Task: Search round trip flight ticket for 5 adults, 2 children, 1 infant in seat and 2 infants on lap in economy from Peoria: General Downing-peoria International Airport to Rockford: Chicago Rockford International Airport(was Northwest Chicagoland Regional Airport At Rockford) on 5-1-2023 and return on 5-2-2023. Choice of flights is JetBlue. Number of bags: 1 carry on bag and 1 checked bag. Price is upto 55000. Outbound departure time preference is 20:30. Return departure time preference is 21:15.
Action: Mouse moved to (288, 294)
Screenshot: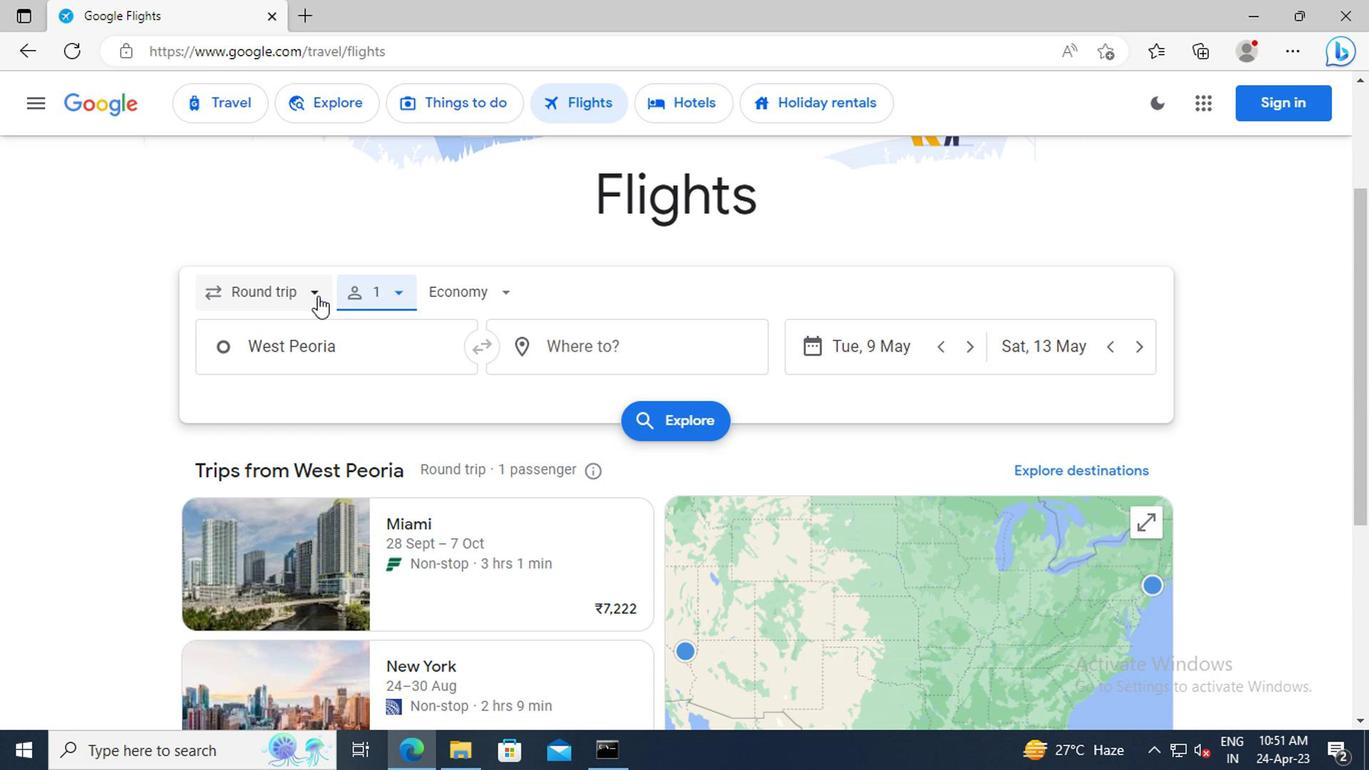 
Action: Mouse pressed left at (288, 294)
Screenshot: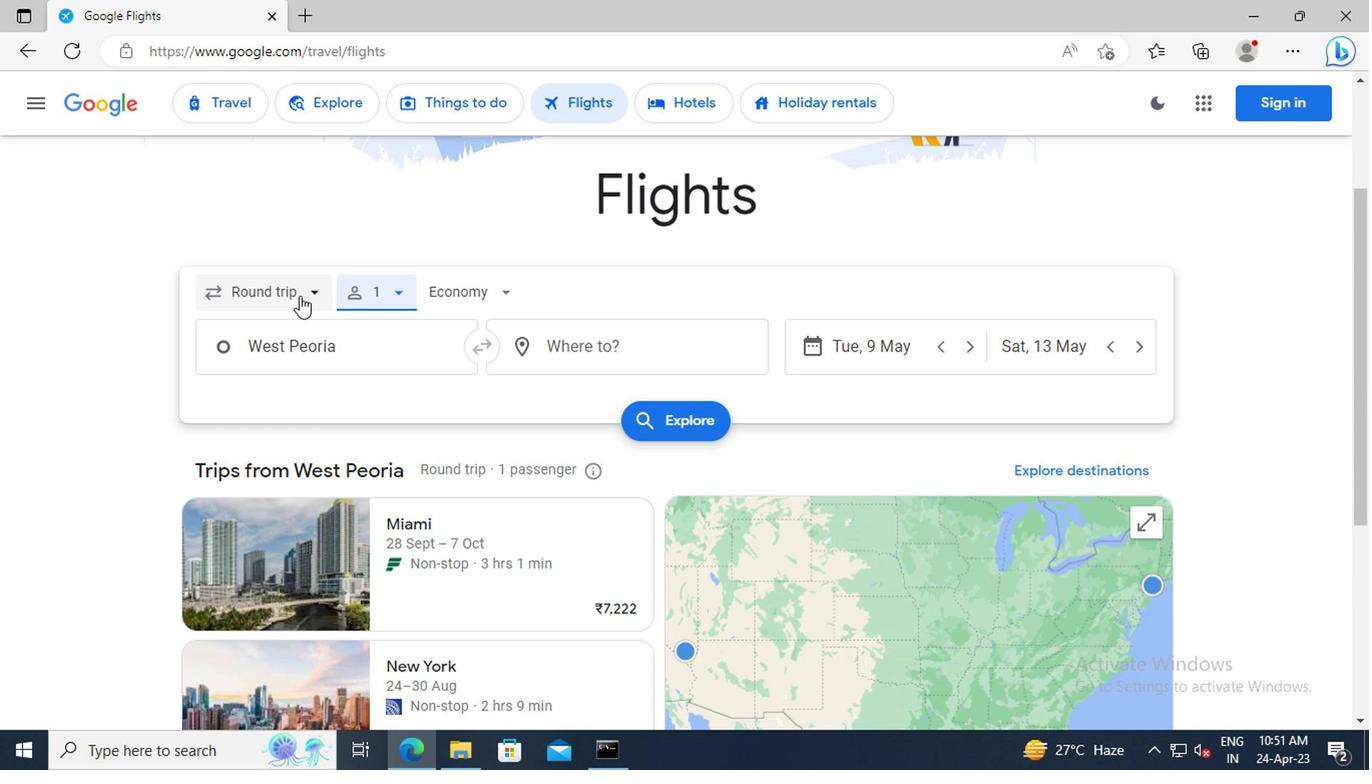 
Action: Mouse moved to (286, 348)
Screenshot: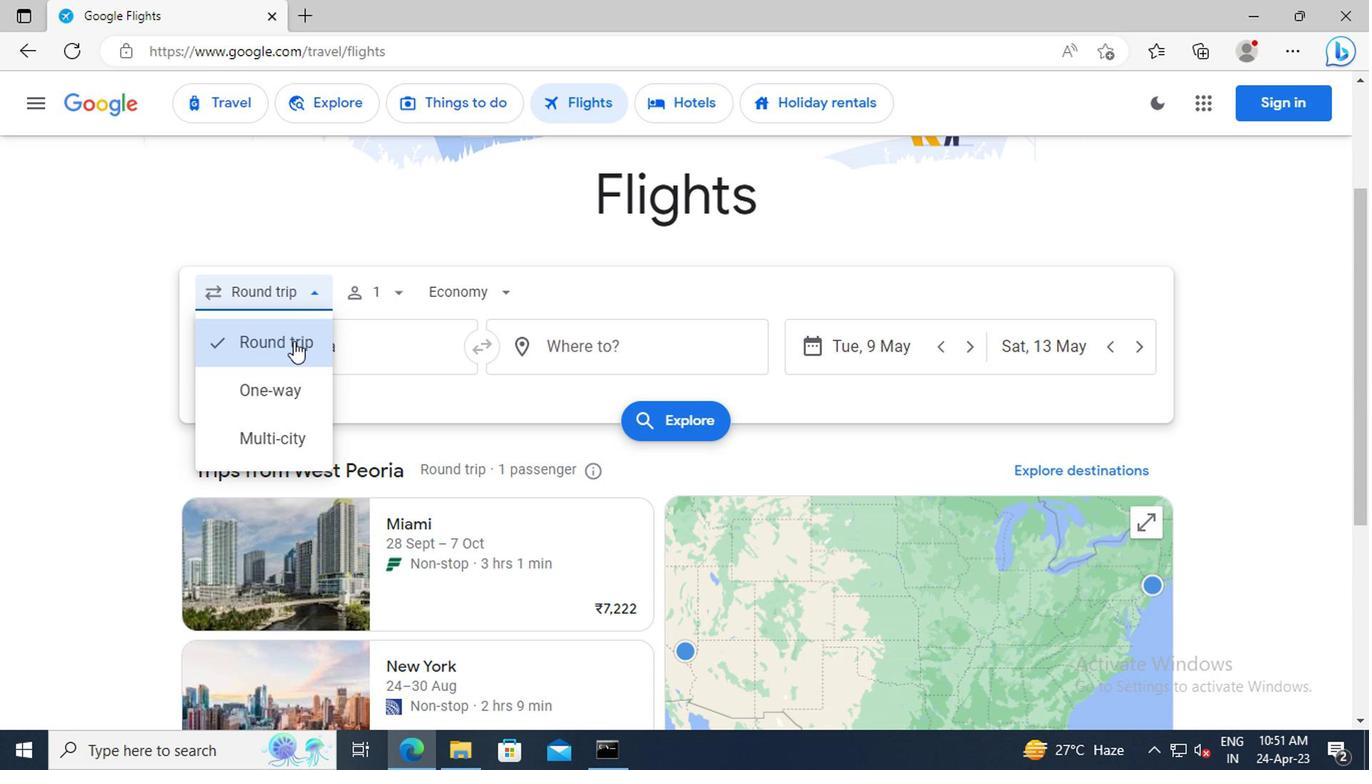 
Action: Mouse pressed left at (286, 348)
Screenshot: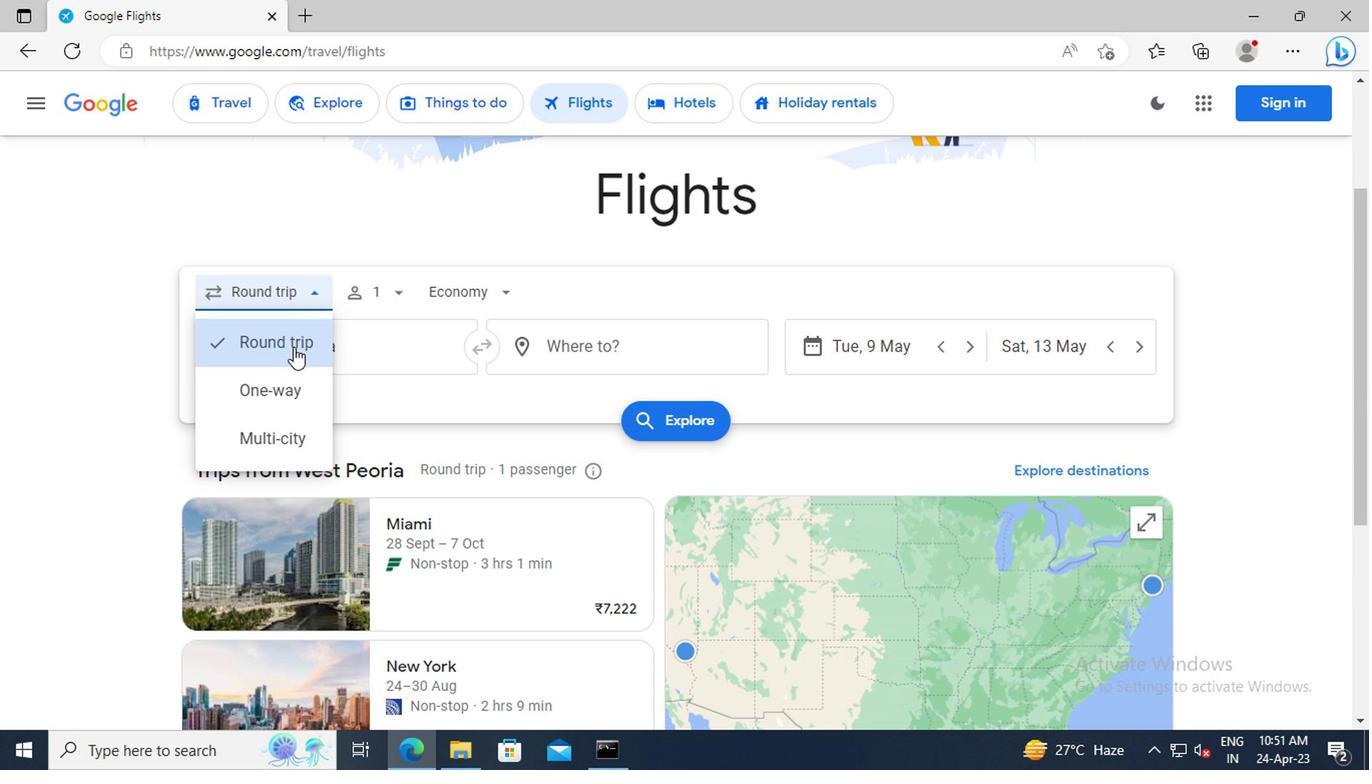 
Action: Mouse moved to (391, 297)
Screenshot: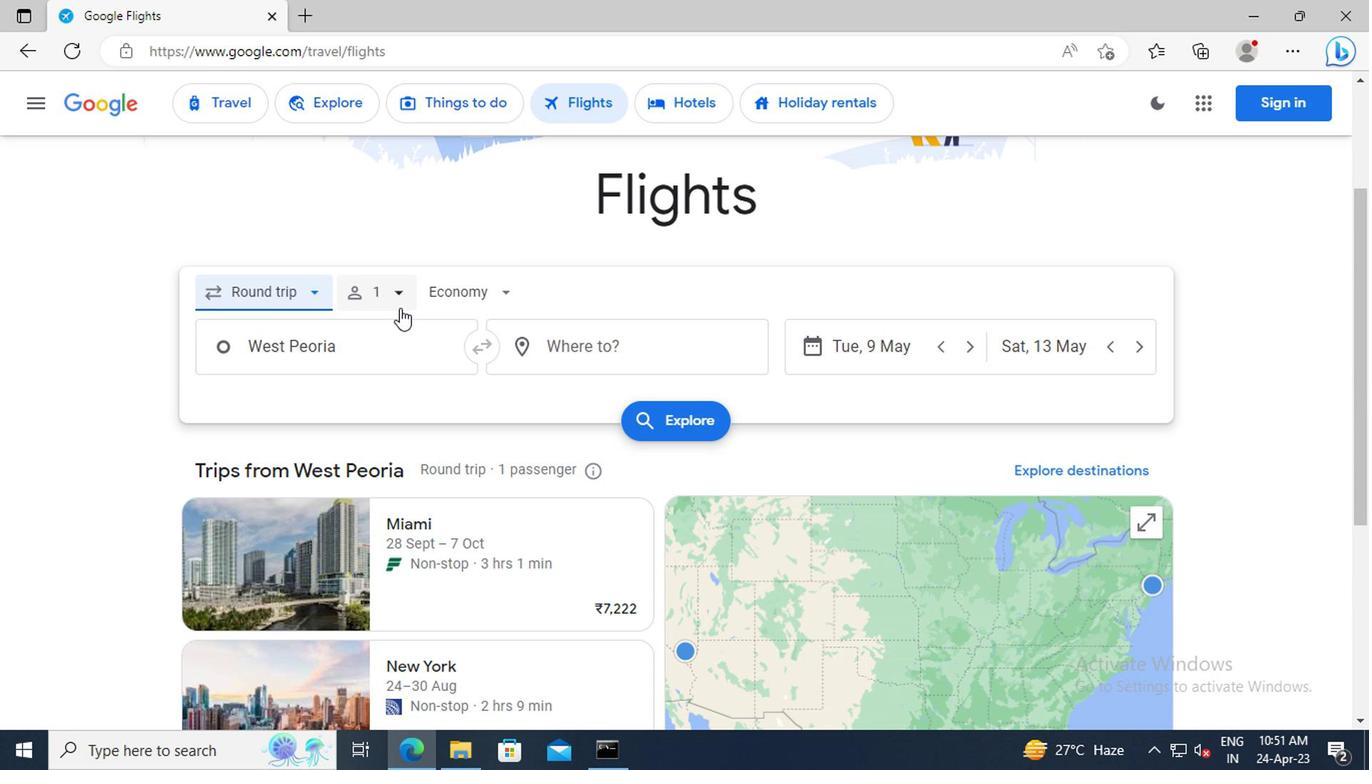 
Action: Mouse pressed left at (391, 297)
Screenshot: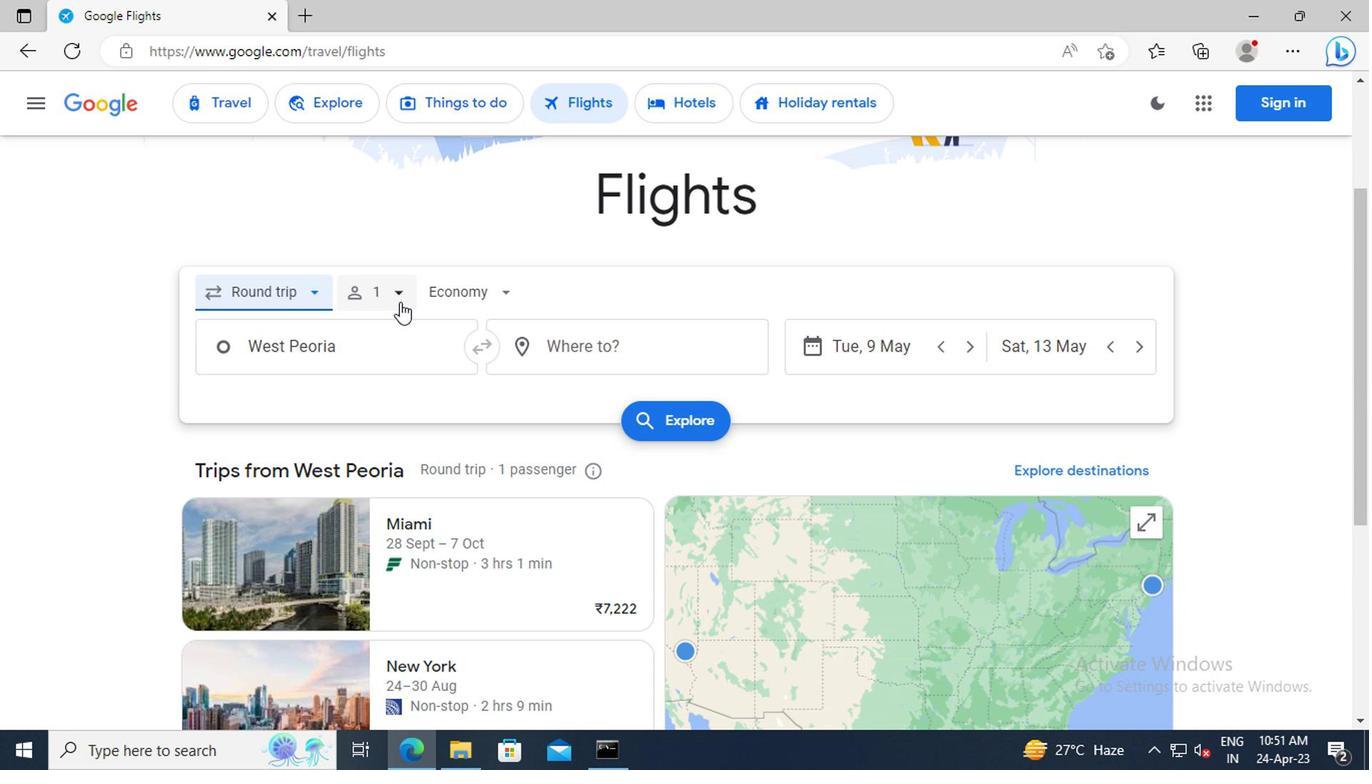
Action: Mouse moved to (544, 345)
Screenshot: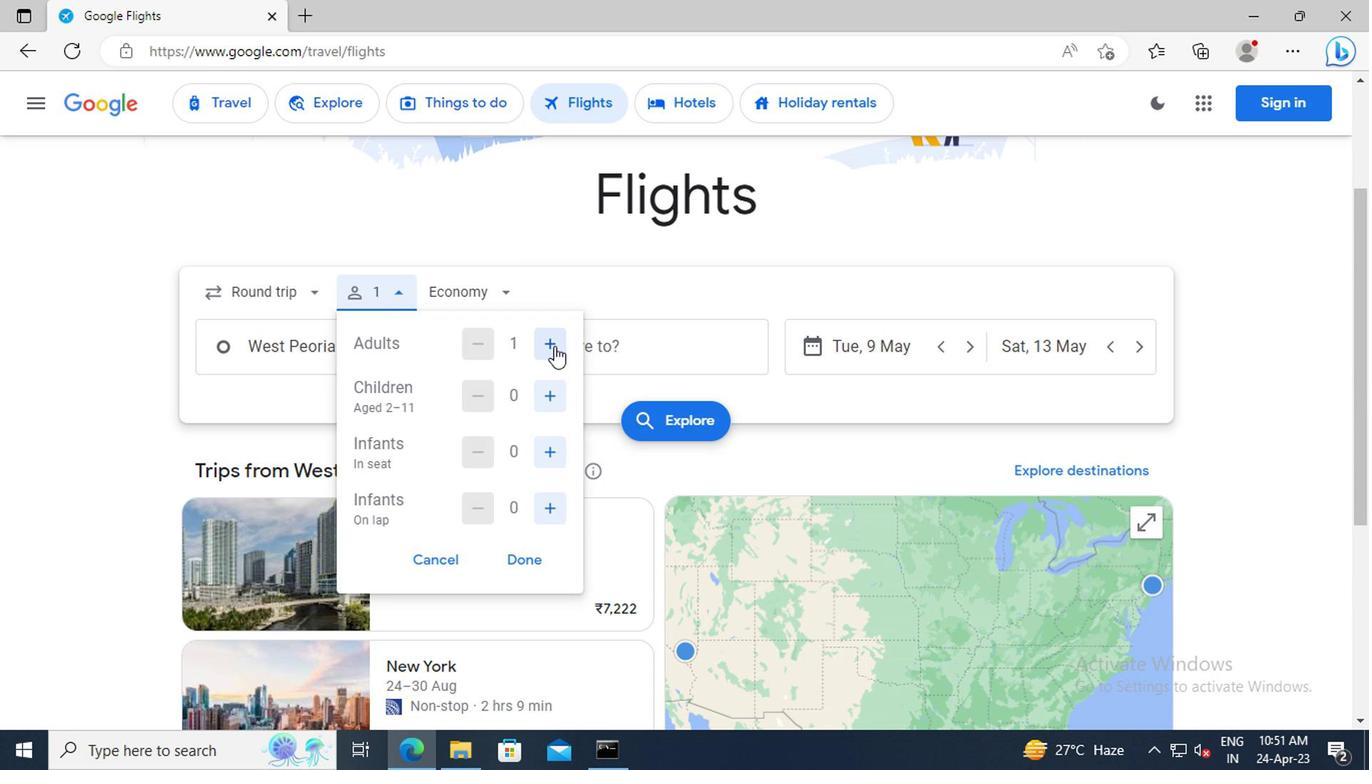 
Action: Mouse pressed left at (544, 345)
Screenshot: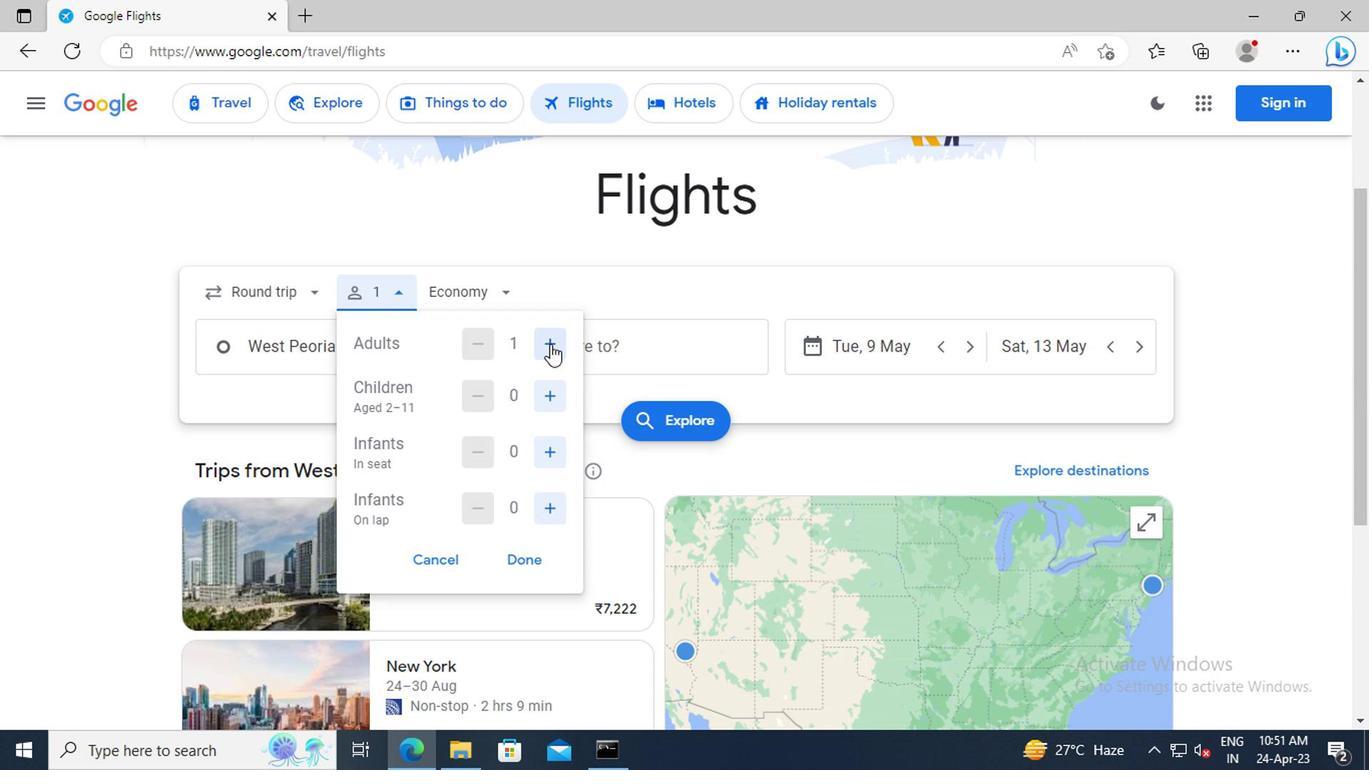 
Action: Mouse pressed left at (544, 345)
Screenshot: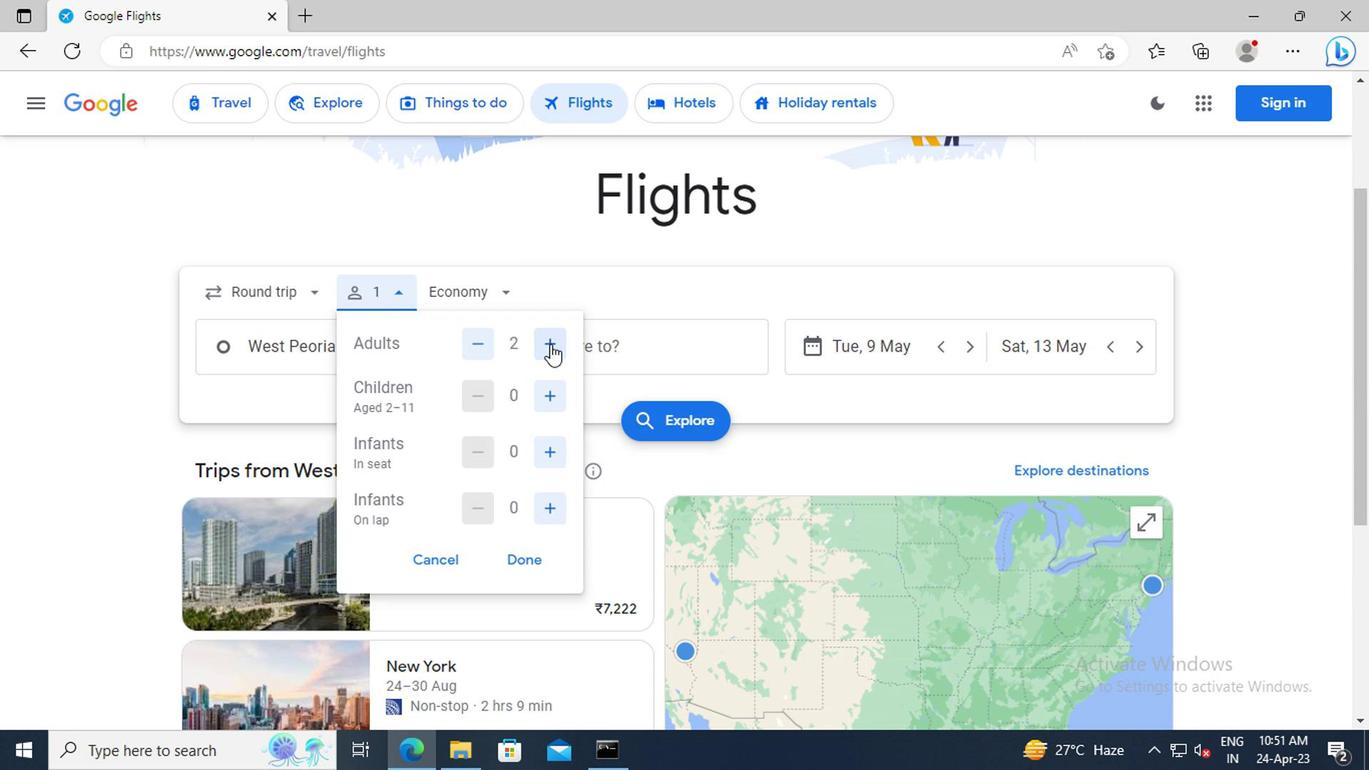 
Action: Mouse pressed left at (544, 345)
Screenshot: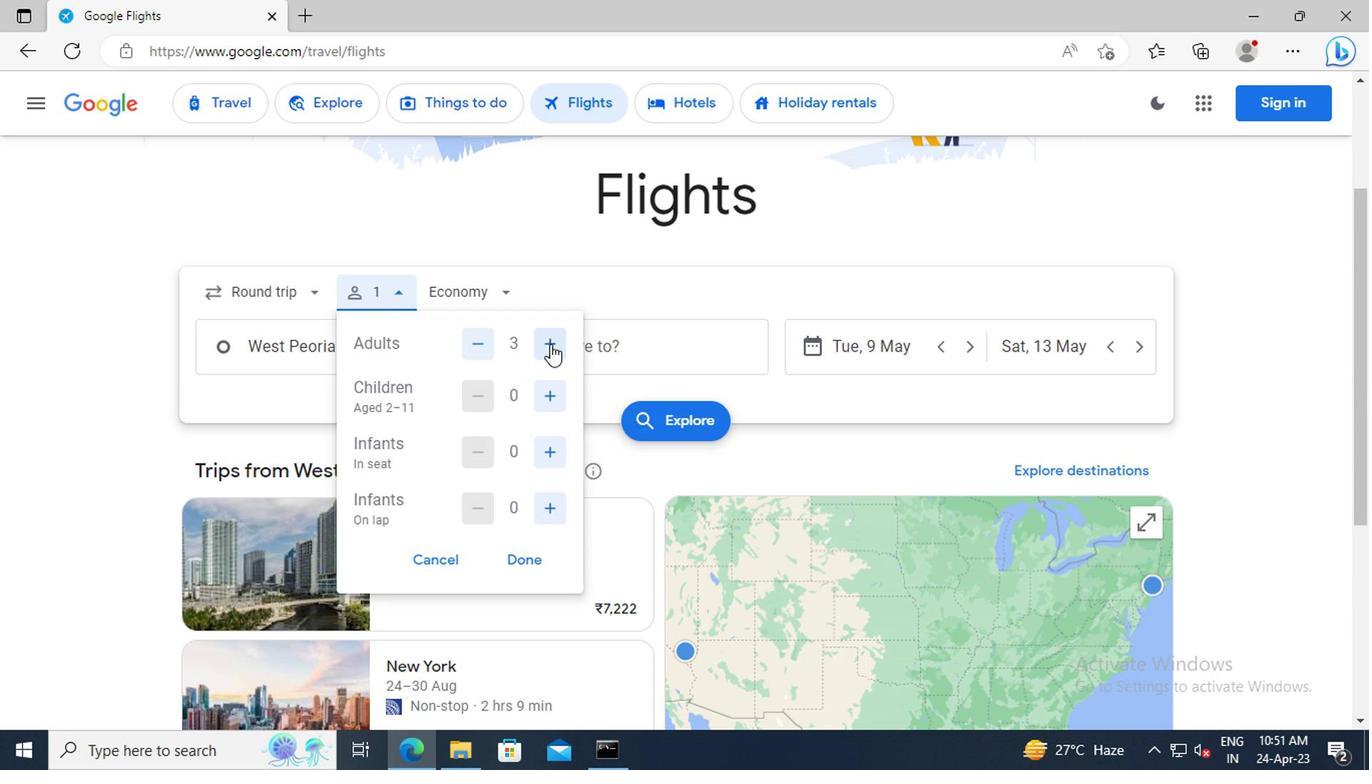 
Action: Mouse pressed left at (544, 345)
Screenshot: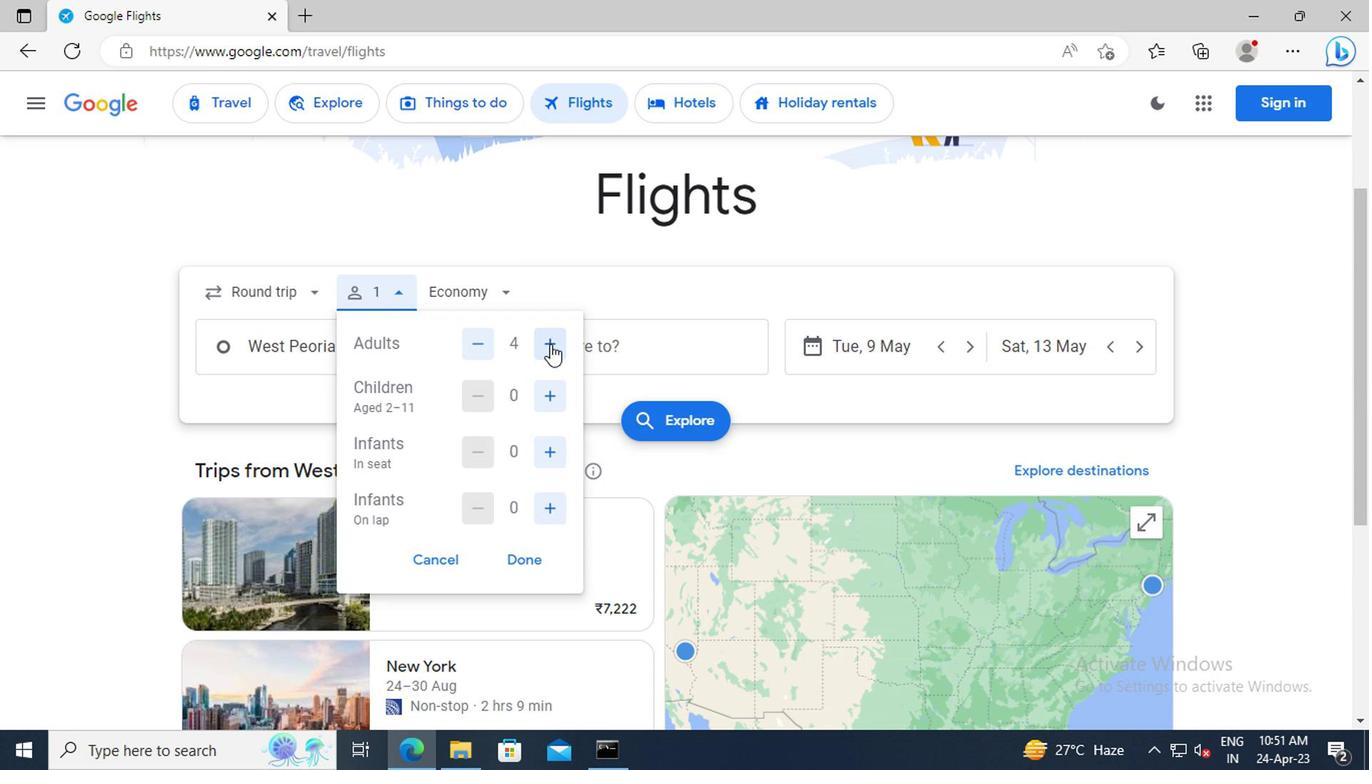 
Action: Mouse moved to (540, 398)
Screenshot: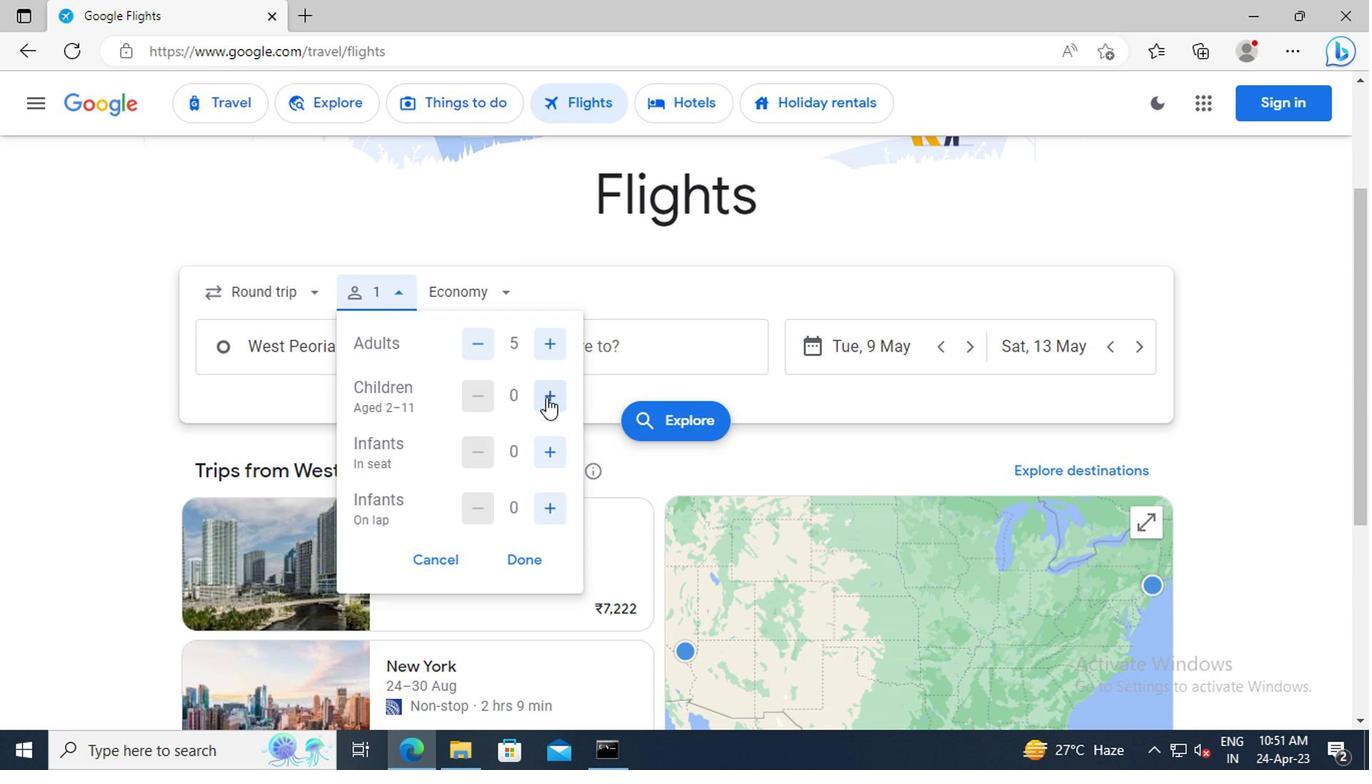 
Action: Mouse pressed left at (540, 398)
Screenshot: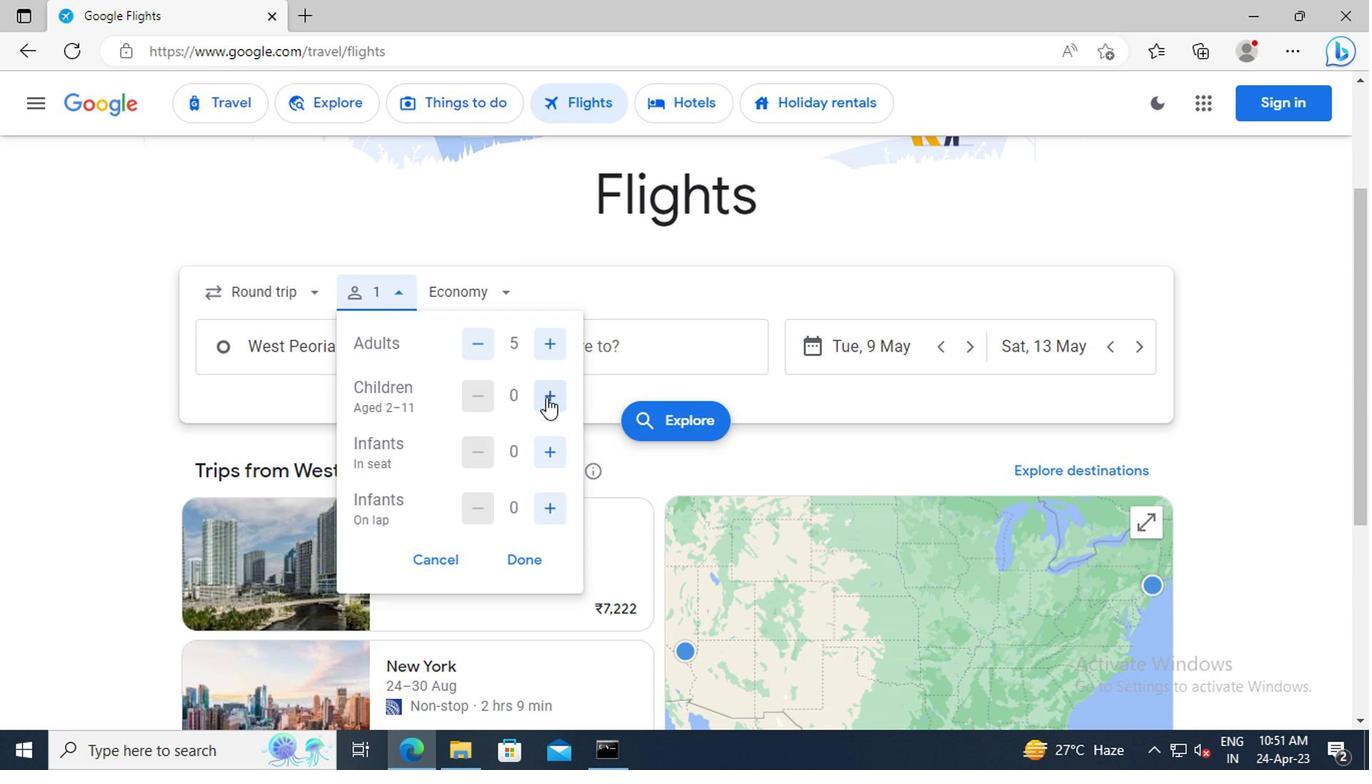 
Action: Mouse pressed left at (540, 398)
Screenshot: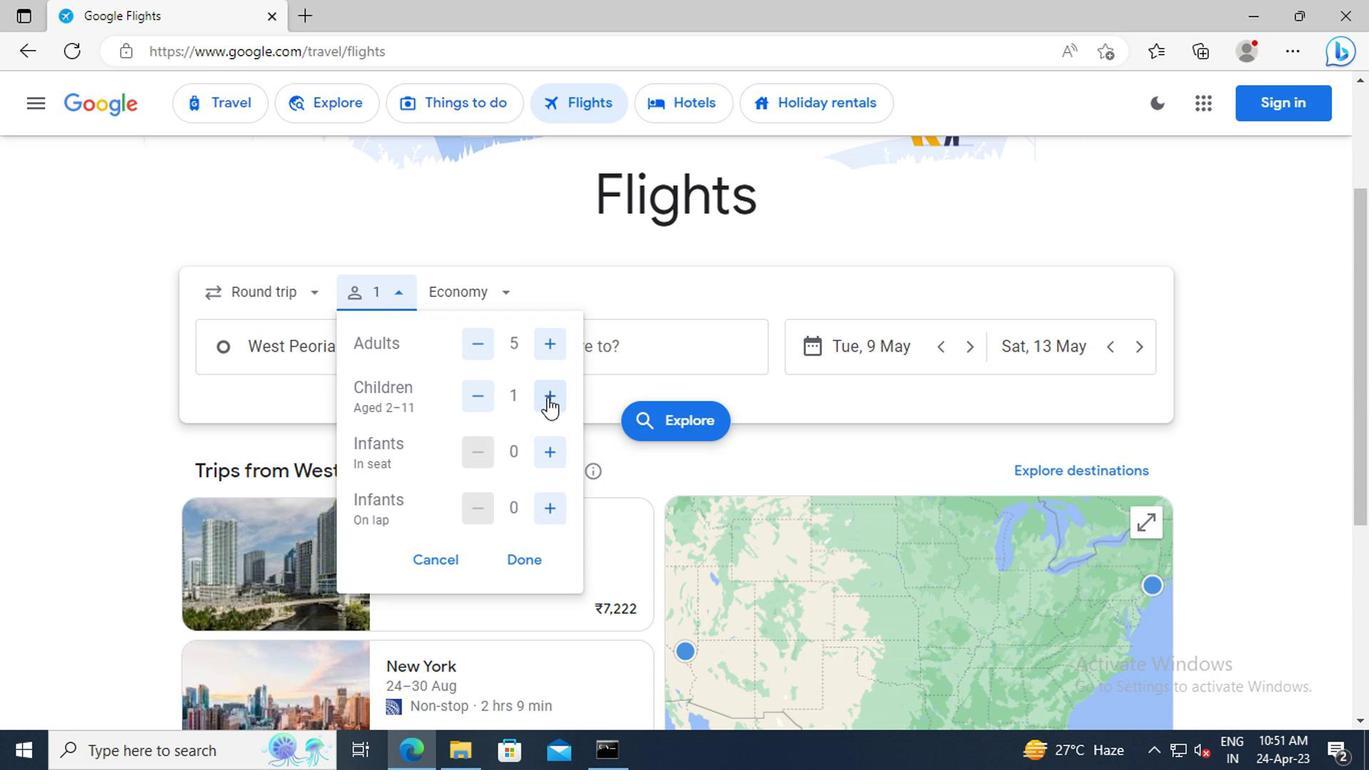 
Action: Mouse moved to (547, 453)
Screenshot: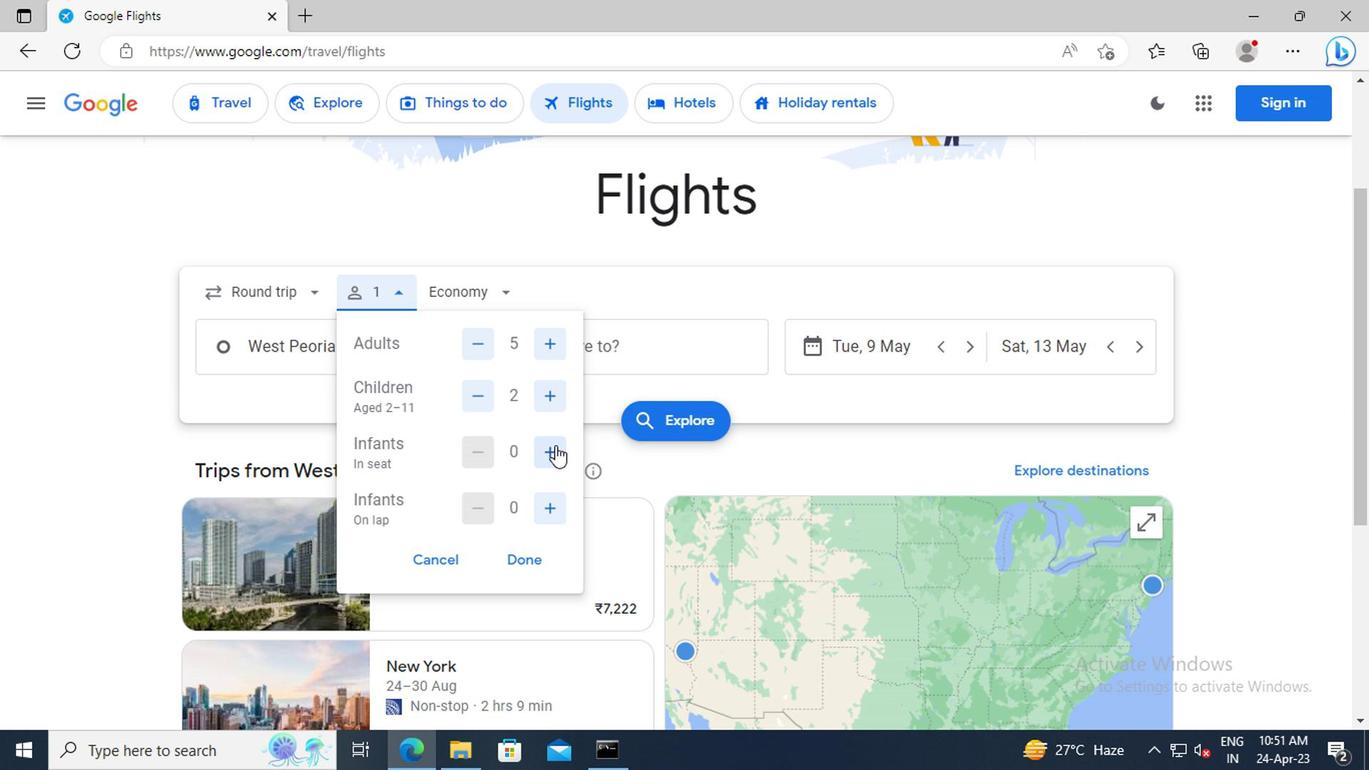 
Action: Mouse pressed left at (547, 453)
Screenshot: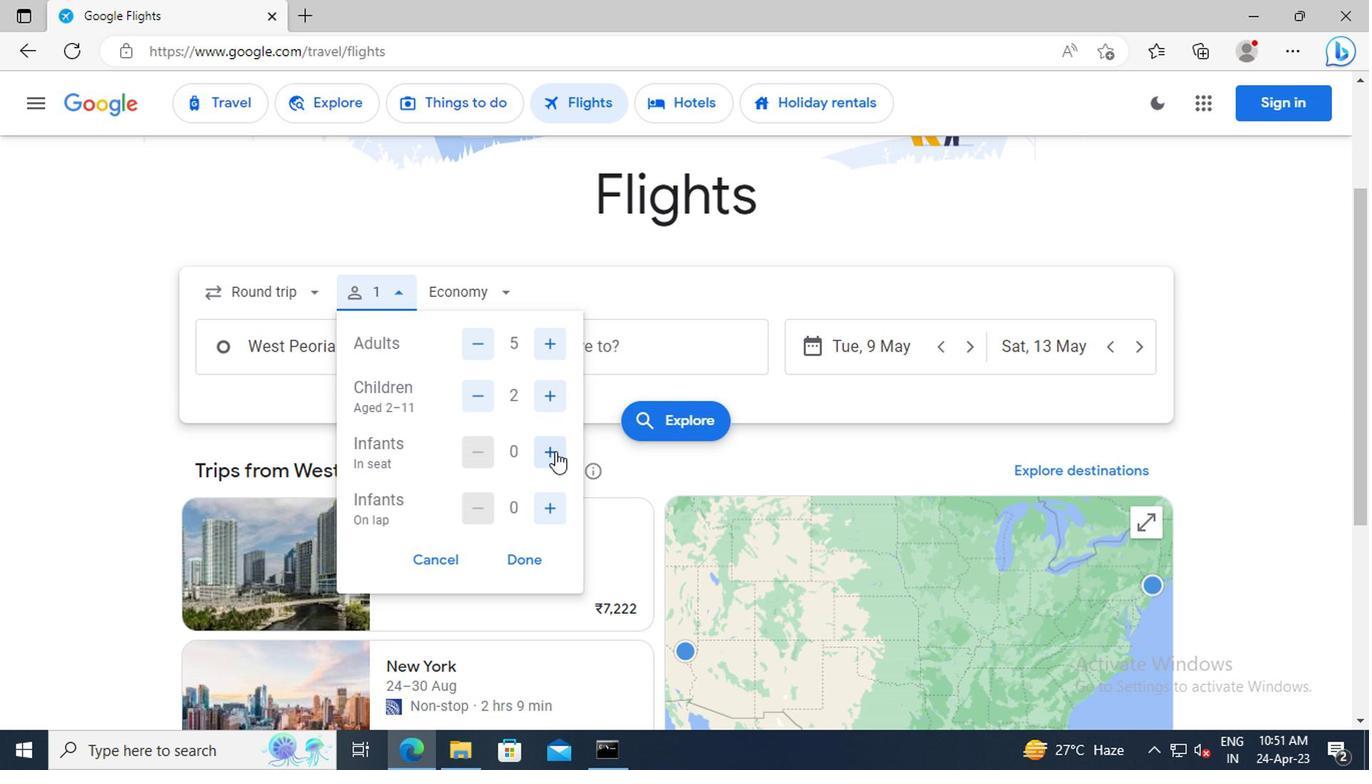 
Action: Mouse moved to (554, 511)
Screenshot: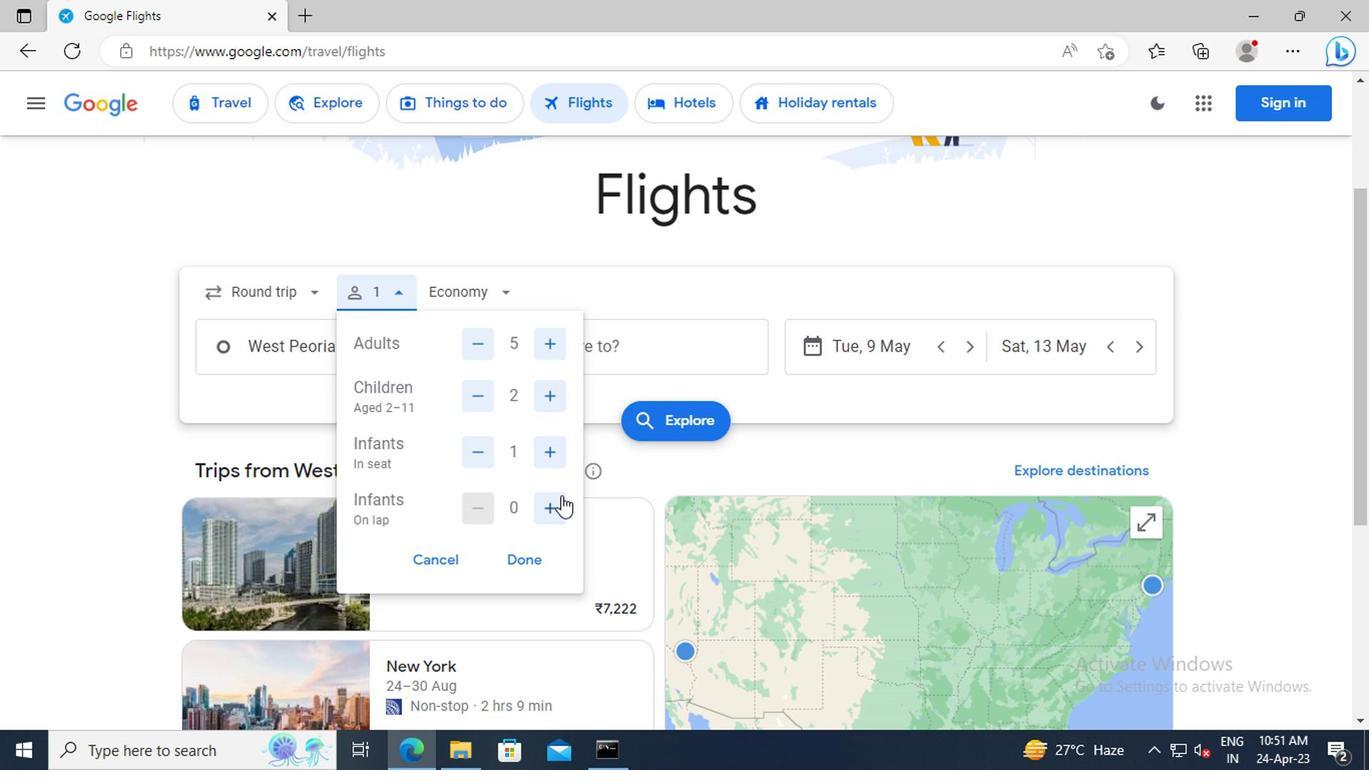 
Action: Mouse pressed left at (554, 511)
Screenshot: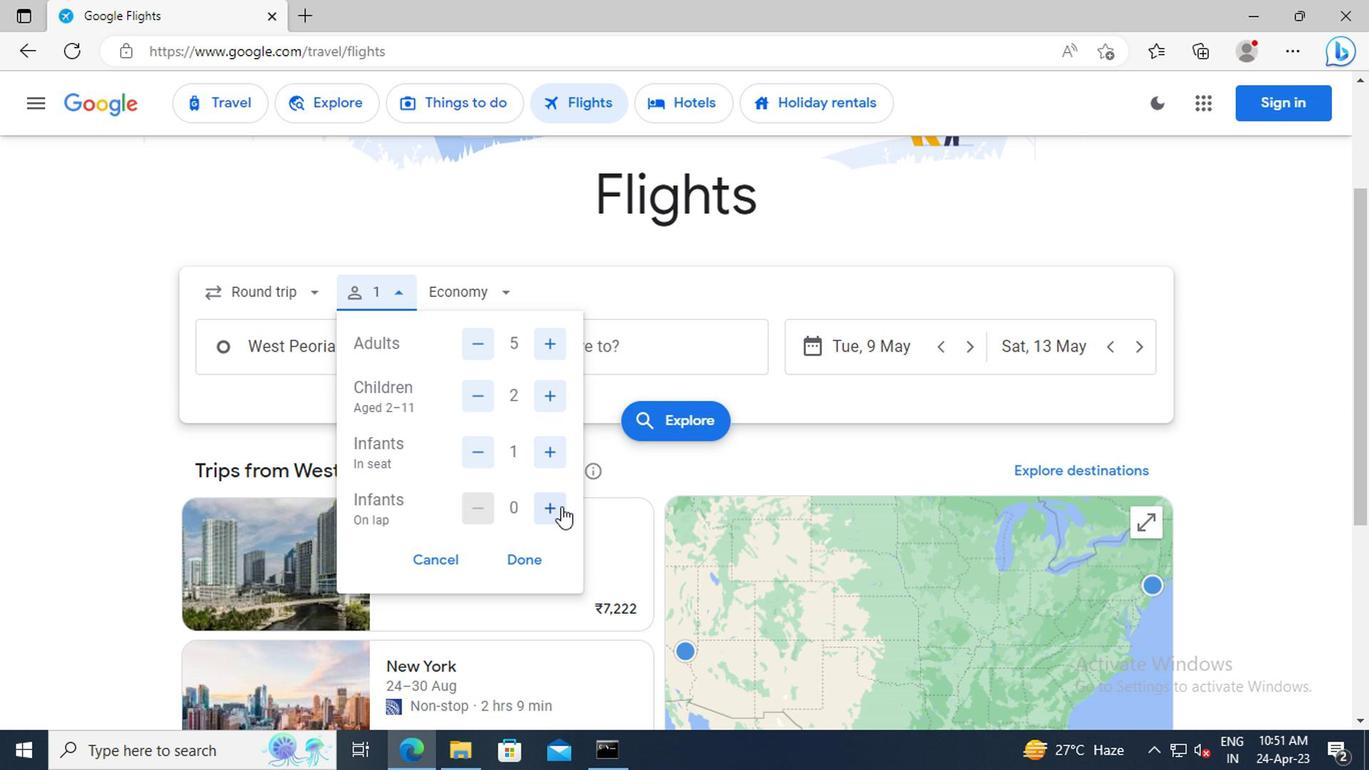 
Action: Mouse moved to (527, 559)
Screenshot: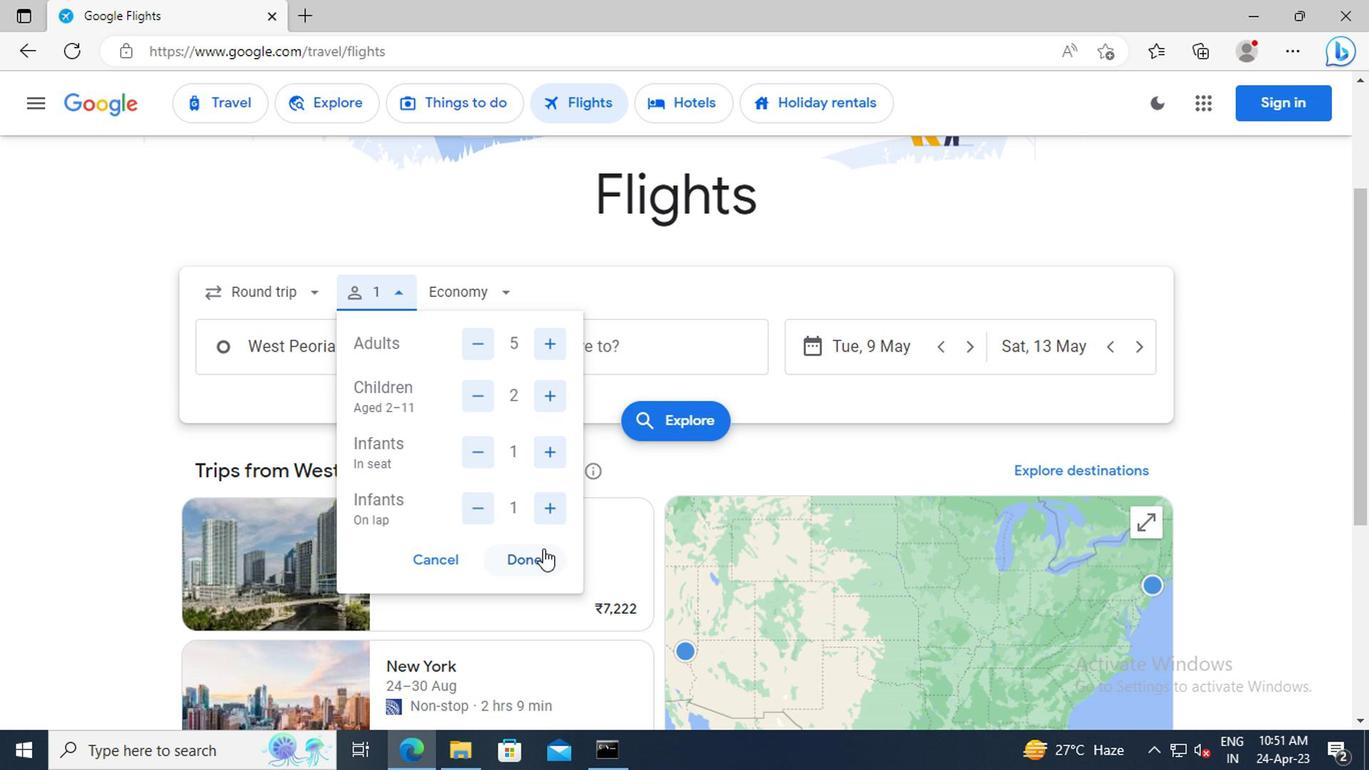 
Action: Mouse pressed left at (527, 559)
Screenshot: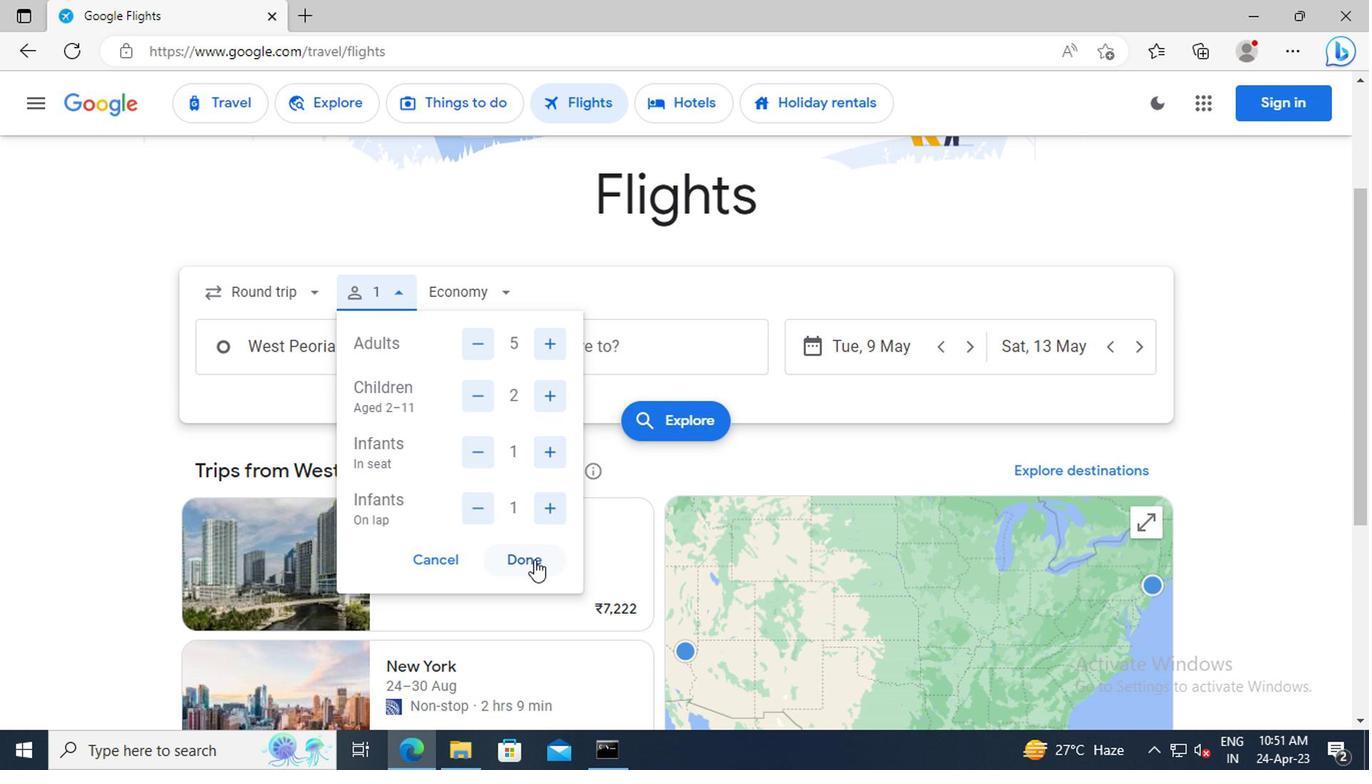 
Action: Mouse moved to (462, 293)
Screenshot: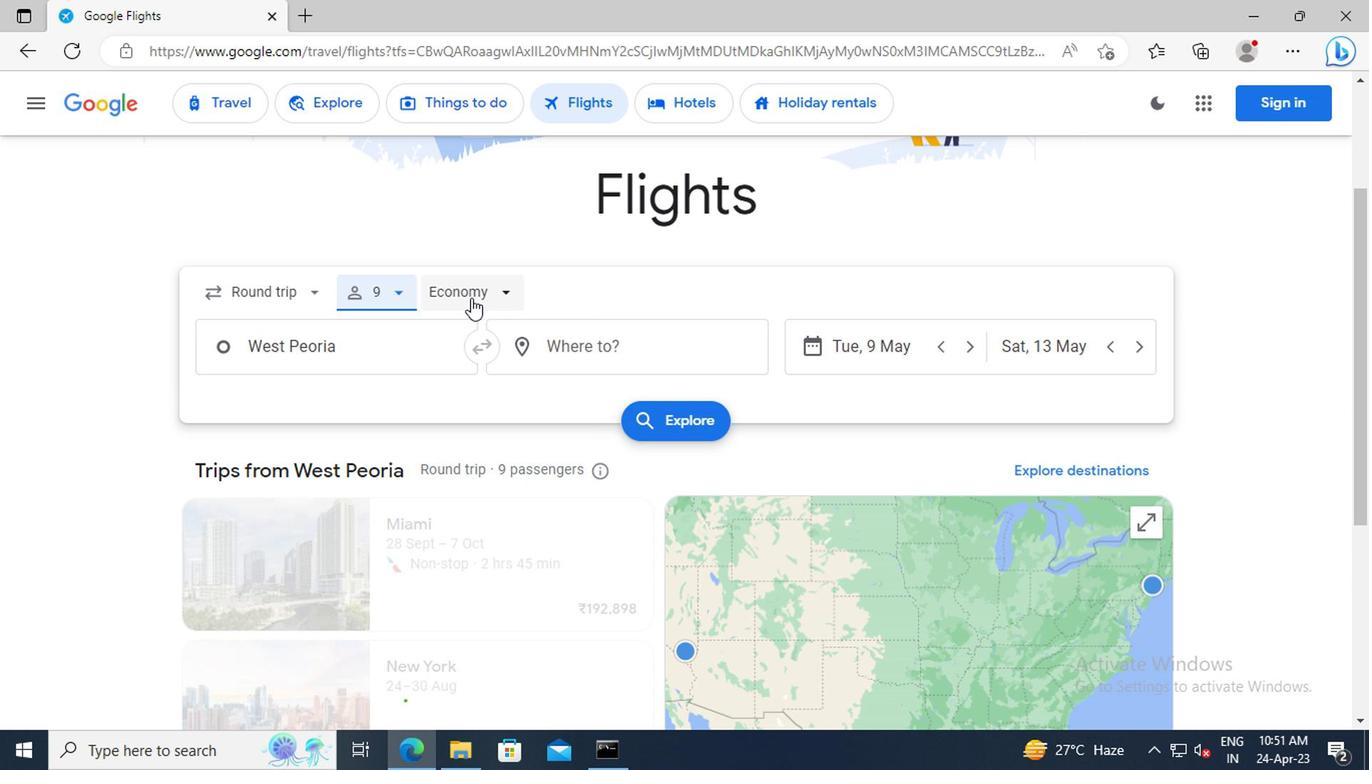
Action: Mouse pressed left at (462, 293)
Screenshot: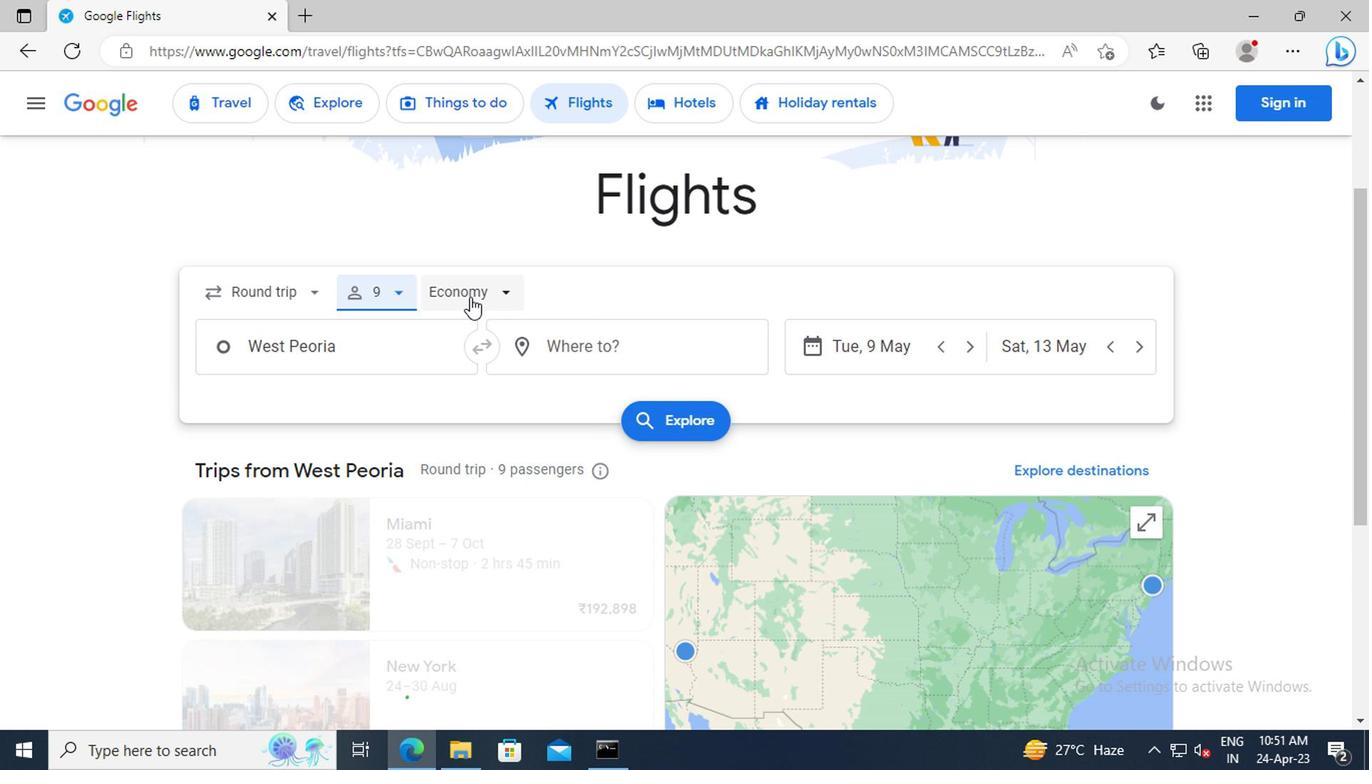 
Action: Mouse moved to (490, 352)
Screenshot: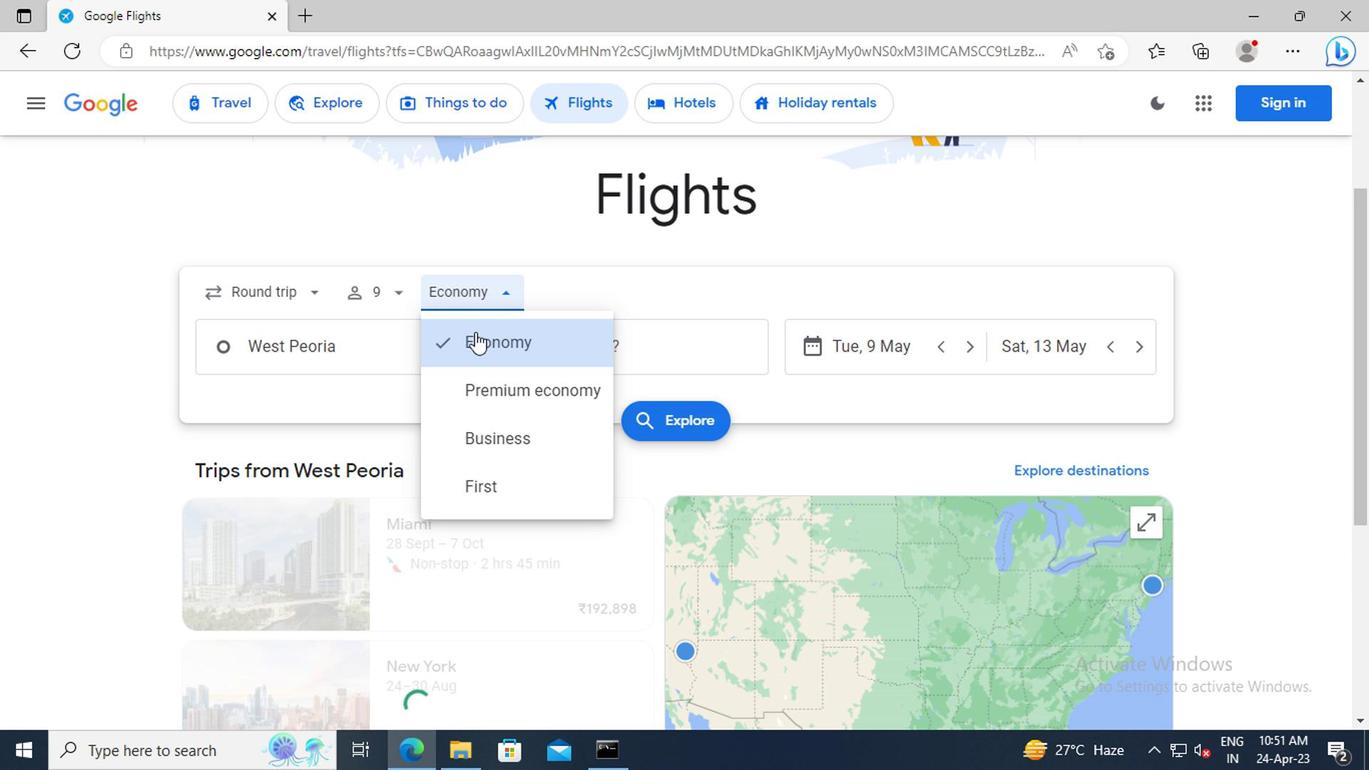 
Action: Mouse pressed left at (490, 352)
Screenshot: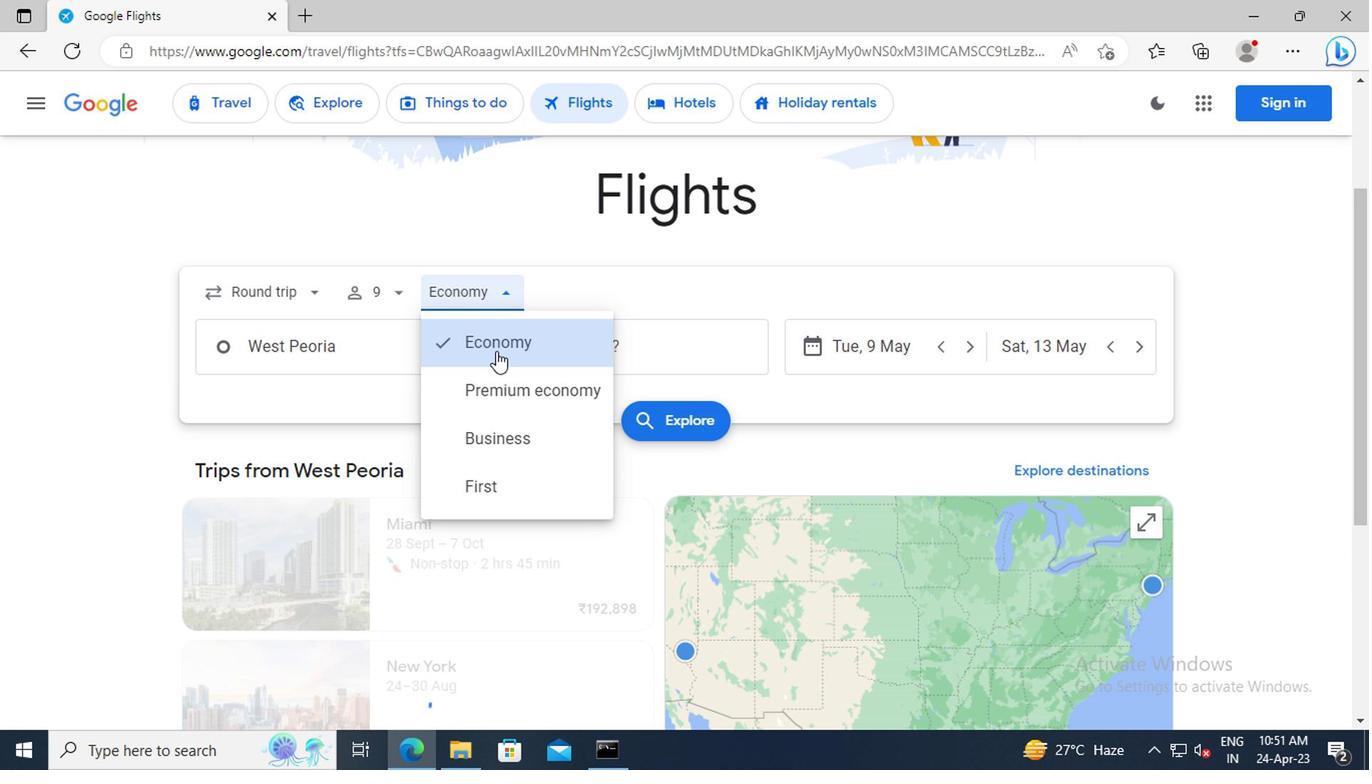 
Action: Mouse moved to (348, 351)
Screenshot: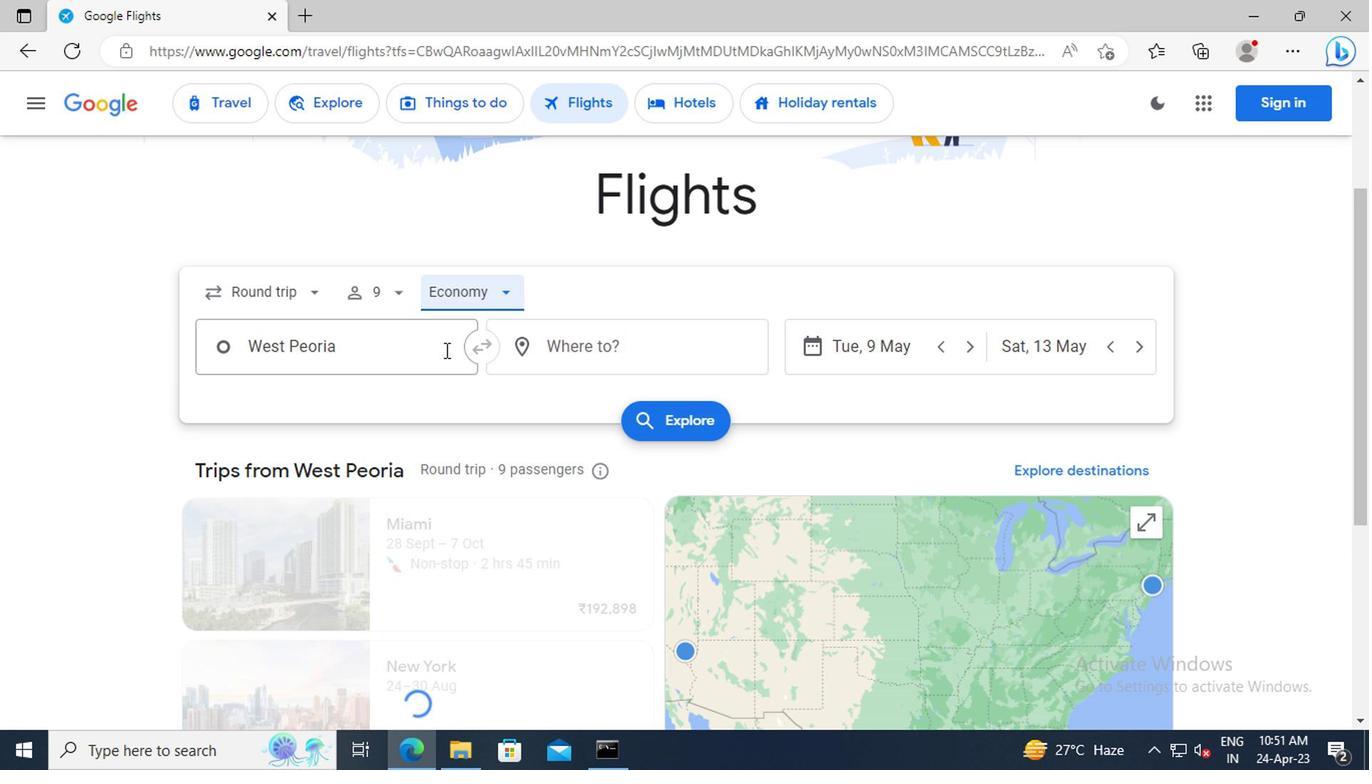 
Action: Mouse pressed left at (348, 351)
Screenshot: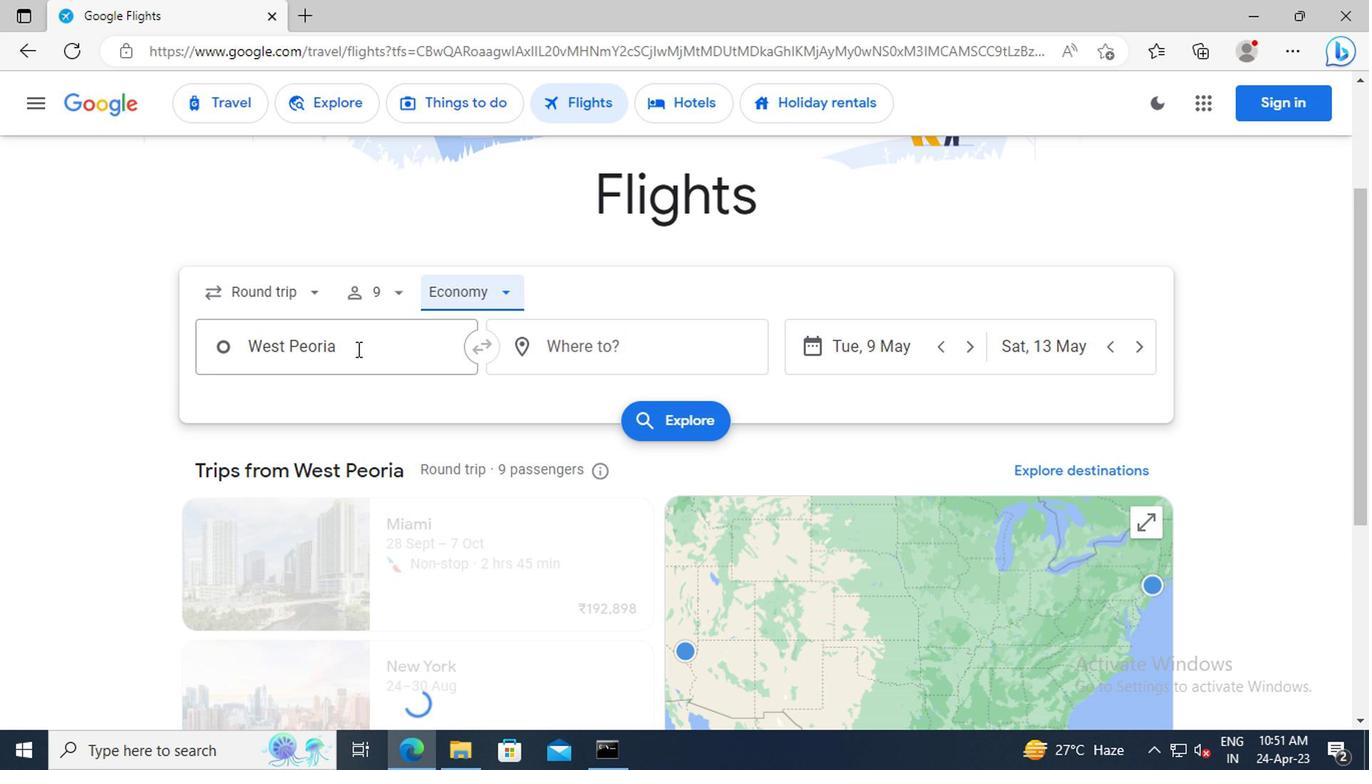 
Action: Key pressed <Key.shift>PEORIA<Key.shift>:<Key.space><Key.shift>GE
Screenshot: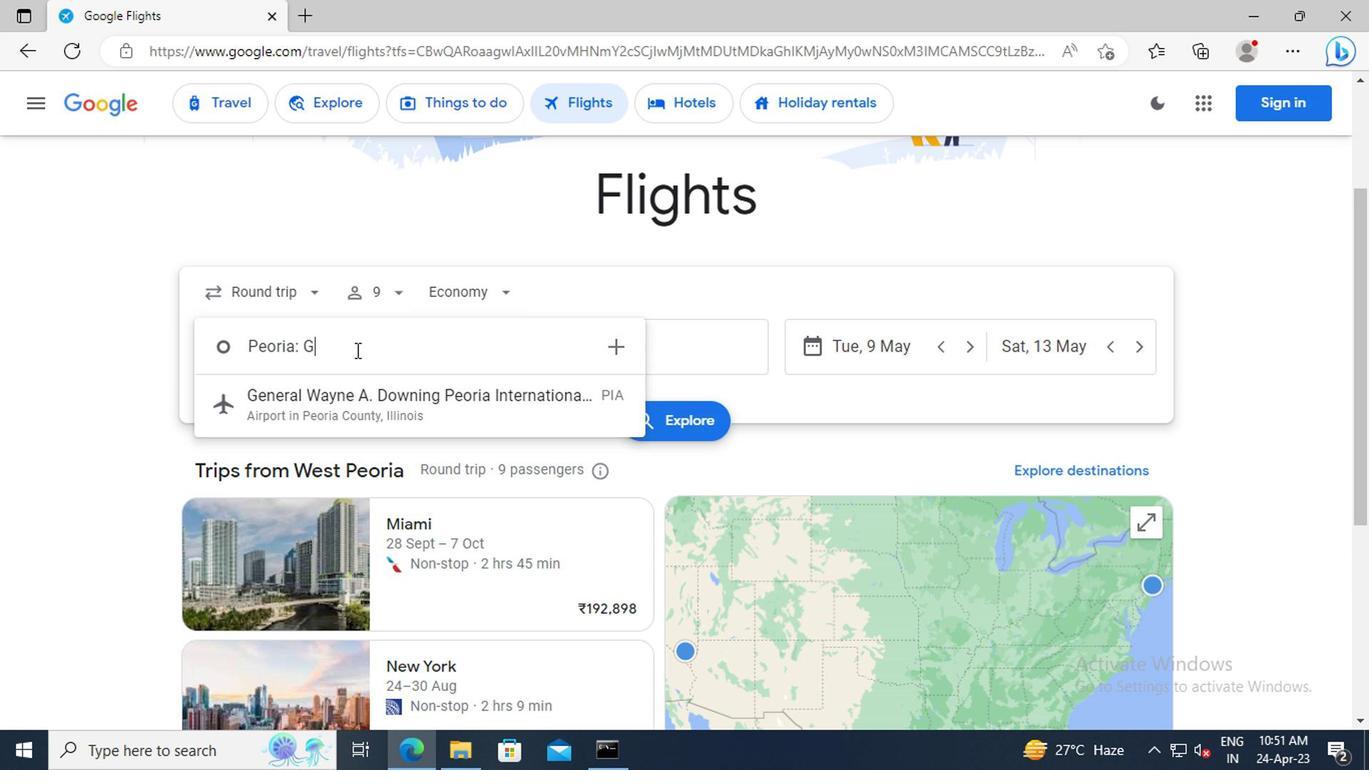 
Action: Mouse moved to (368, 403)
Screenshot: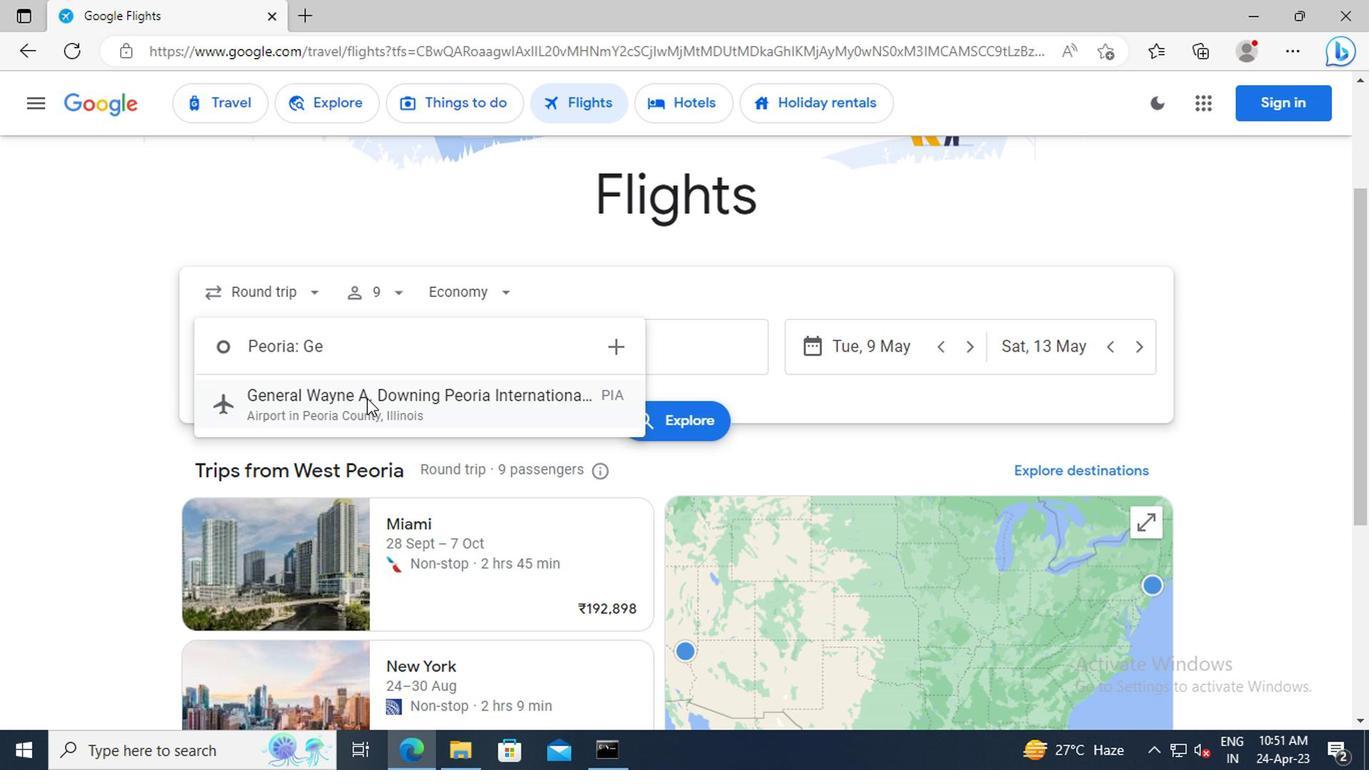 
Action: Mouse pressed left at (368, 403)
Screenshot: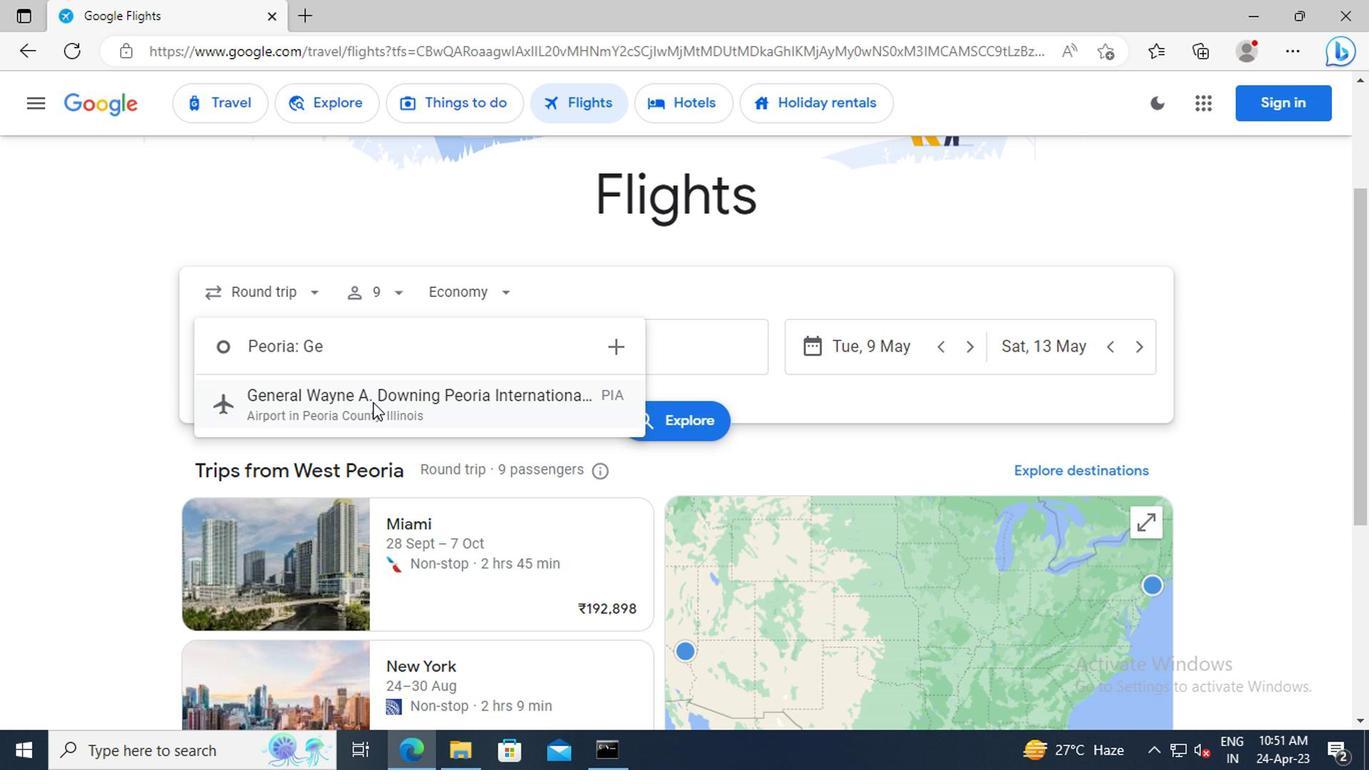 
Action: Mouse moved to (561, 351)
Screenshot: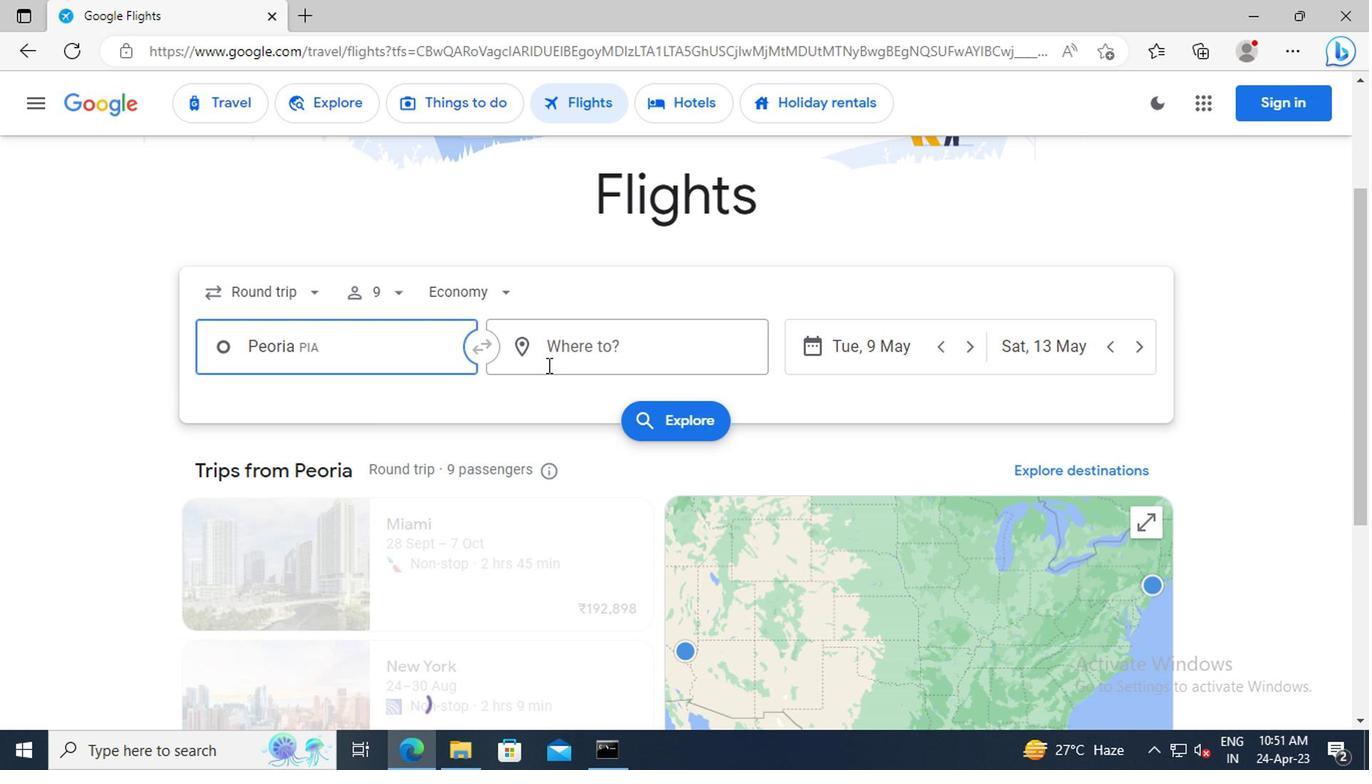 
Action: Mouse pressed left at (561, 351)
Screenshot: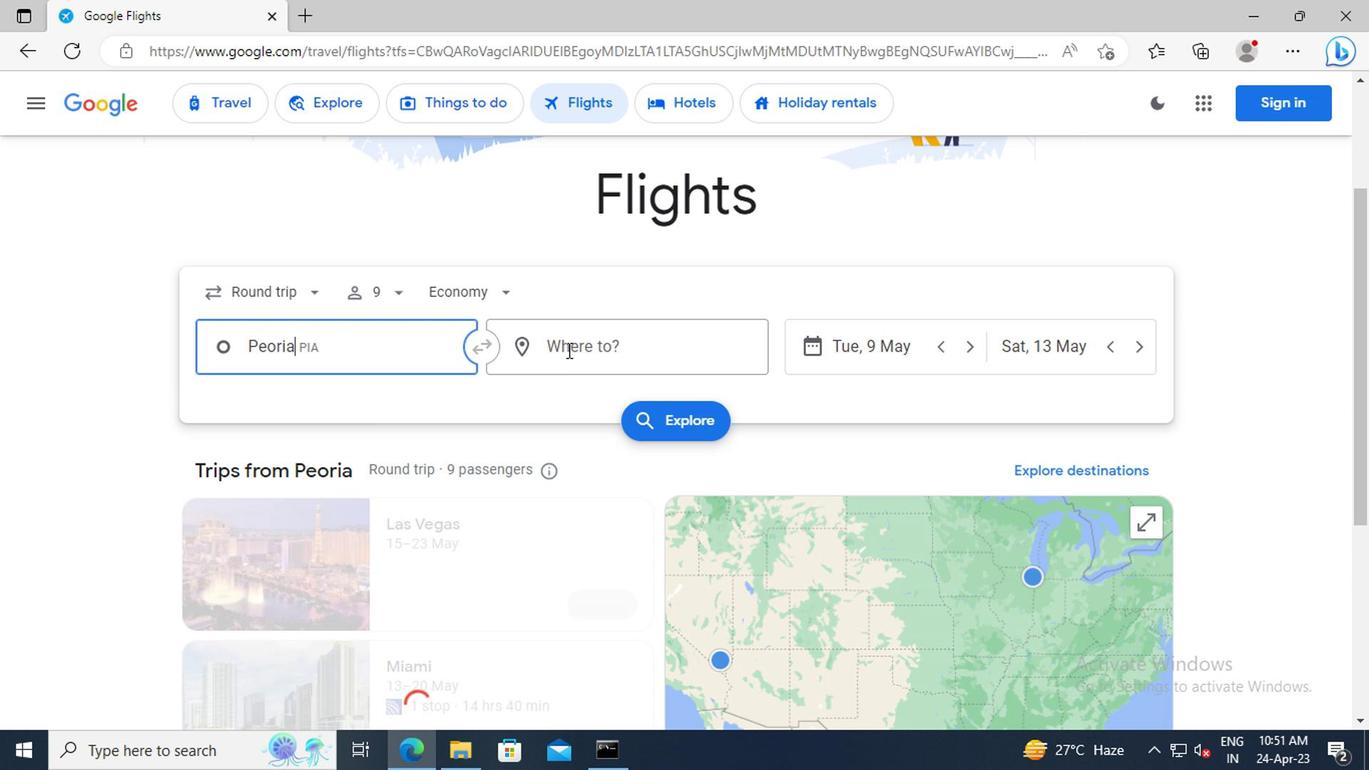 
Action: Mouse moved to (552, 342)
Screenshot: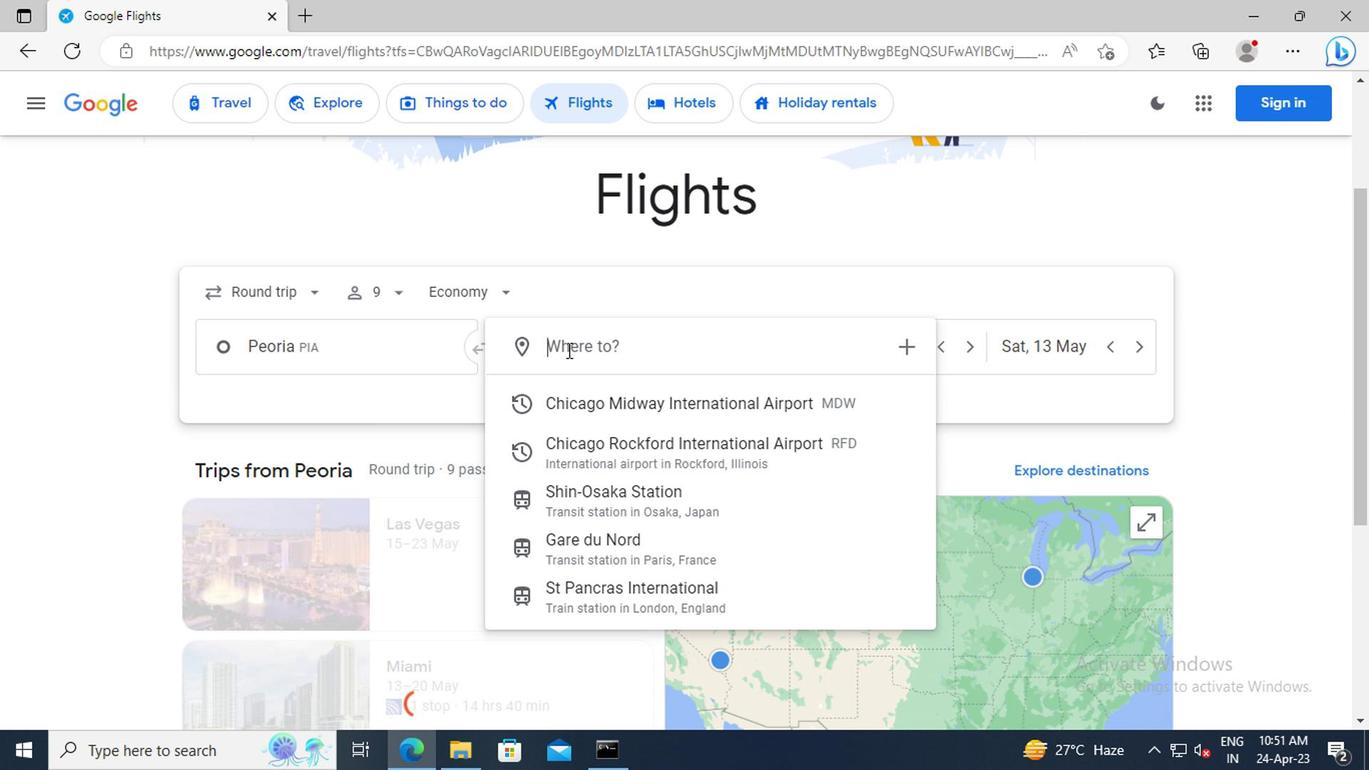 
Action: Key pressed <Key.shift>ROCKFORD<Key.shift>:<Key.space><Key.shift>CH
Screenshot: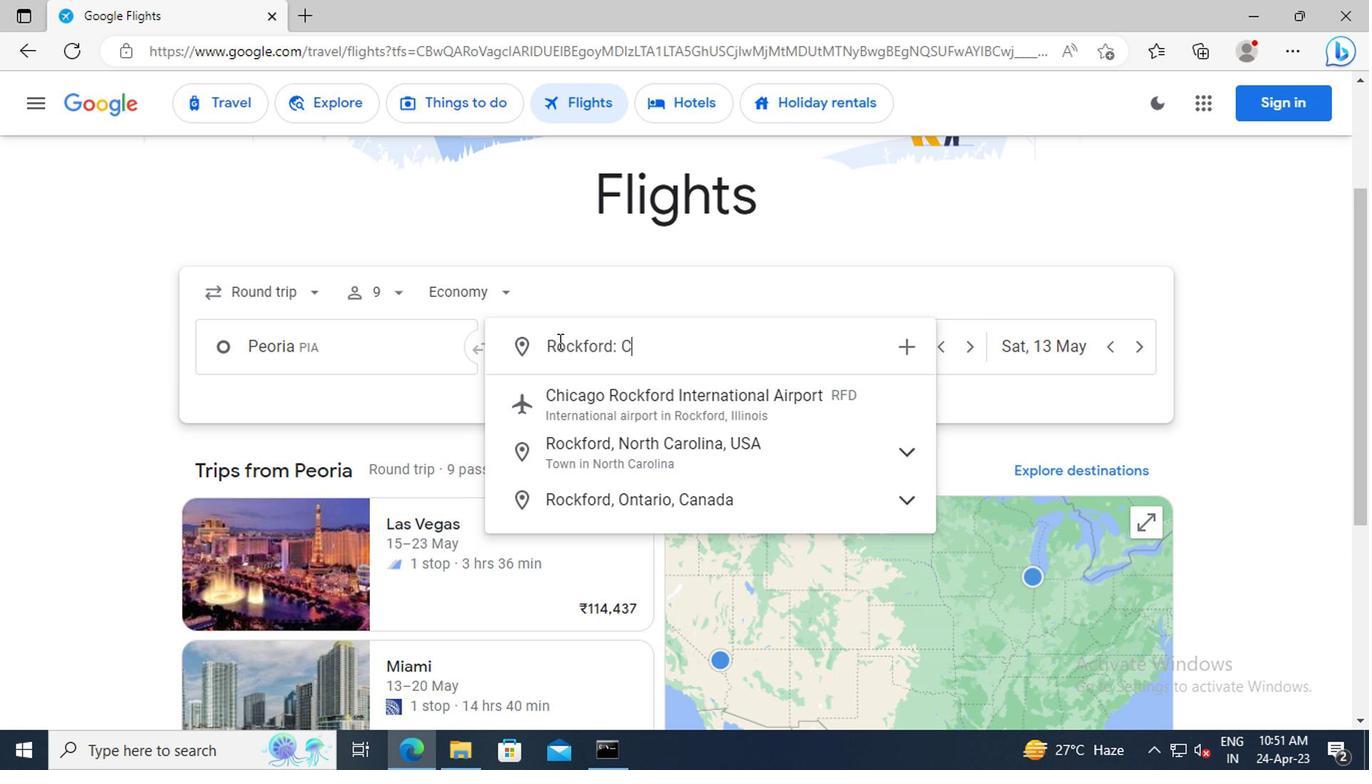 
Action: Mouse moved to (620, 403)
Screenshot: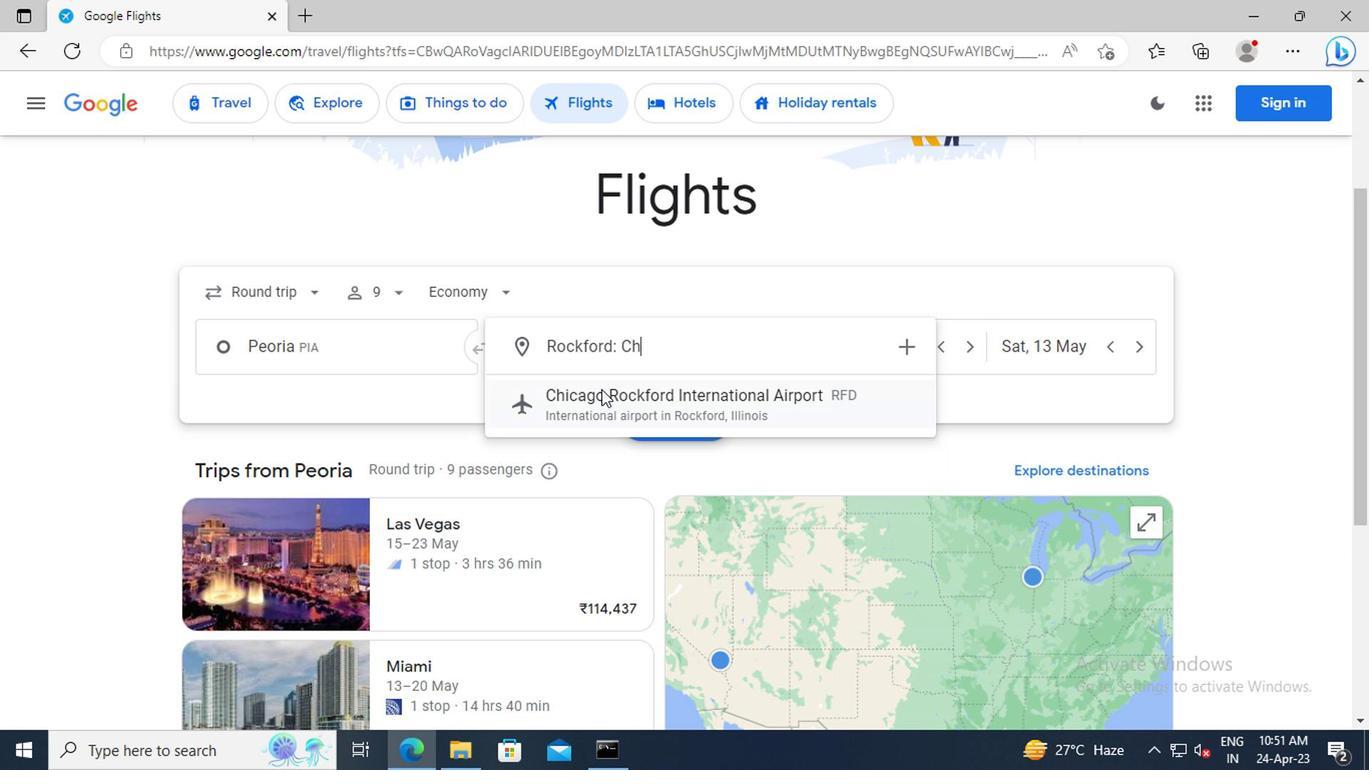 
Action: Mouse pressed left at (620, 403)
Screenshot: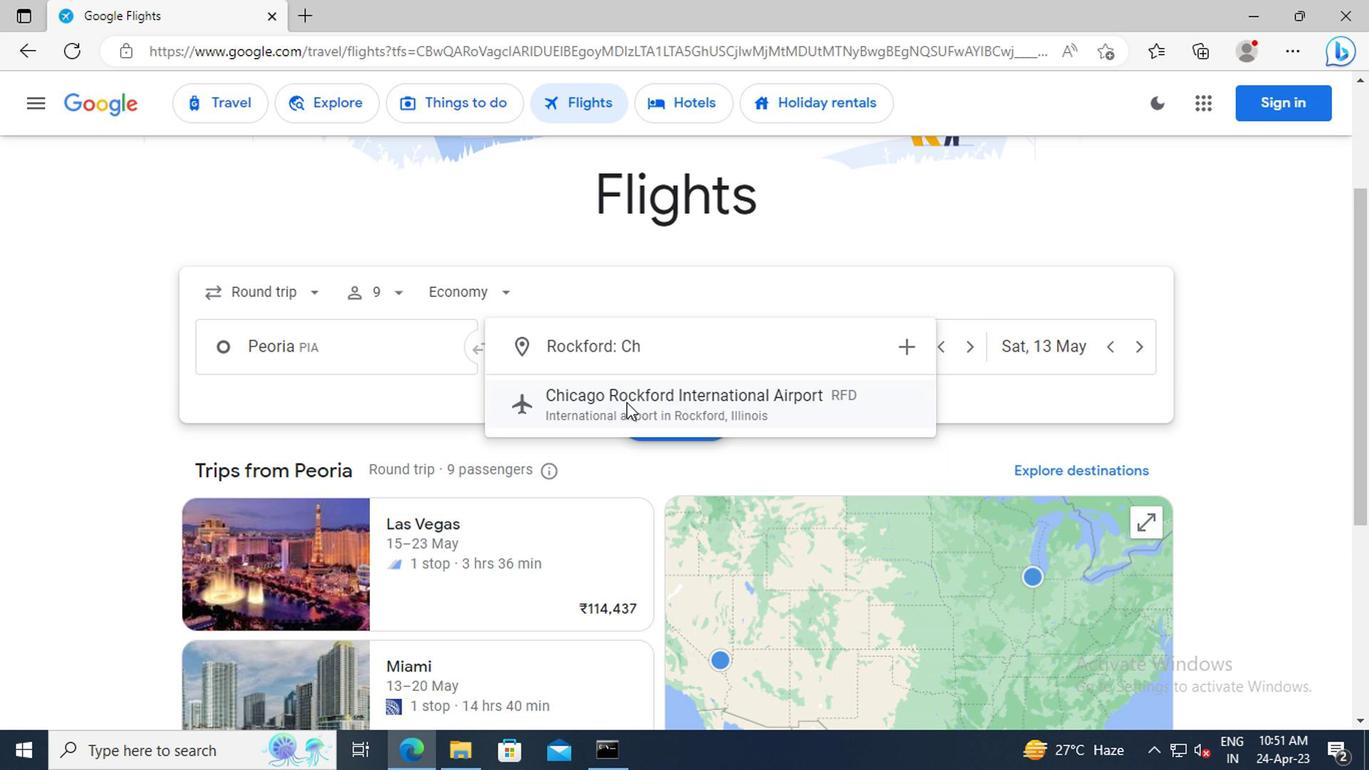 
Action: Mouse moved to (868, 347)
Screenshot: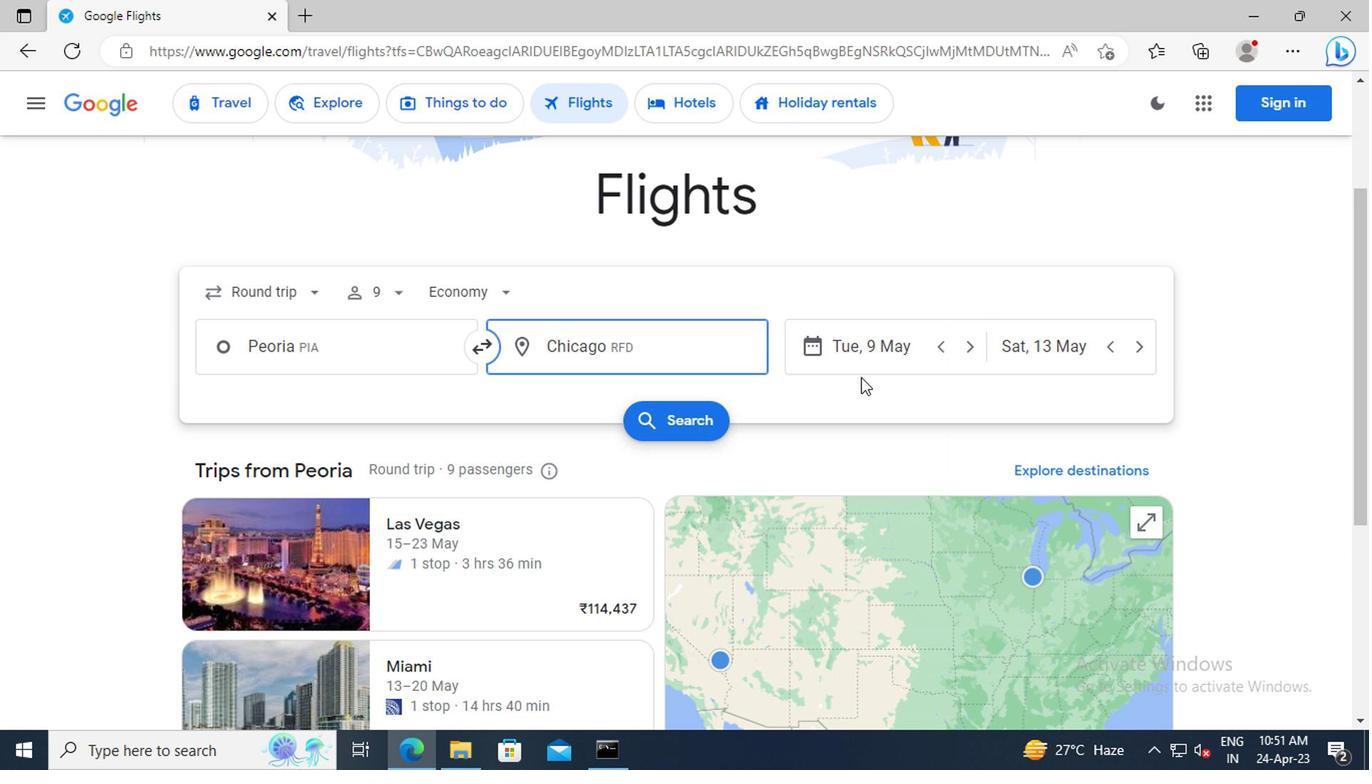 
Action: Mouse pressed left at (868, 347)
Screenshot: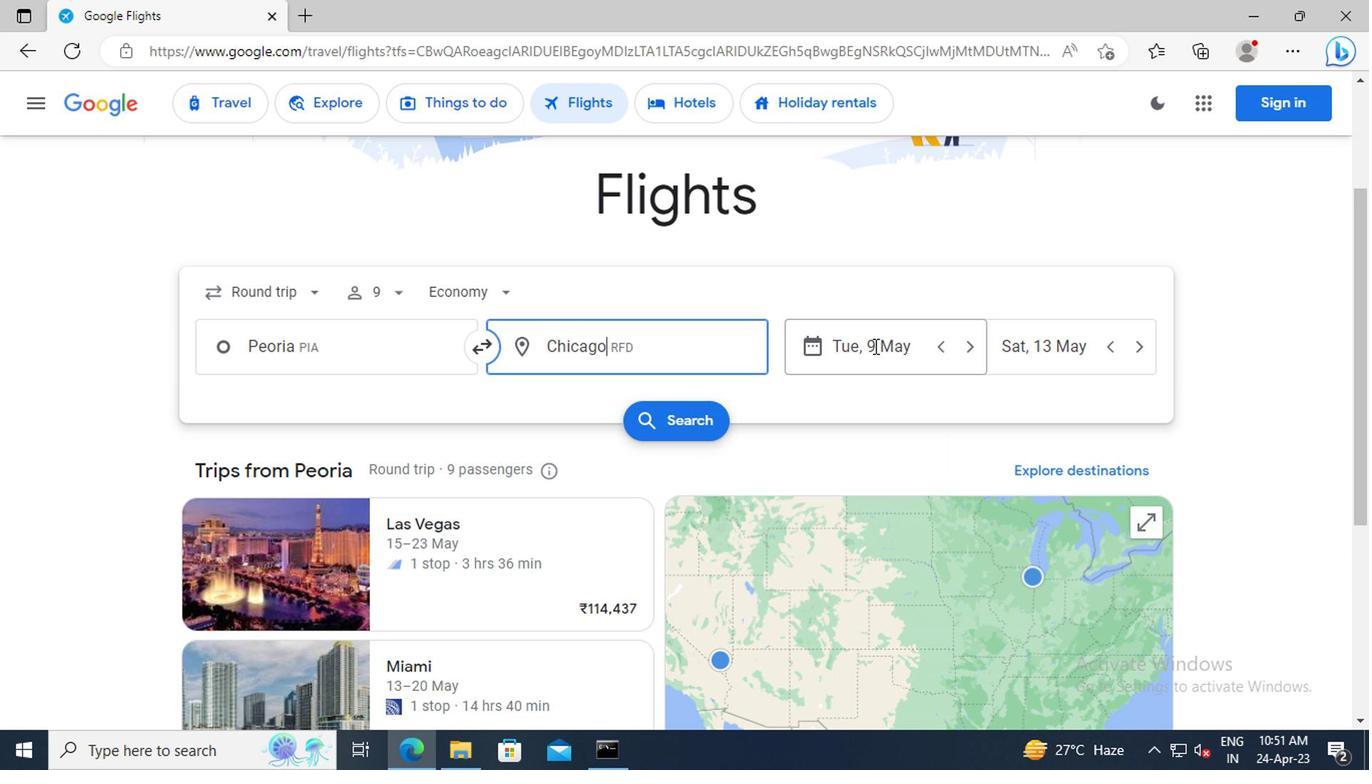 
Action: Mouse moved to (832, 341)
Screenshot: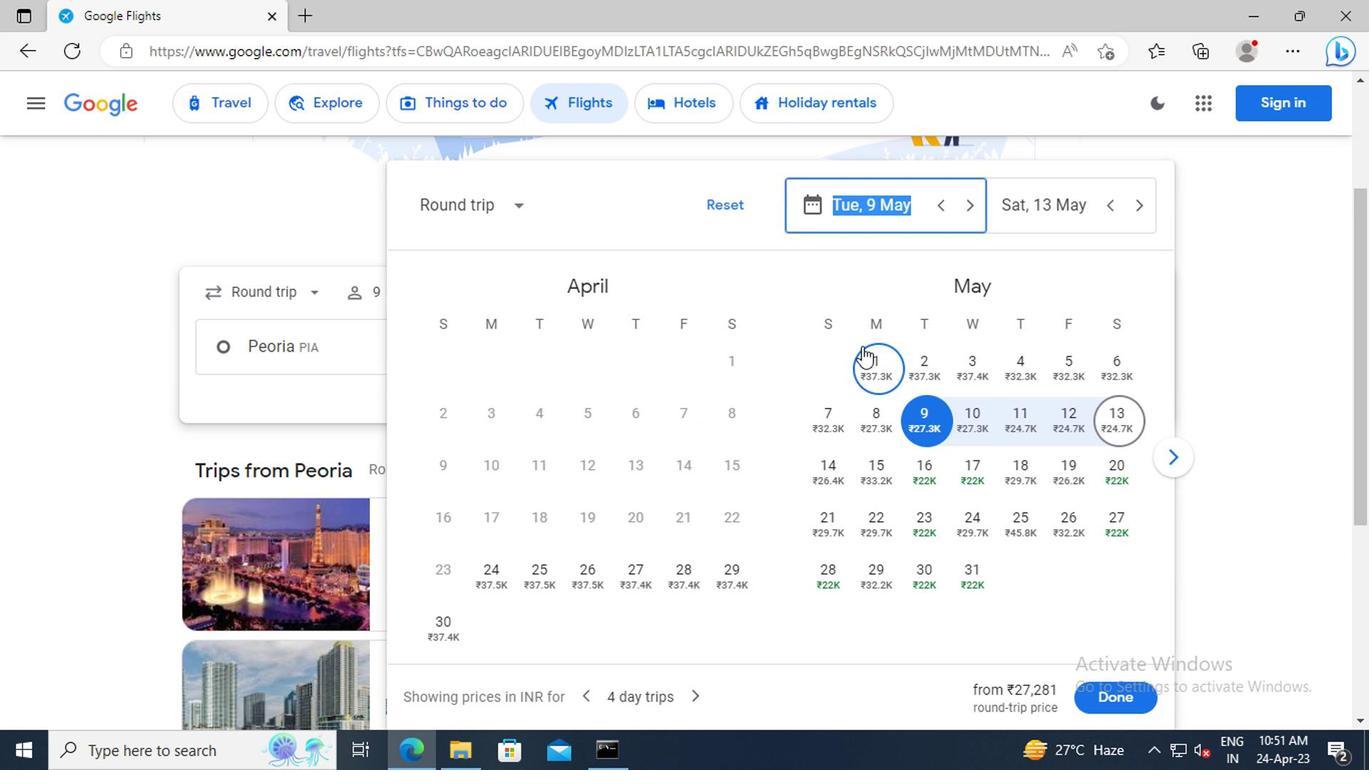 
Action: Key pressed 1<Key.space>MAY<Key.enter><Key.tab>2<Key.space>MAY<Key.enter>
Screenshot: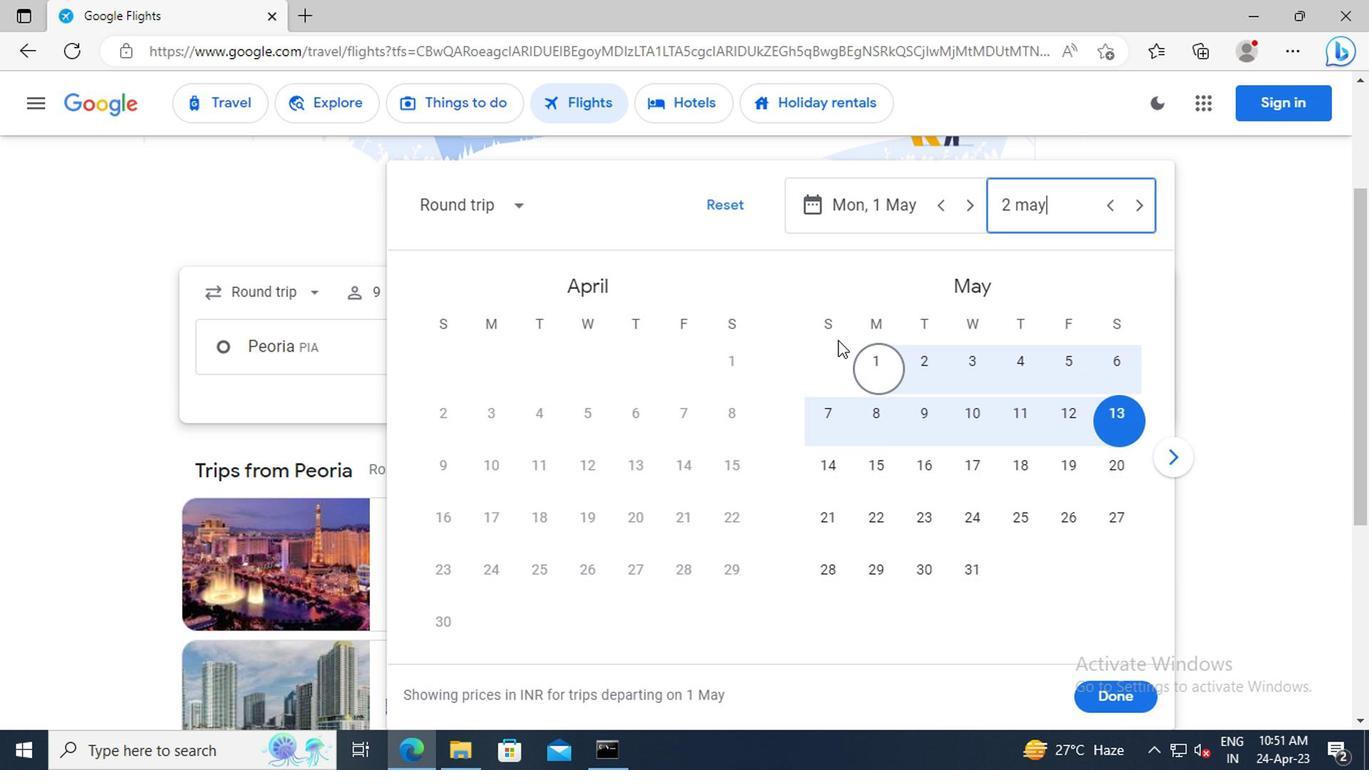 
Action: Mouse moved to (1100, 696)
Screenshot: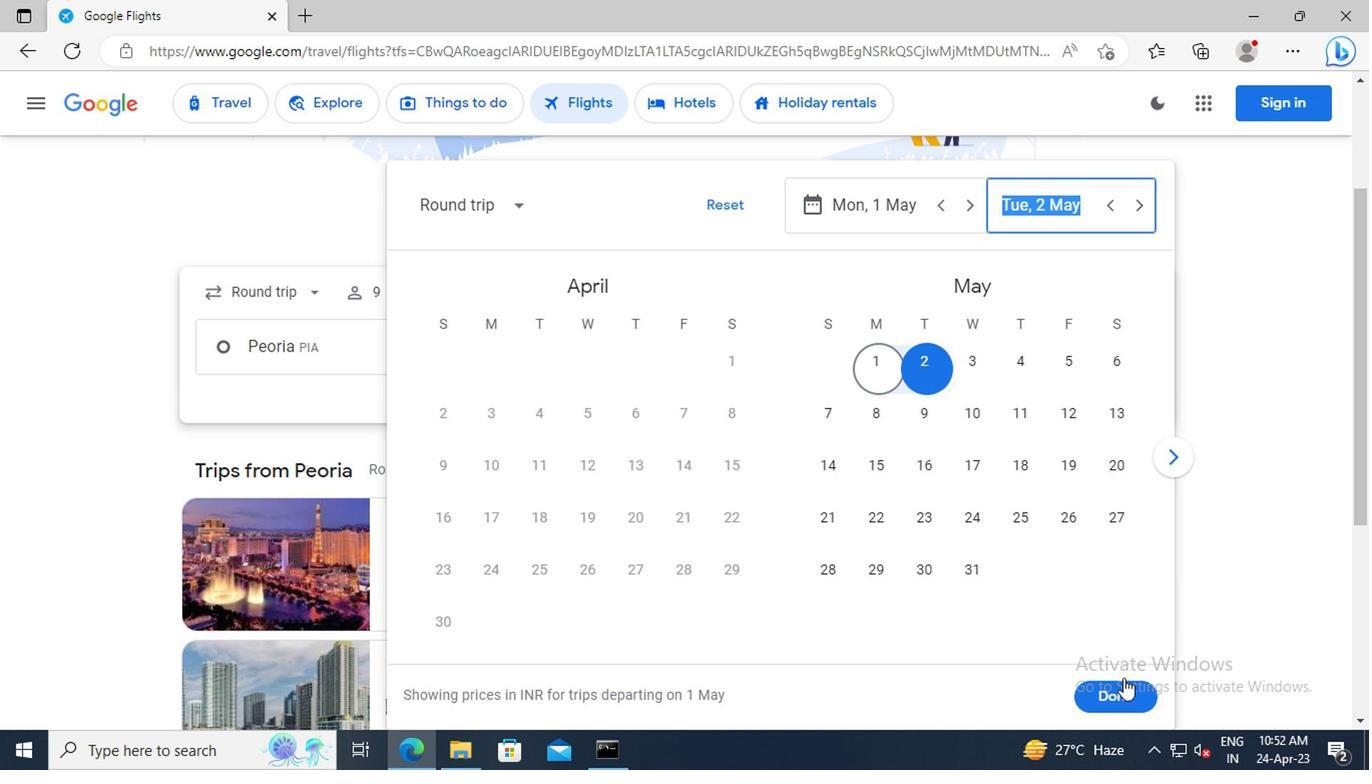 
Action: Mouse pressed left at (1100, 696)
Screenshot: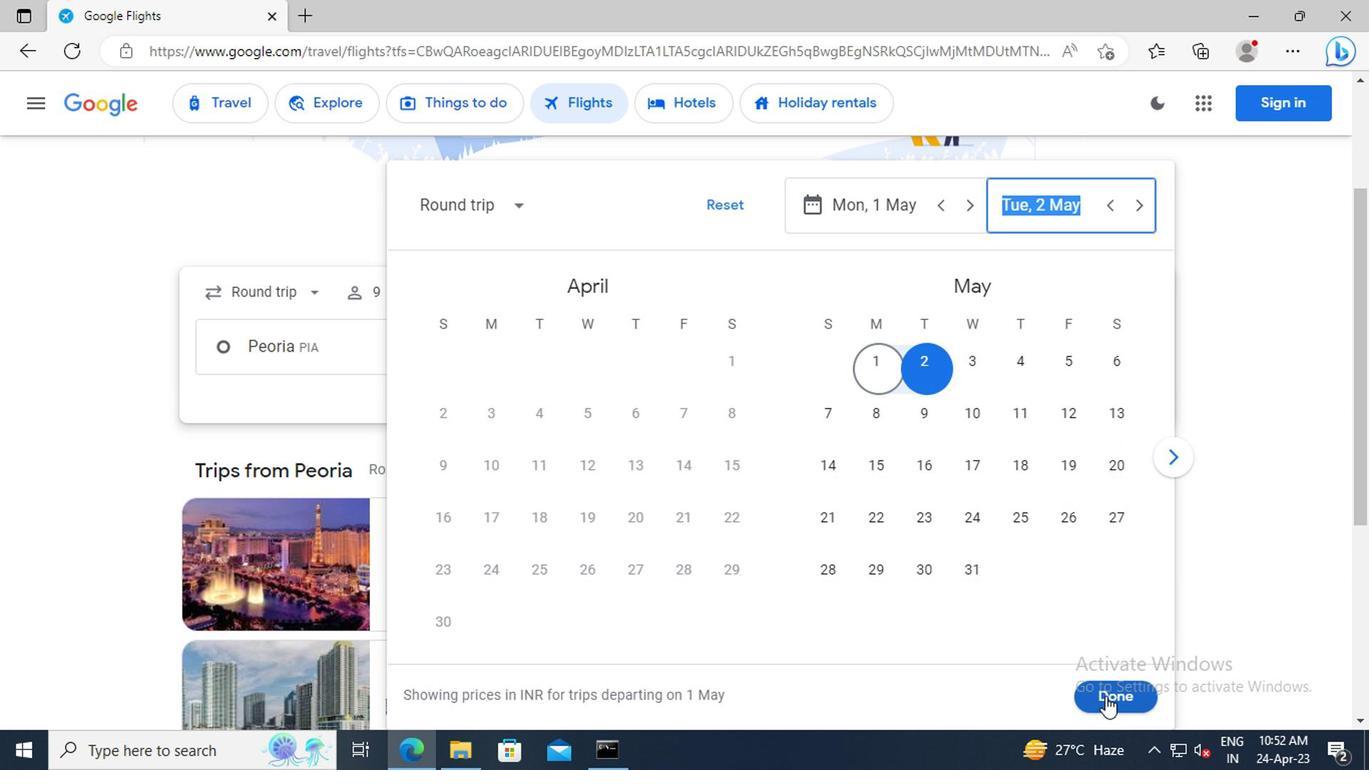 
Action: Mouse moved to (666, 423)
Screenshot: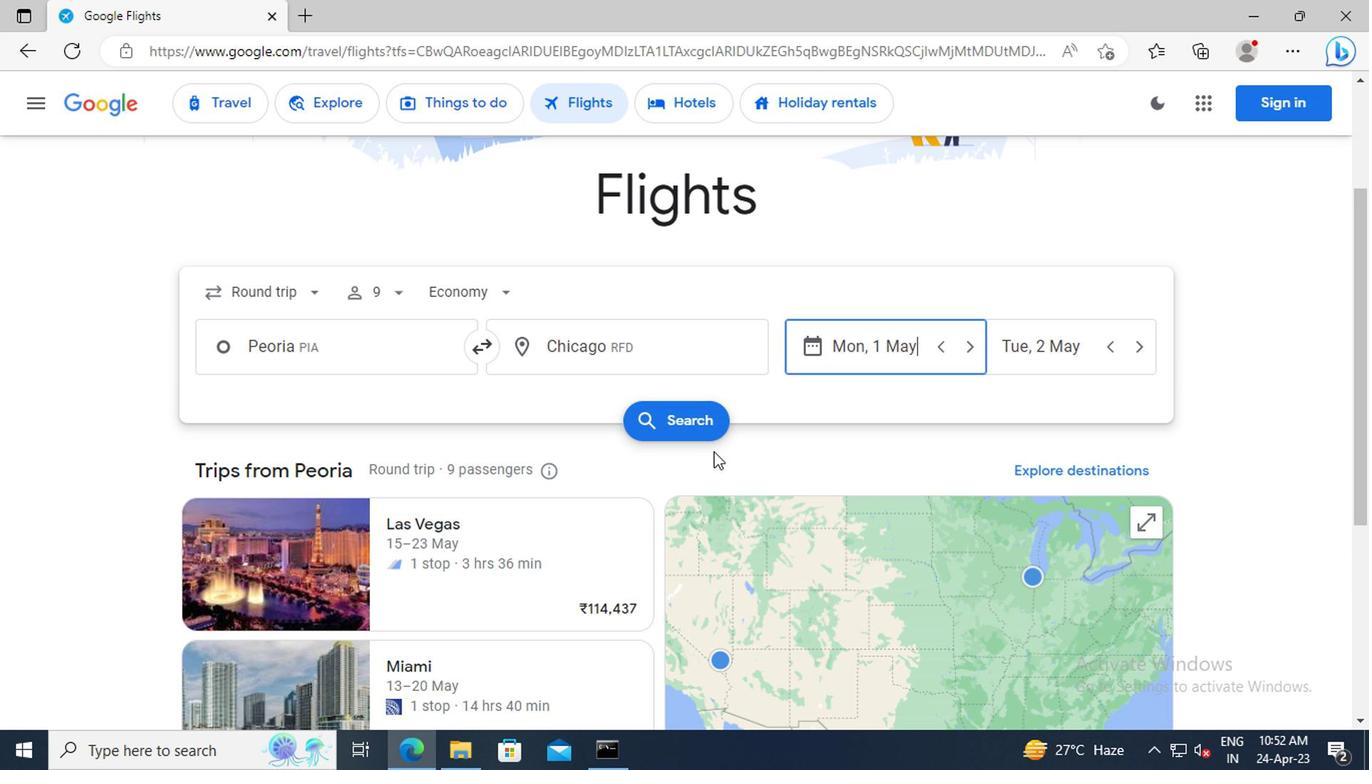 
Action: Mouse pressed left at (666, 423)
Screenshot: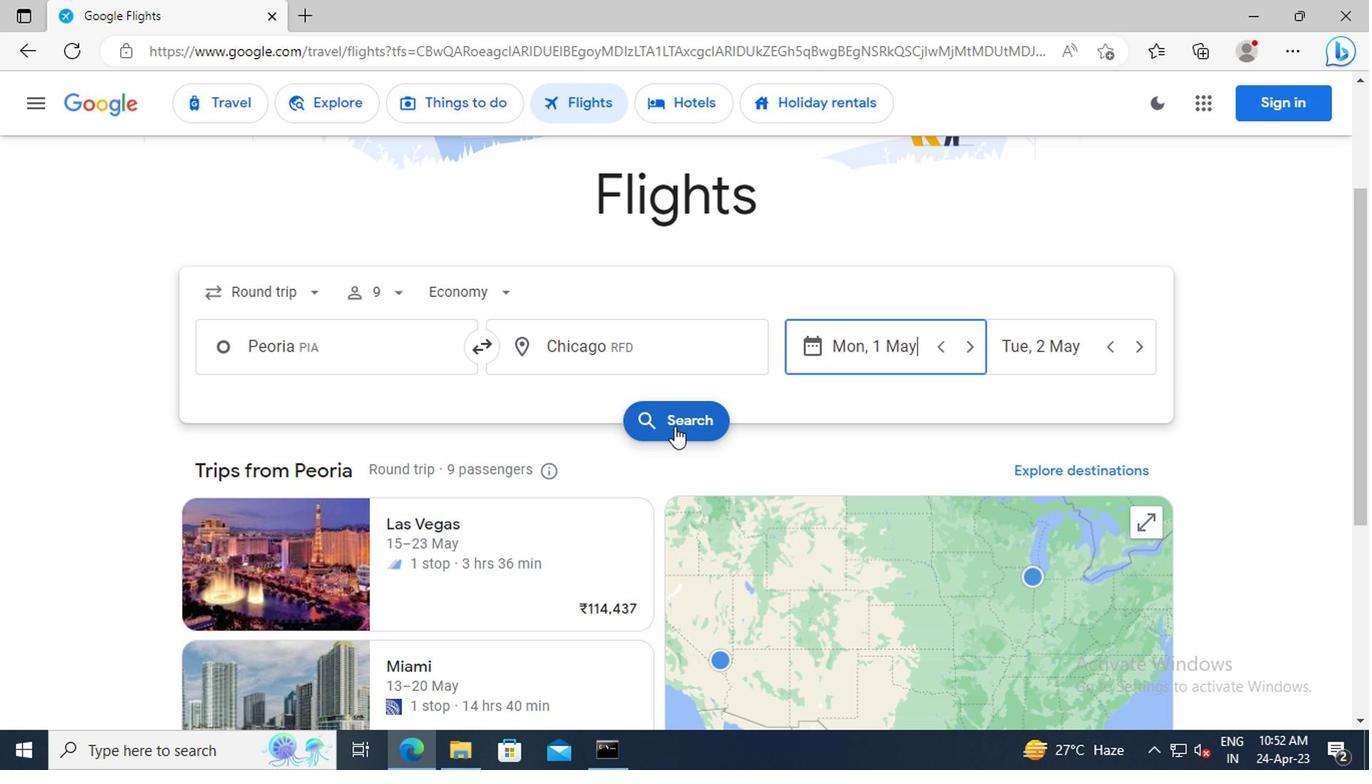 
Action: Mouse moved to (218, 290)
Screenshot: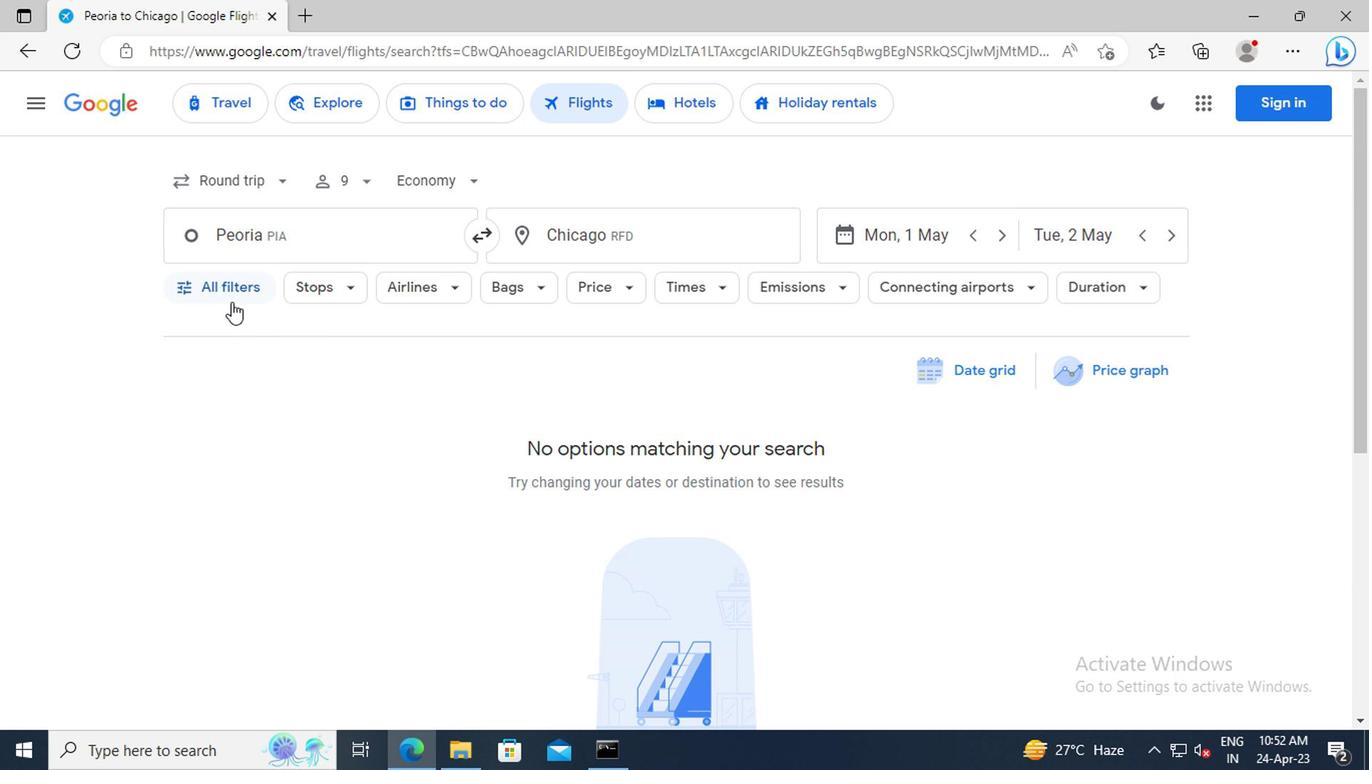 
Action: Mouse pressed left at (218, 290)
Screenshot: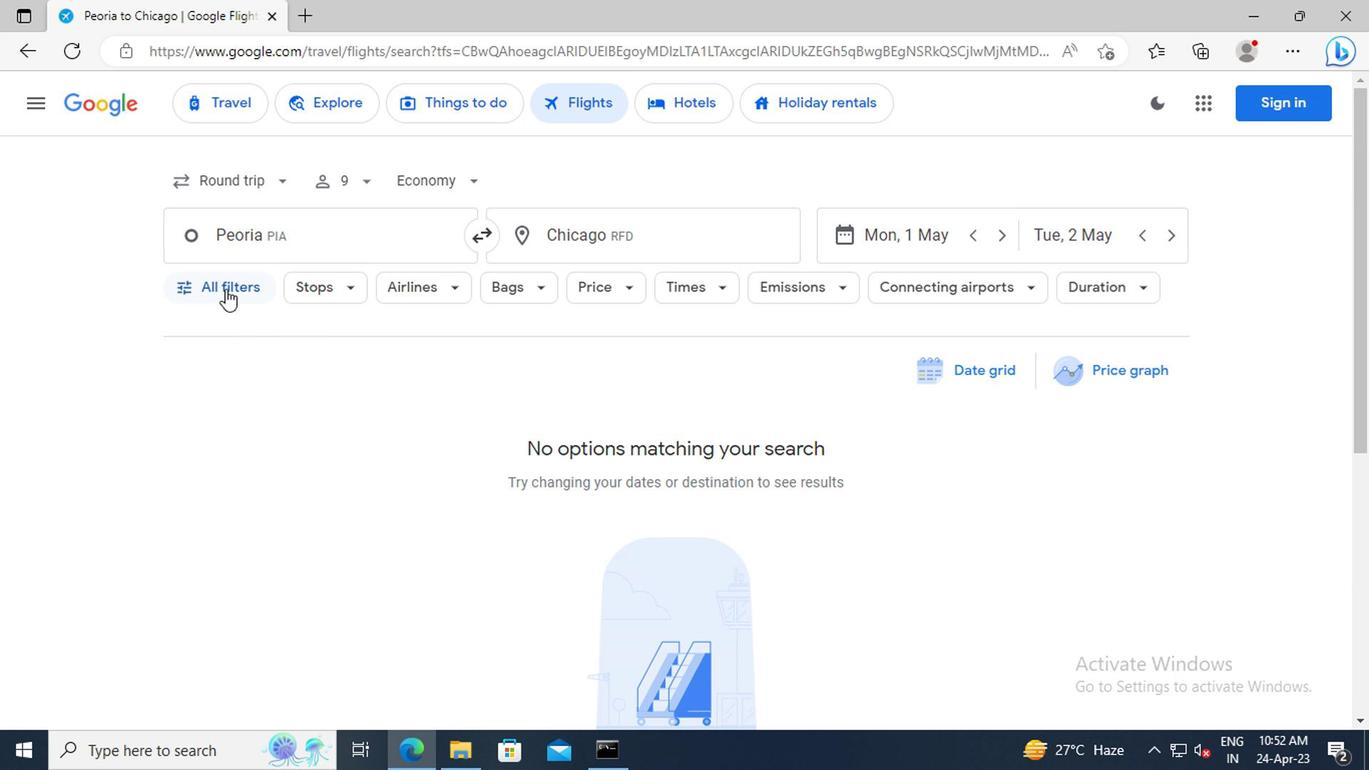 
Action: Mouse moved to (345, 413)
Screenshot: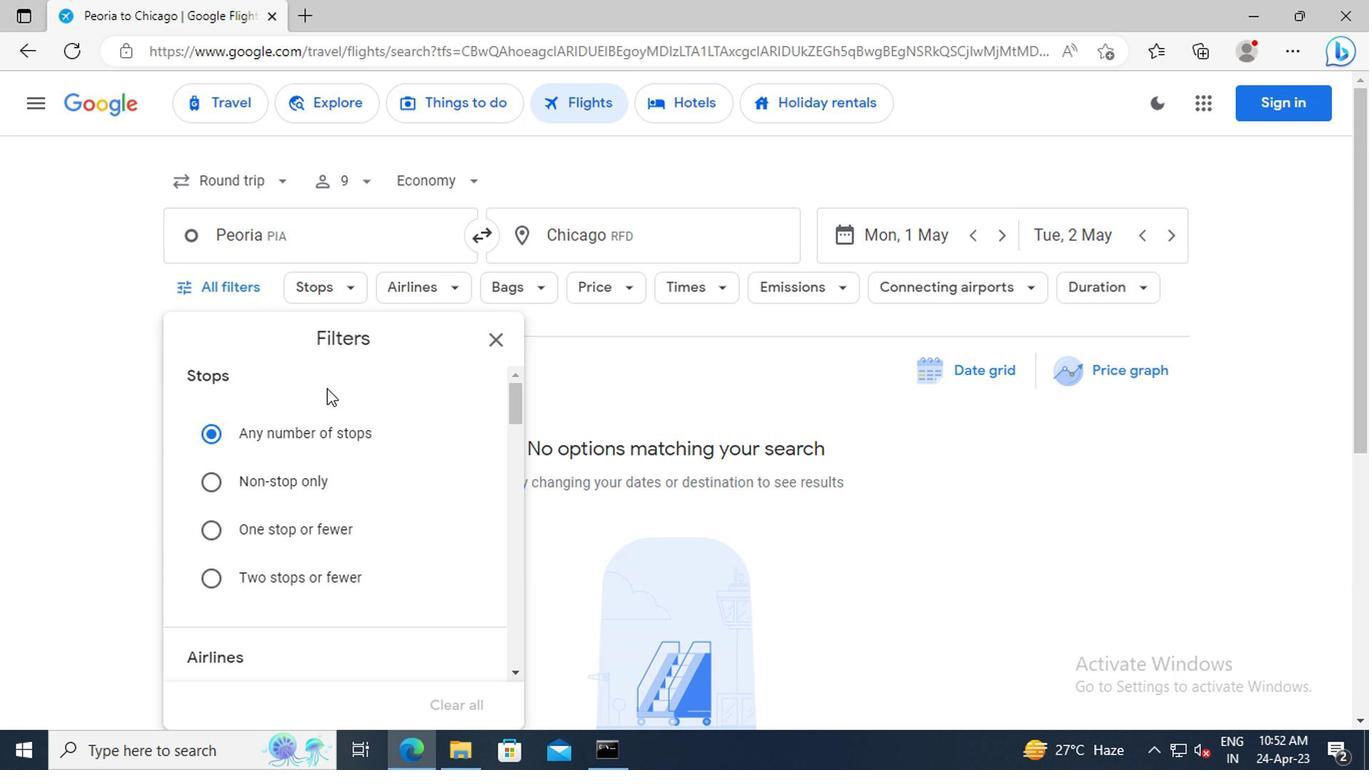 
Action: Mouse scrolled (345, 412) with delta (0, -1)
Screenshot: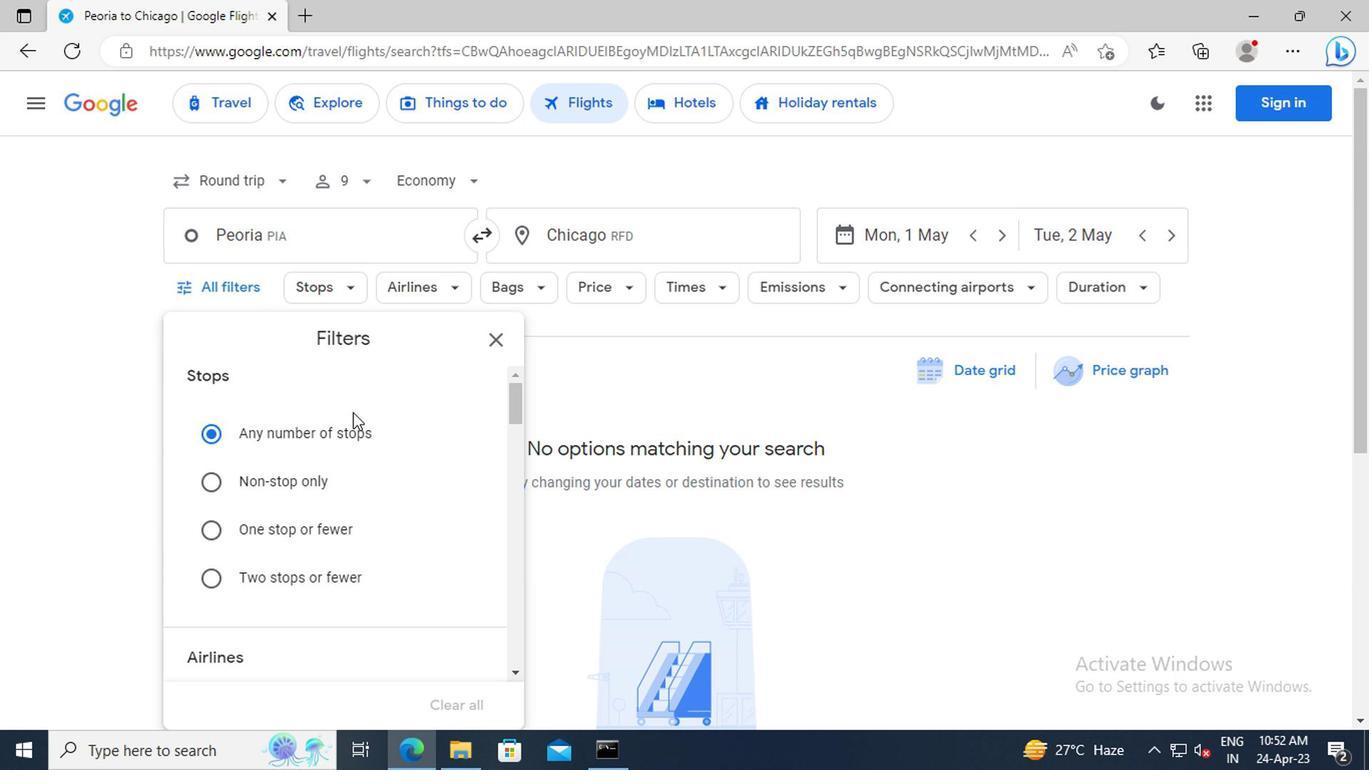 
Action: Mouse scrolled (345, 412) with delta (0, -1)
Screenshot: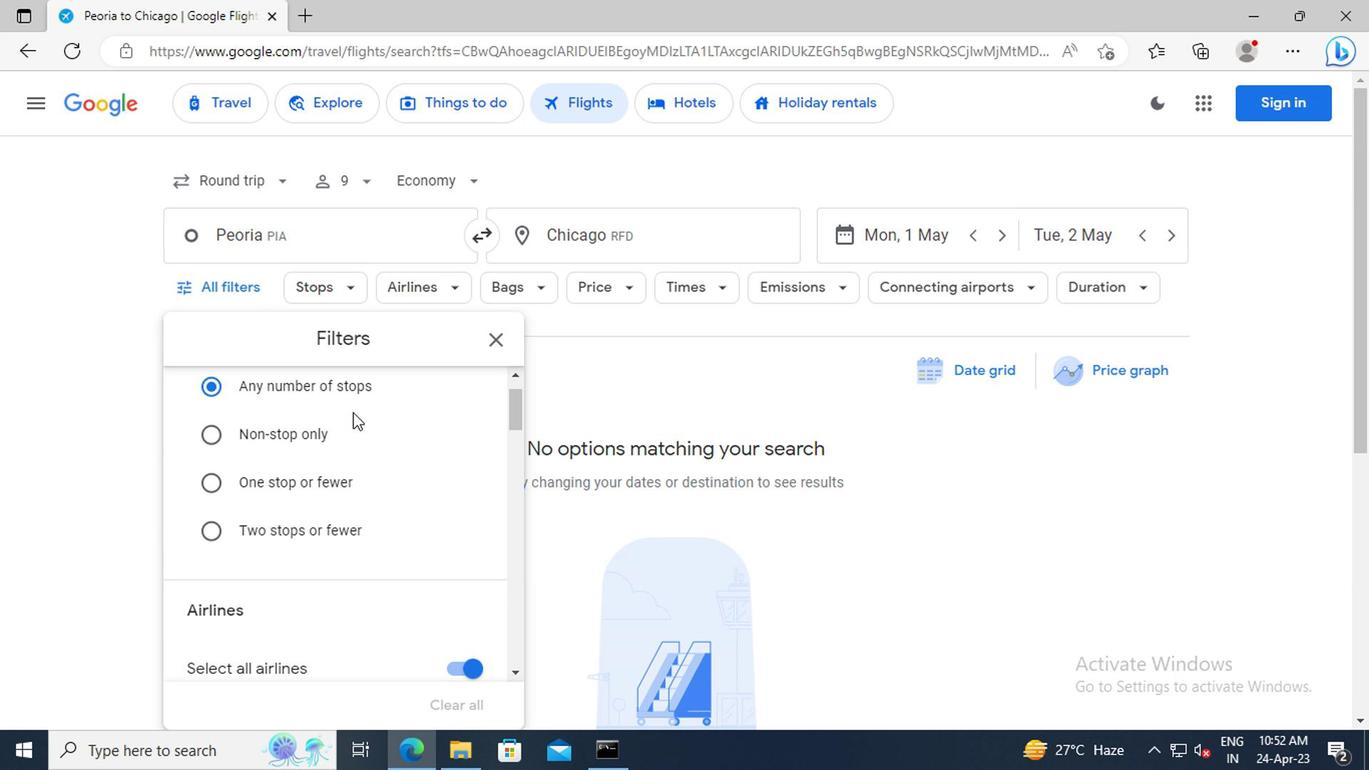 
Action: Mouse scrolled (345, 412) with delta (0, -1)
Screenshot: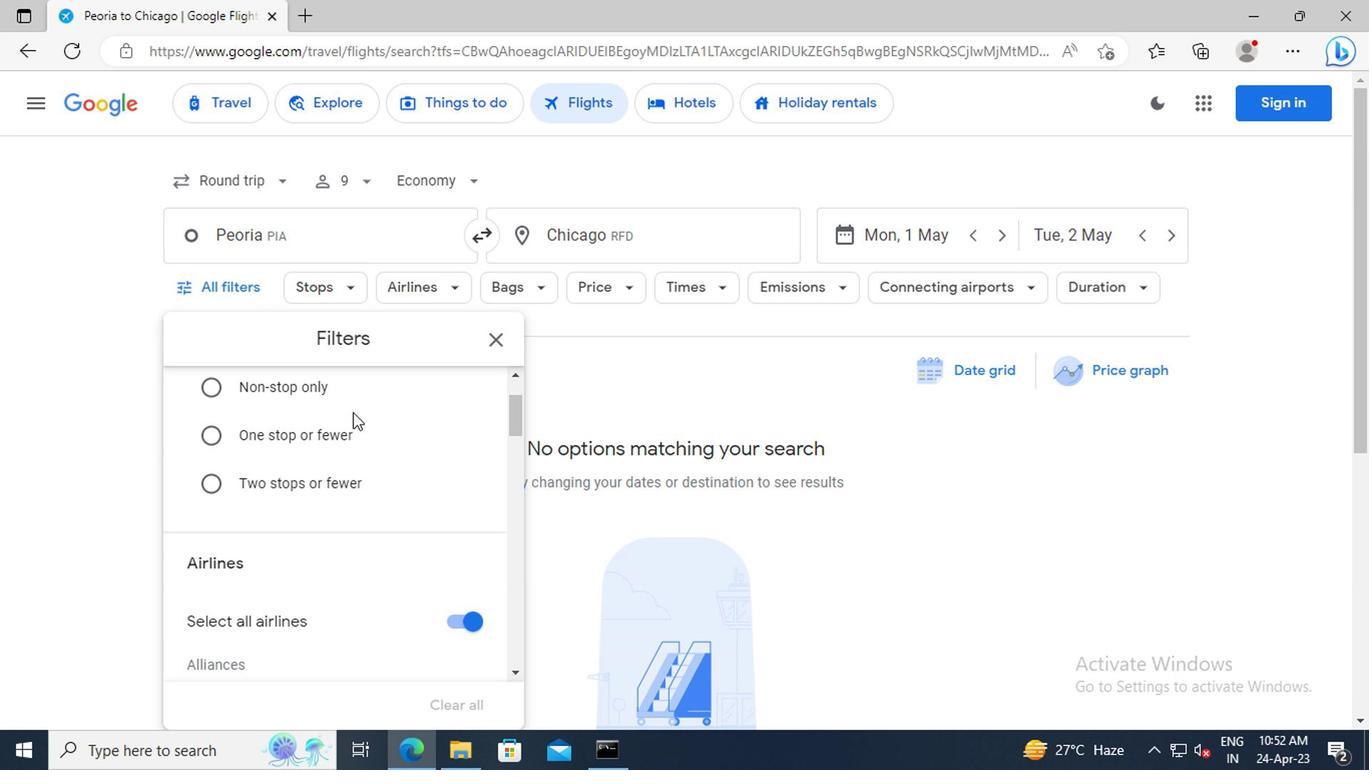 
Action: Mouse scrolled (345, 412) with delta (0, -1)
Screenshot: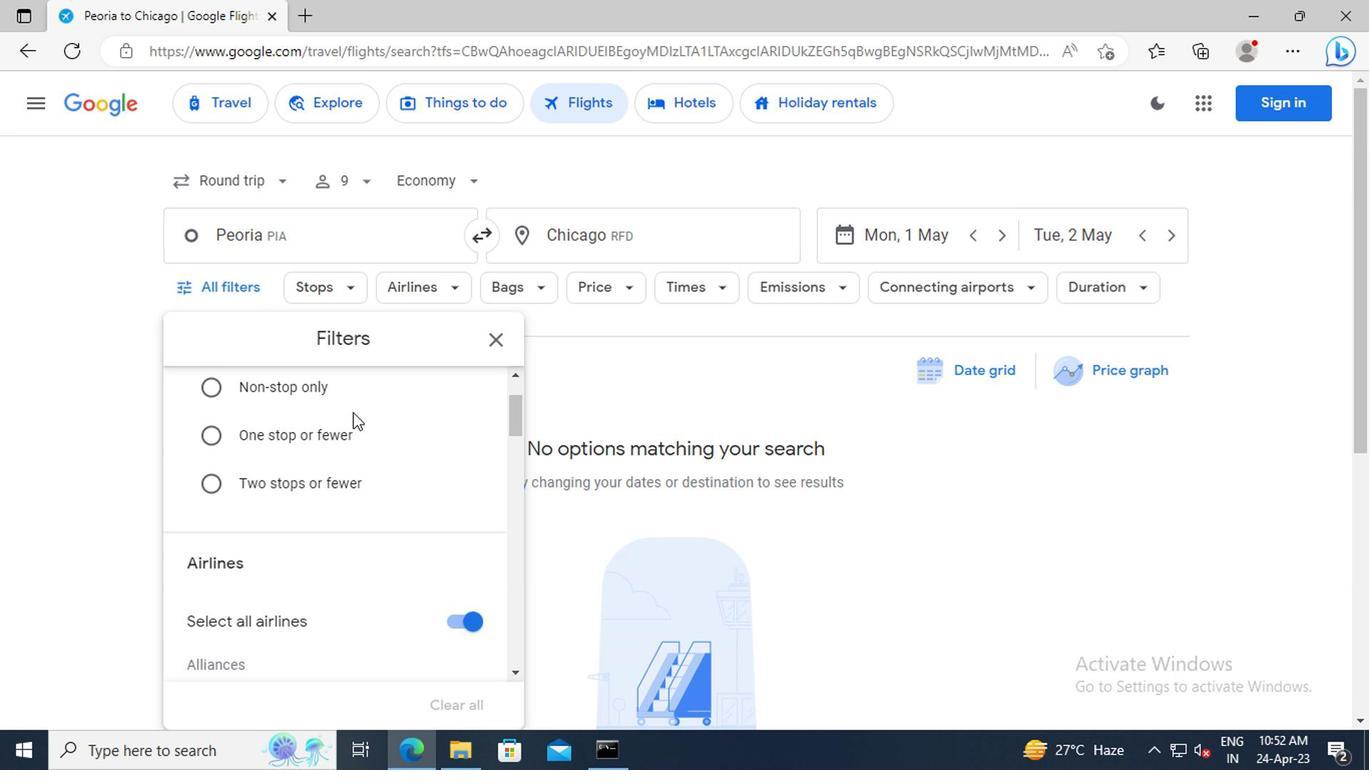 
Action: Mouse scrolled (345, 412) with delta (0, -1)
Screenshot: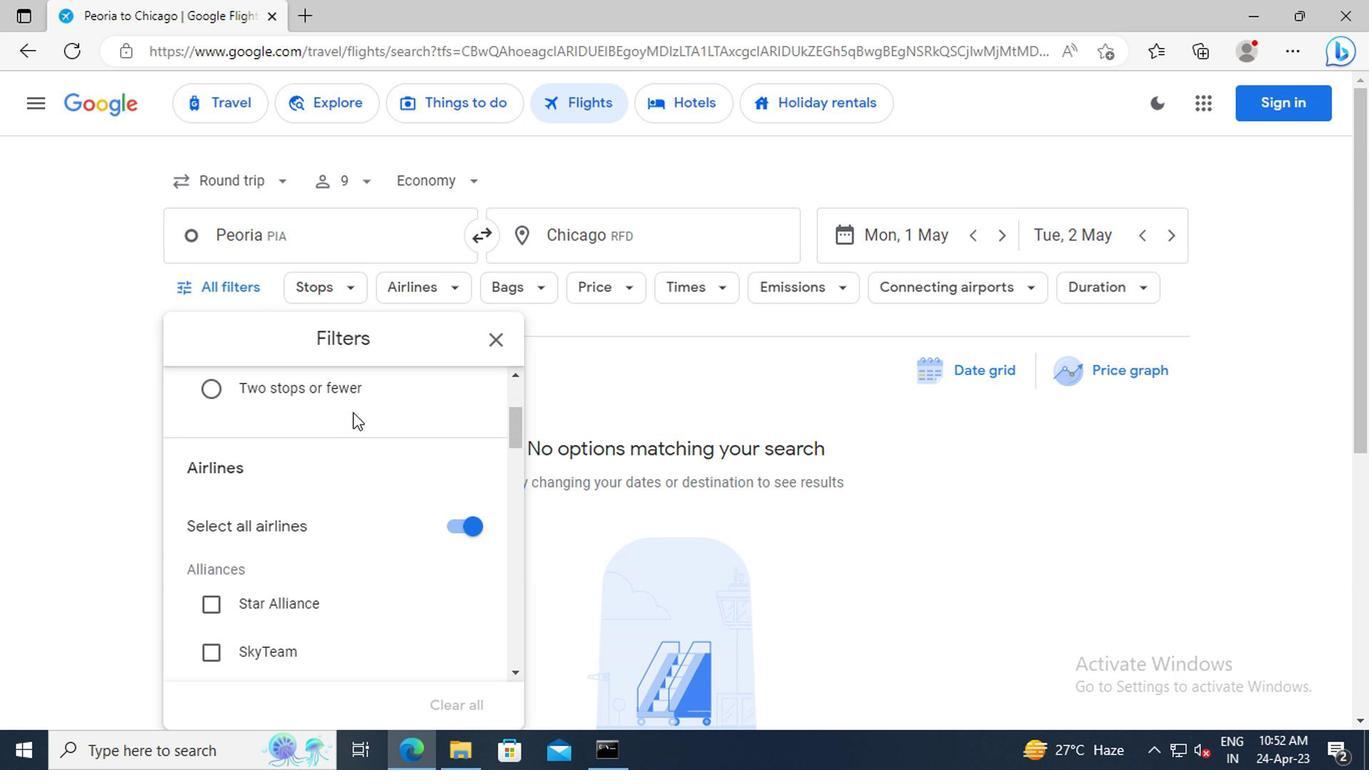 
Action: Mouse scrolled (345, 412) with delta (0, -1)
Screenshot: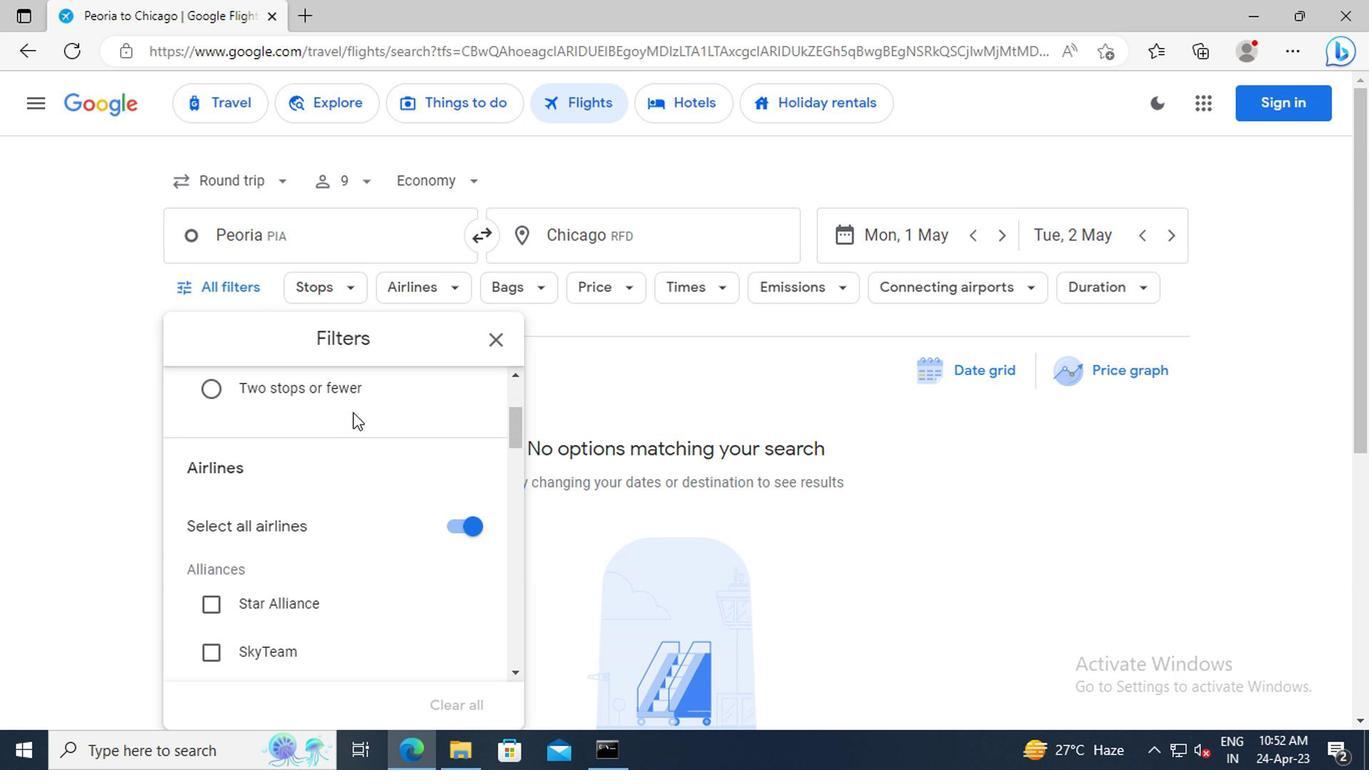 
Action: Mouse moved to (350, 455)
Screenshot: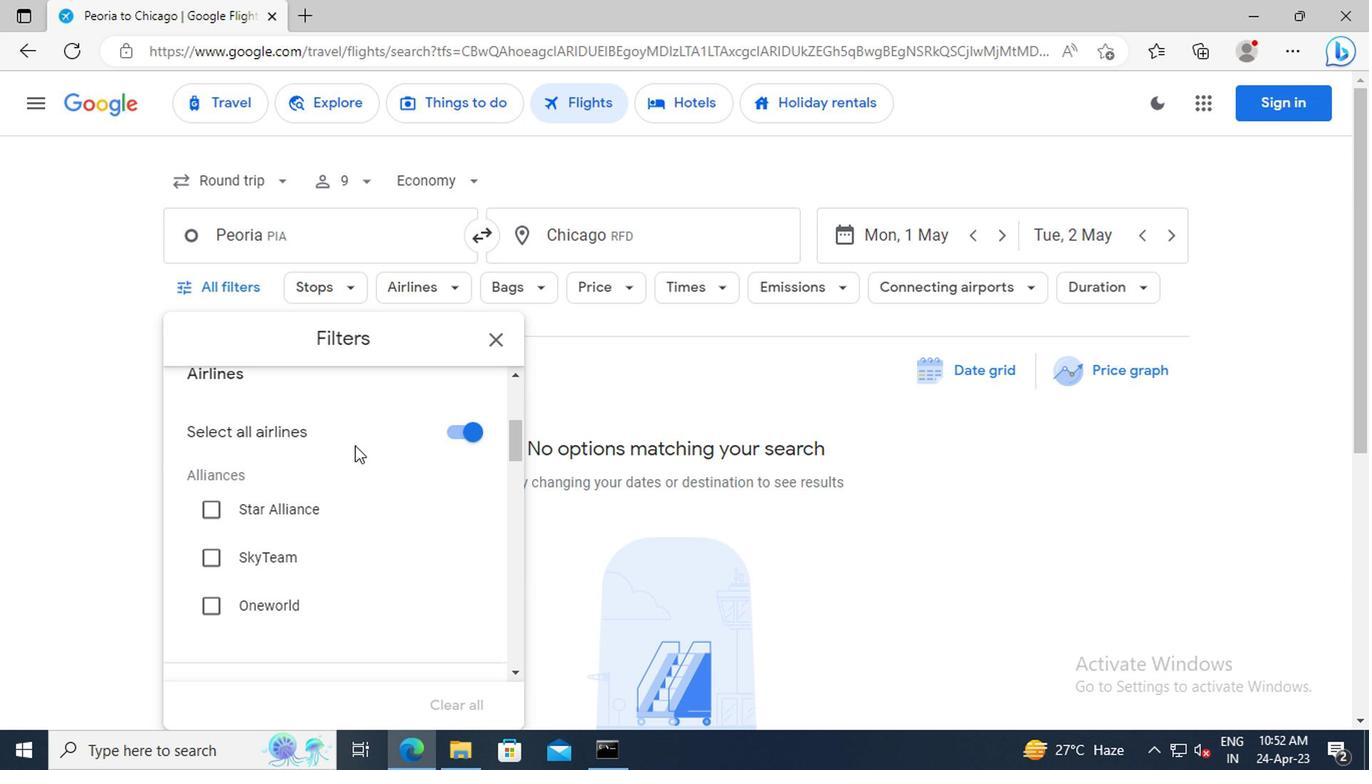 
Action: Mouse scrolled (350, 454) with delta (0, 0)
Screenshot: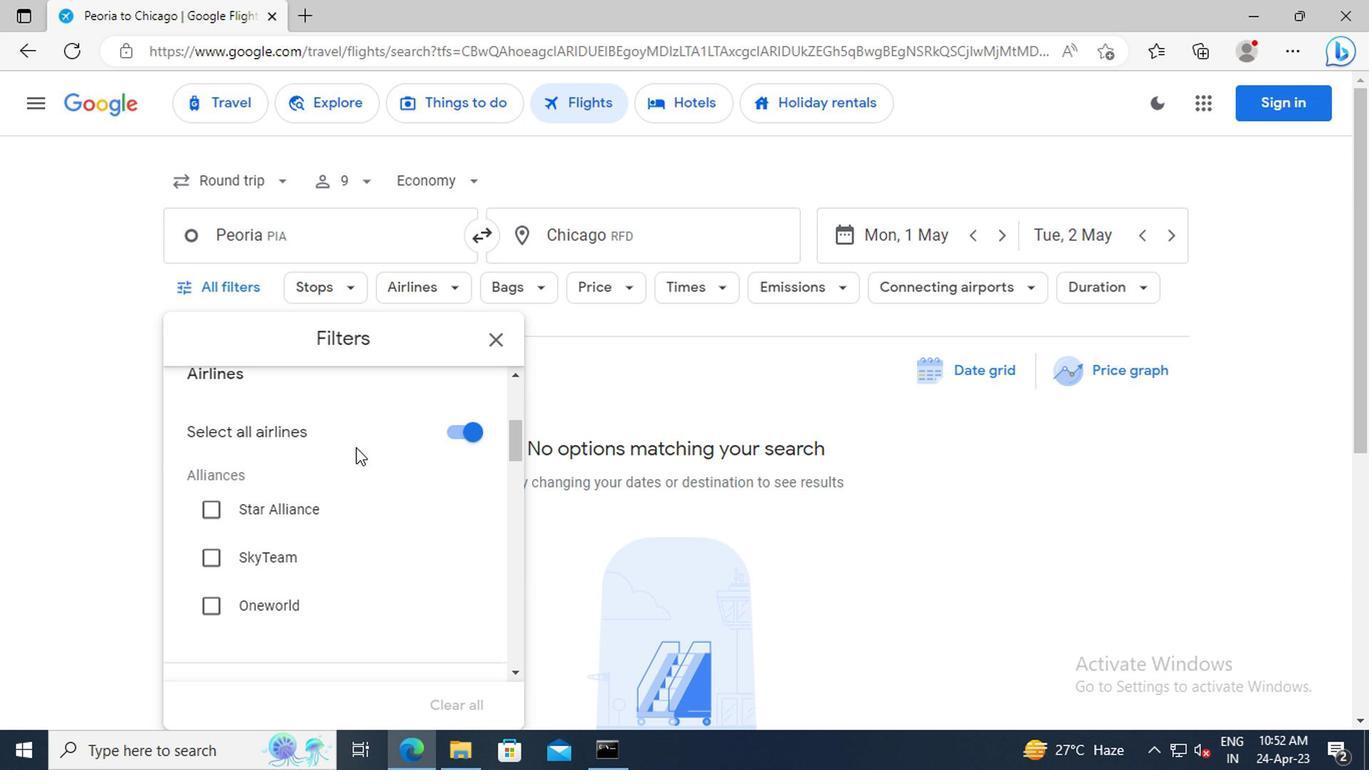 
Action: Mouse scrolled (350, 454) with delta (0, 0)
Screenshot: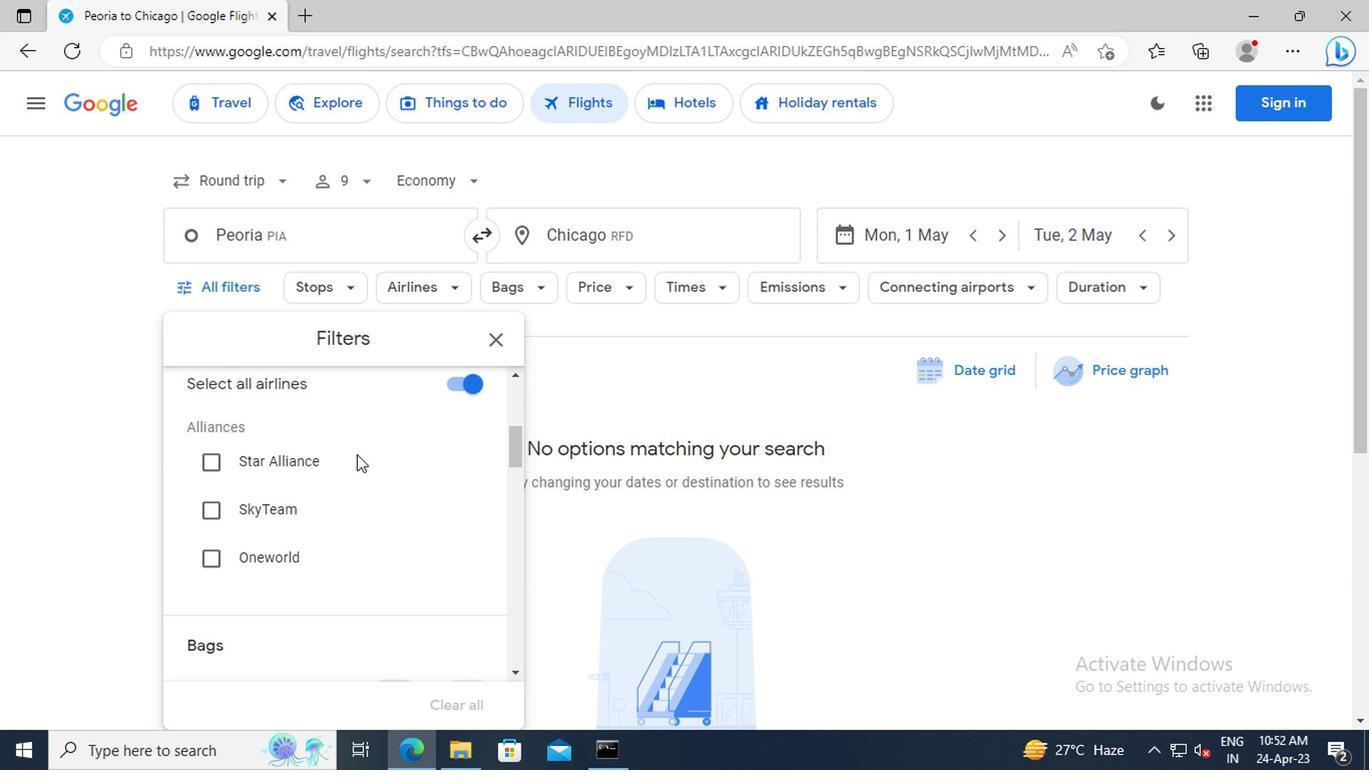 
Action: Mouse scrolled (350, 454) with delta (0, 0)
Screenshot: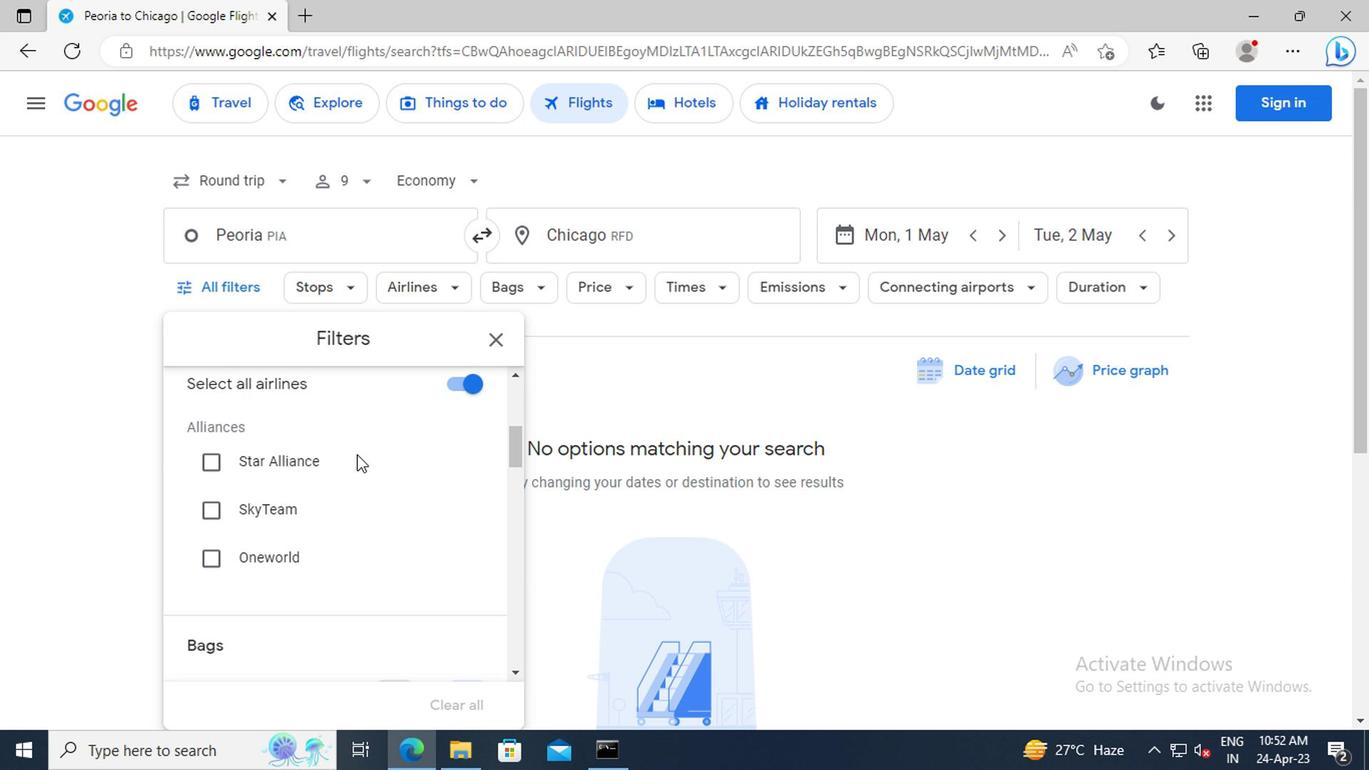 
Action: Mouse scrolled (350, 454) with delta (0, 0)
Screenshot: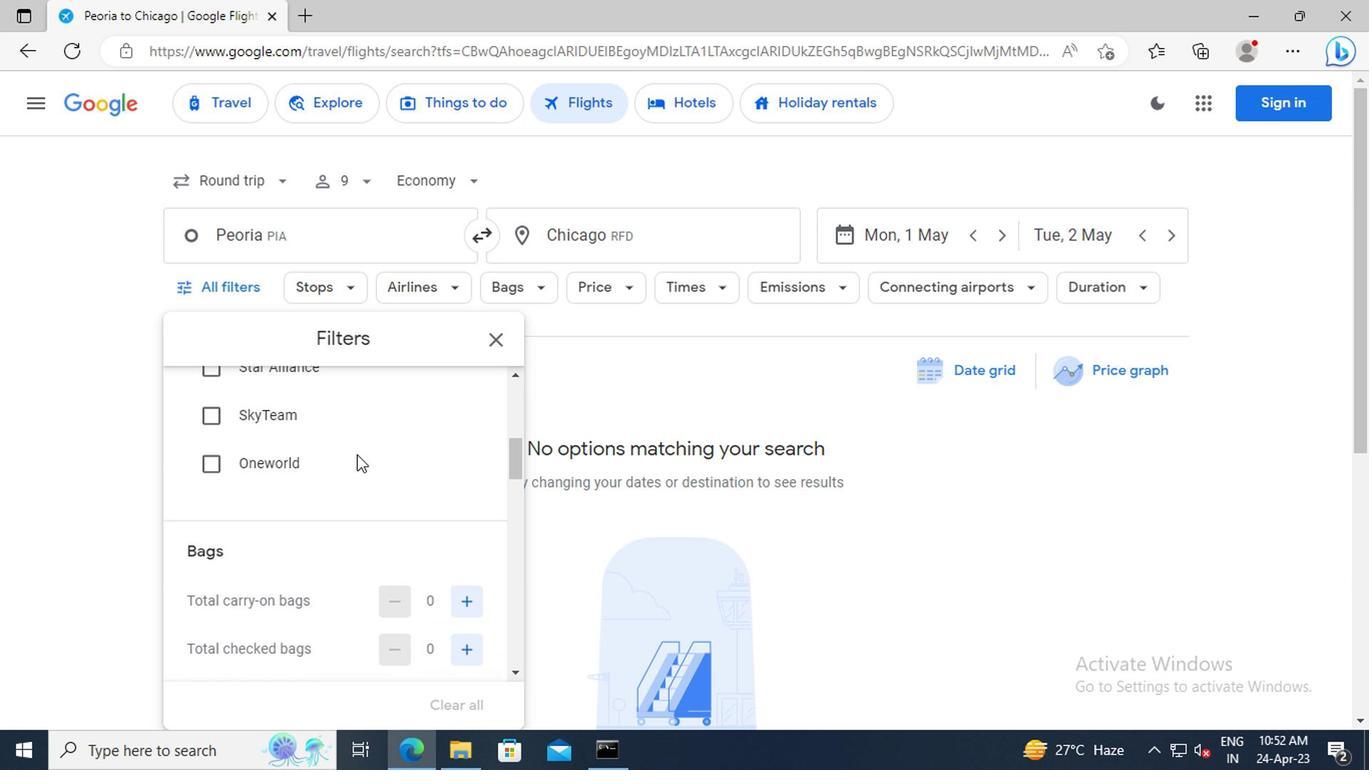 
Action: Mouse moved to (453, 558)
Screenshot: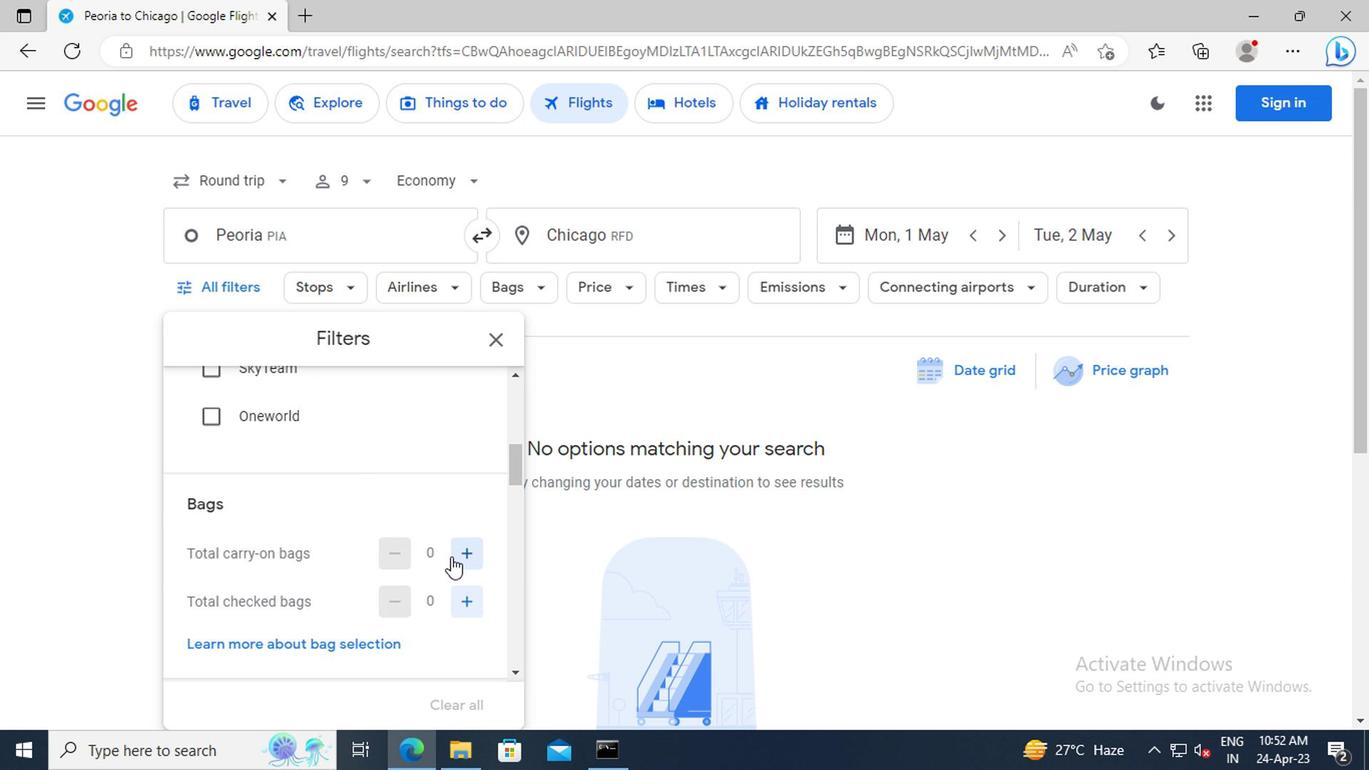 
Action: Mouse pressed left at (453, 558)
Screenshot: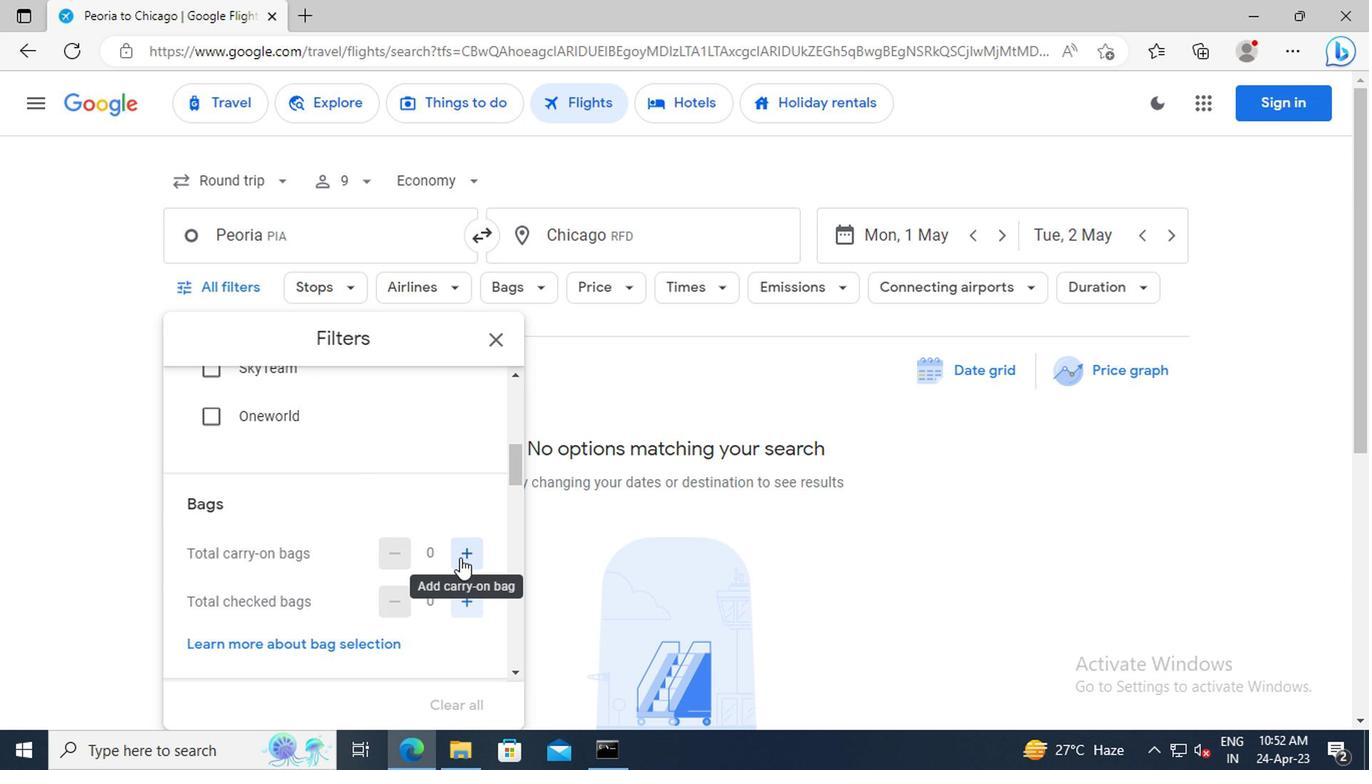 
Action: Mouse moved to (460, 606)
Screenshot: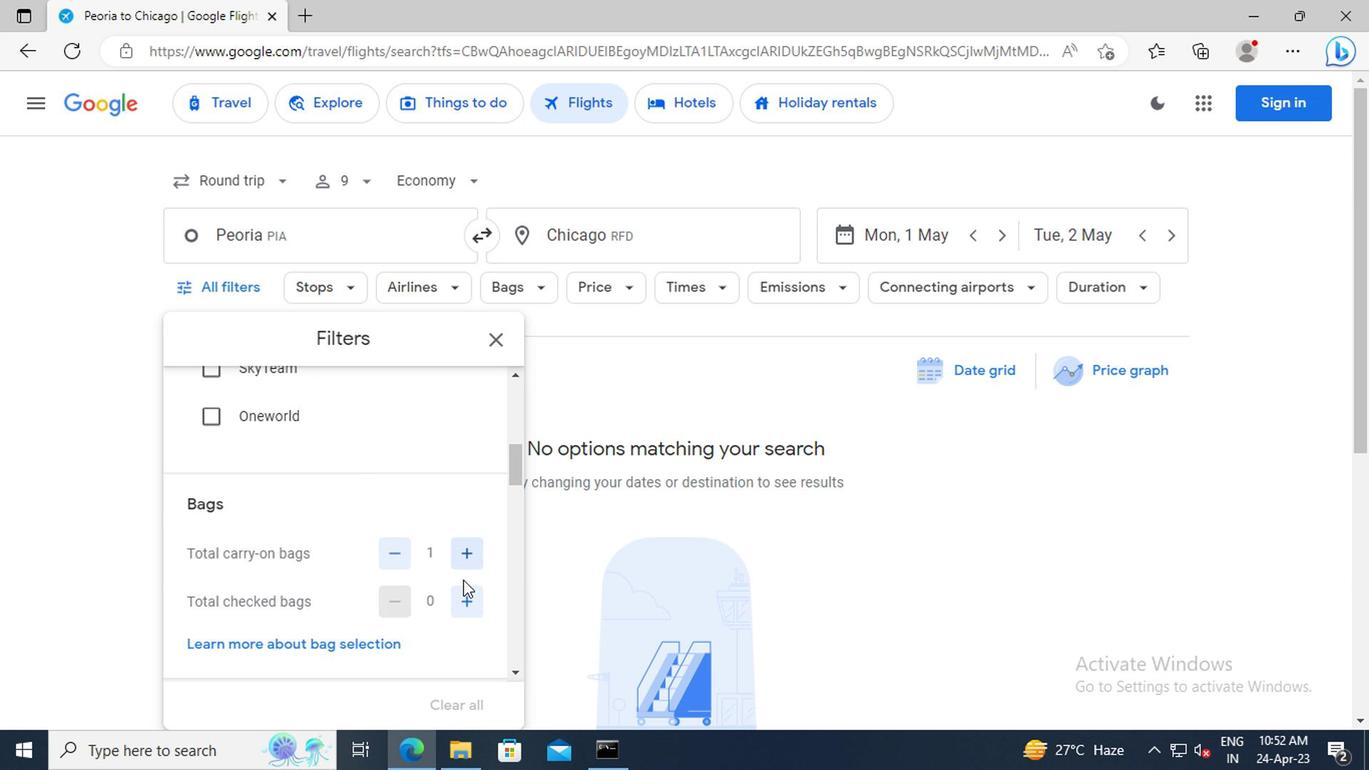 
Action: Mouse pressed left at (460, 606)
Screenshot: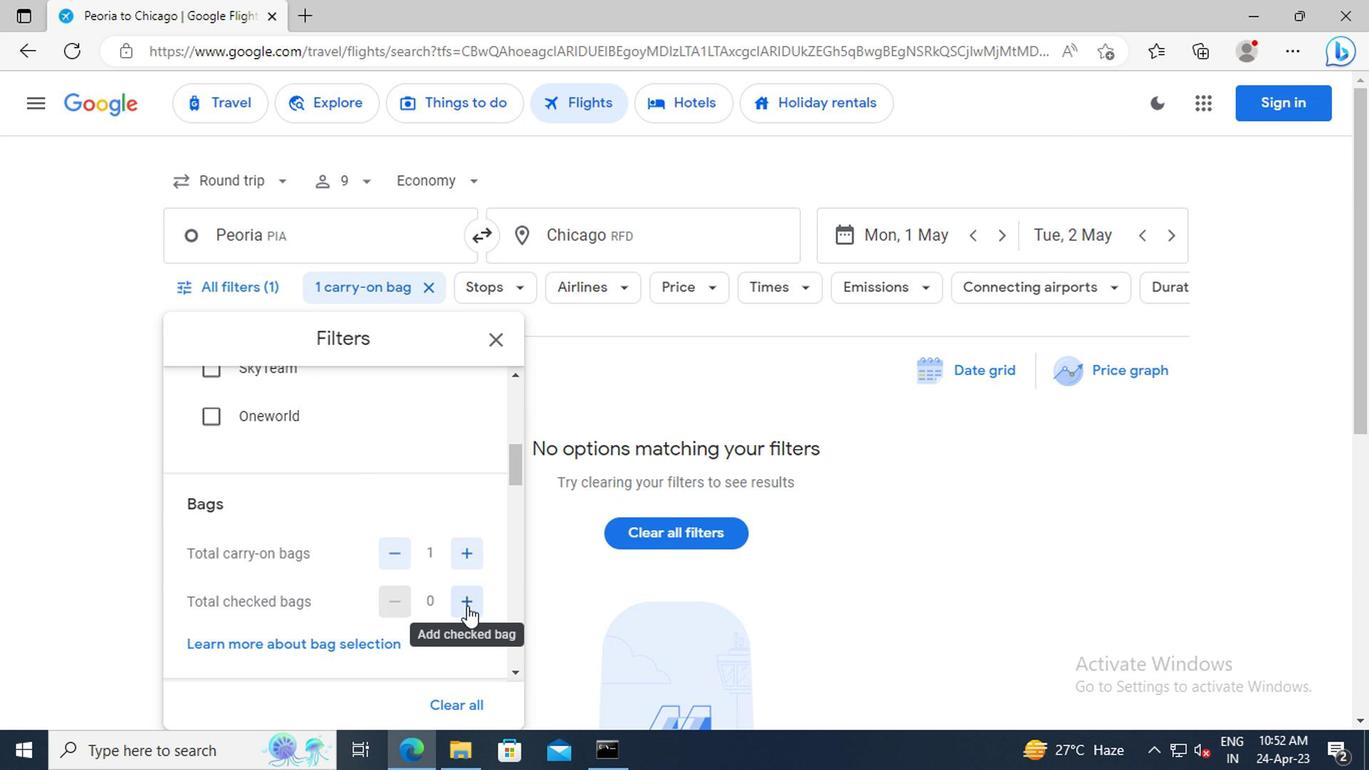 
Action: Mouse moved to (419, 509)
Screenshot: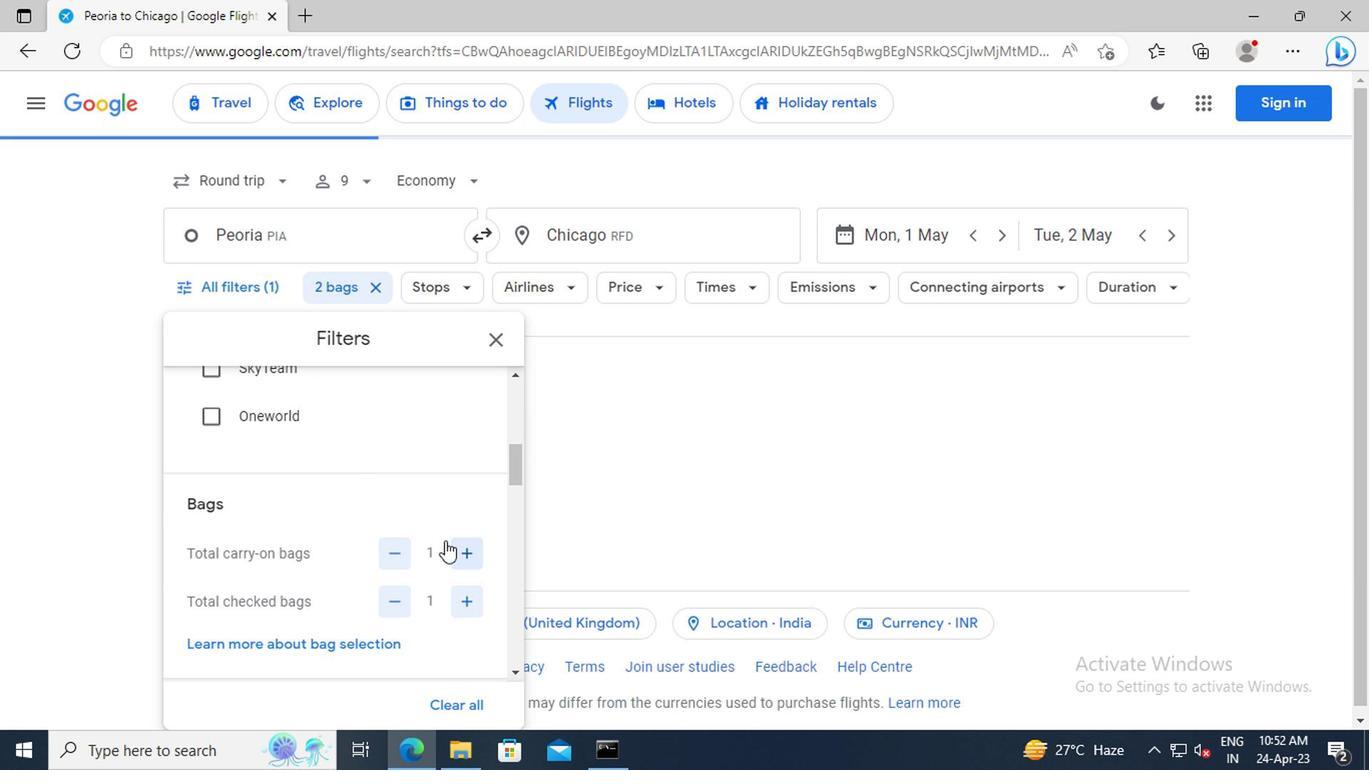 
Action: Mouse scrolled (419, 508) with delta (0, 0)
Screenshot: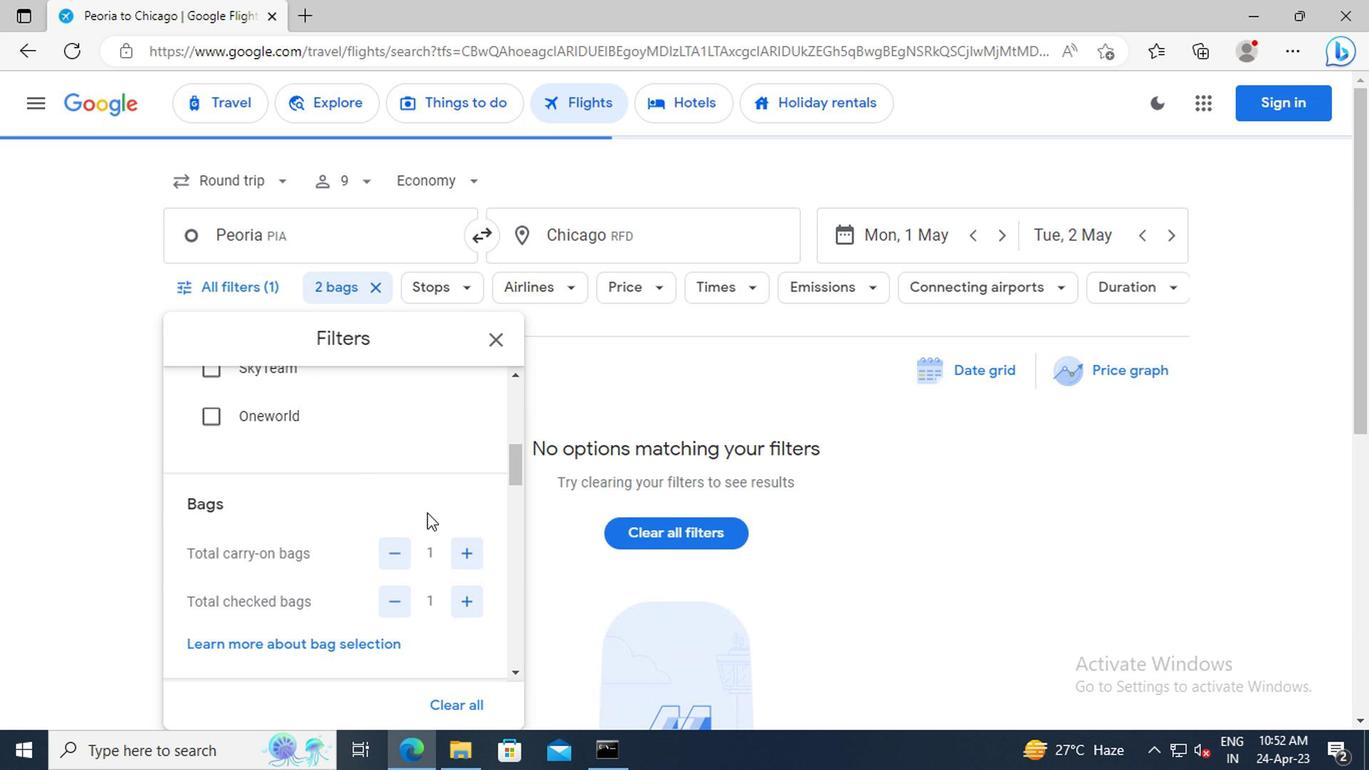 
Action: Mouse moved to (418, 509)
Screenshot: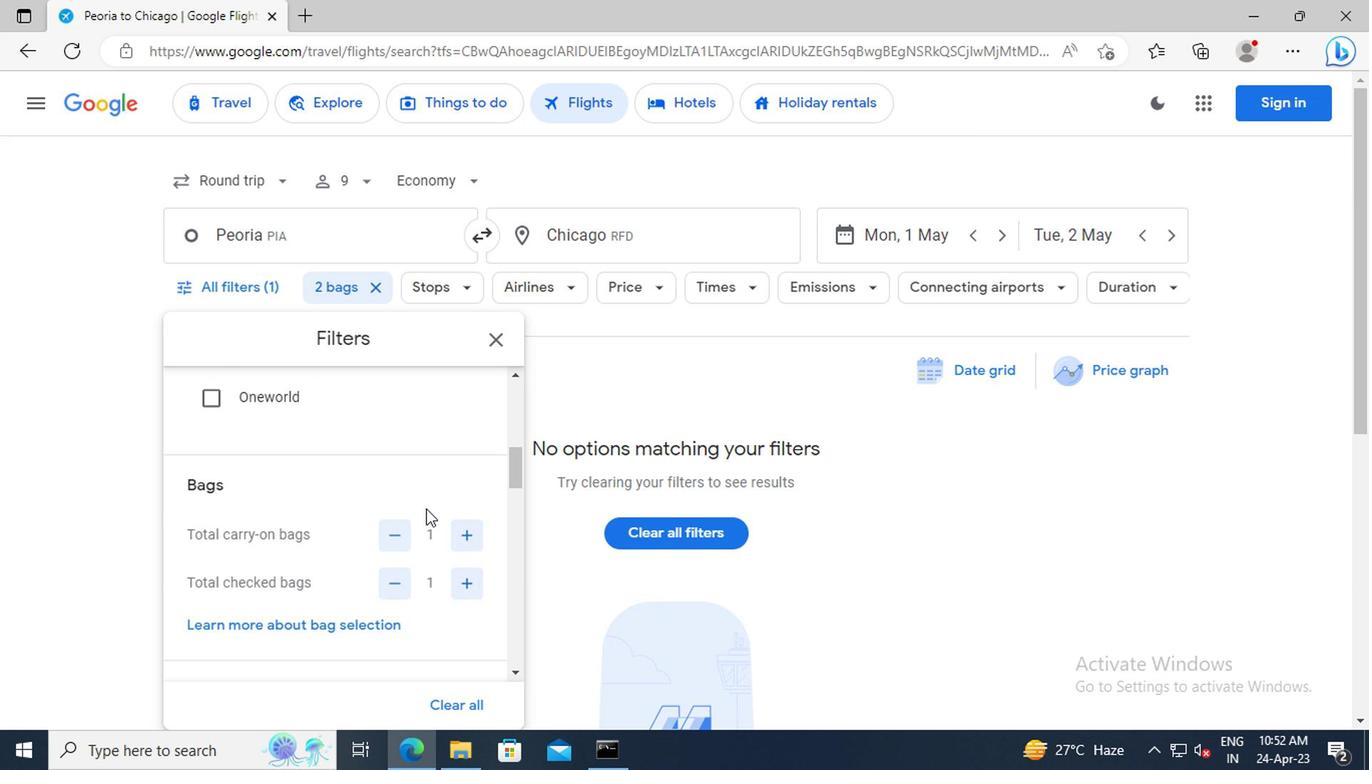 
Action: Mouse scrolled (418, 508) with delta (0, 0)
Screenshot: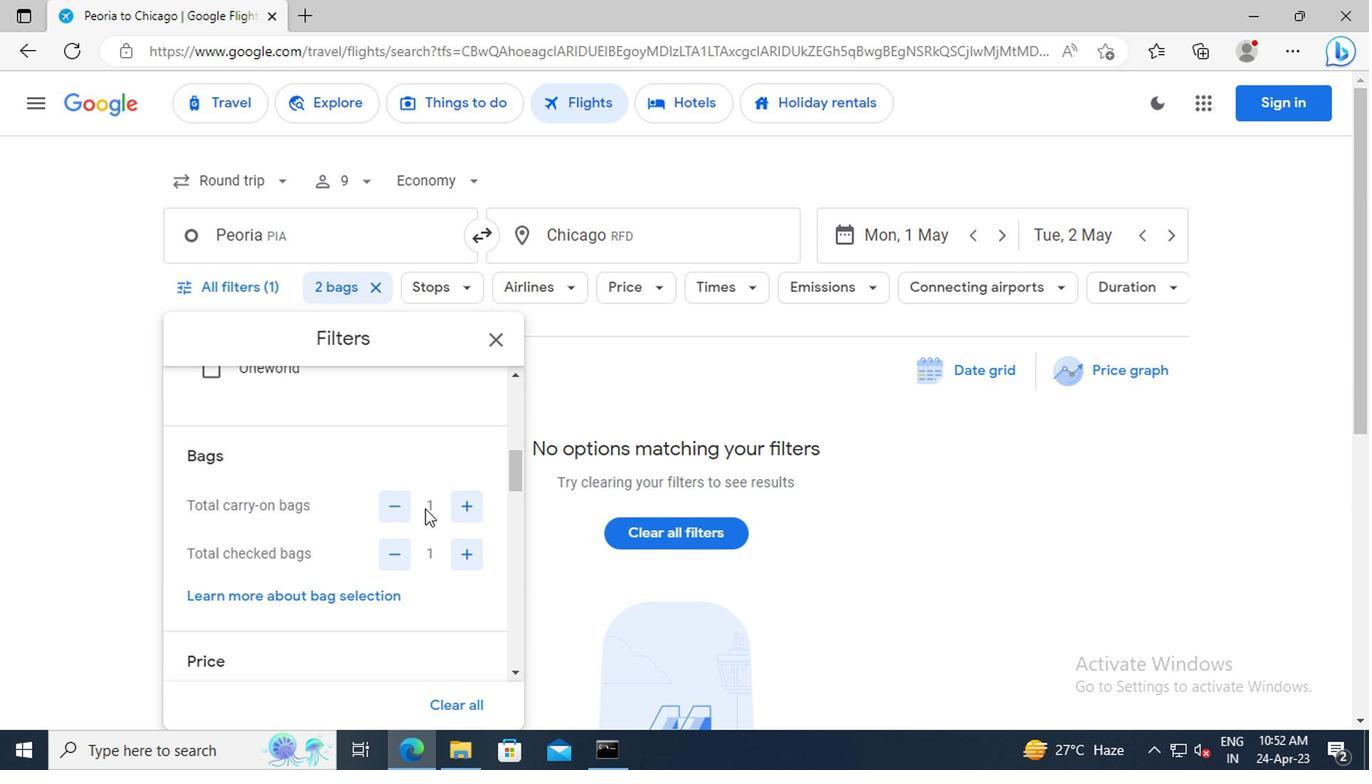 
Action: Mouse scrolled (418, 508) with delta (0, 0)
Screenshot: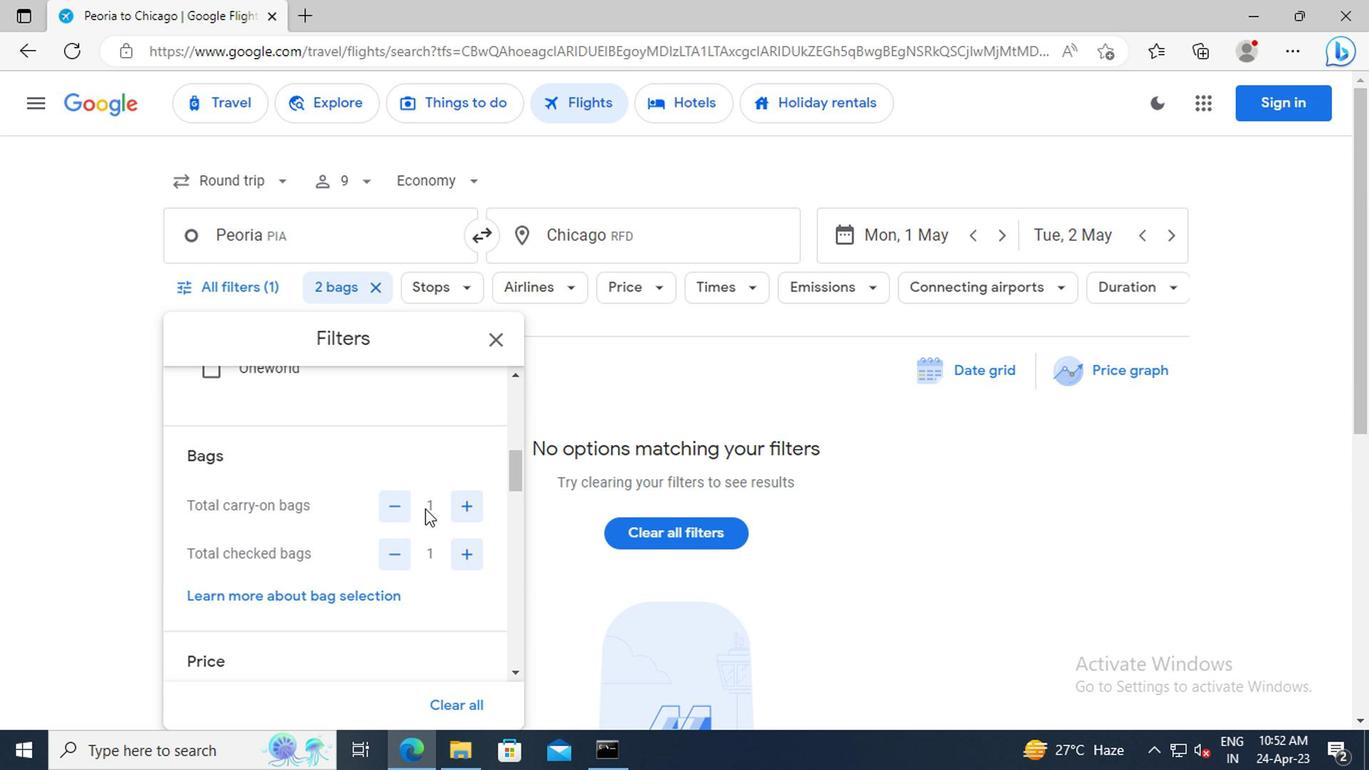 
Action: Mouse scrolled (418, 508) with delta (0, 0)
Screenshot: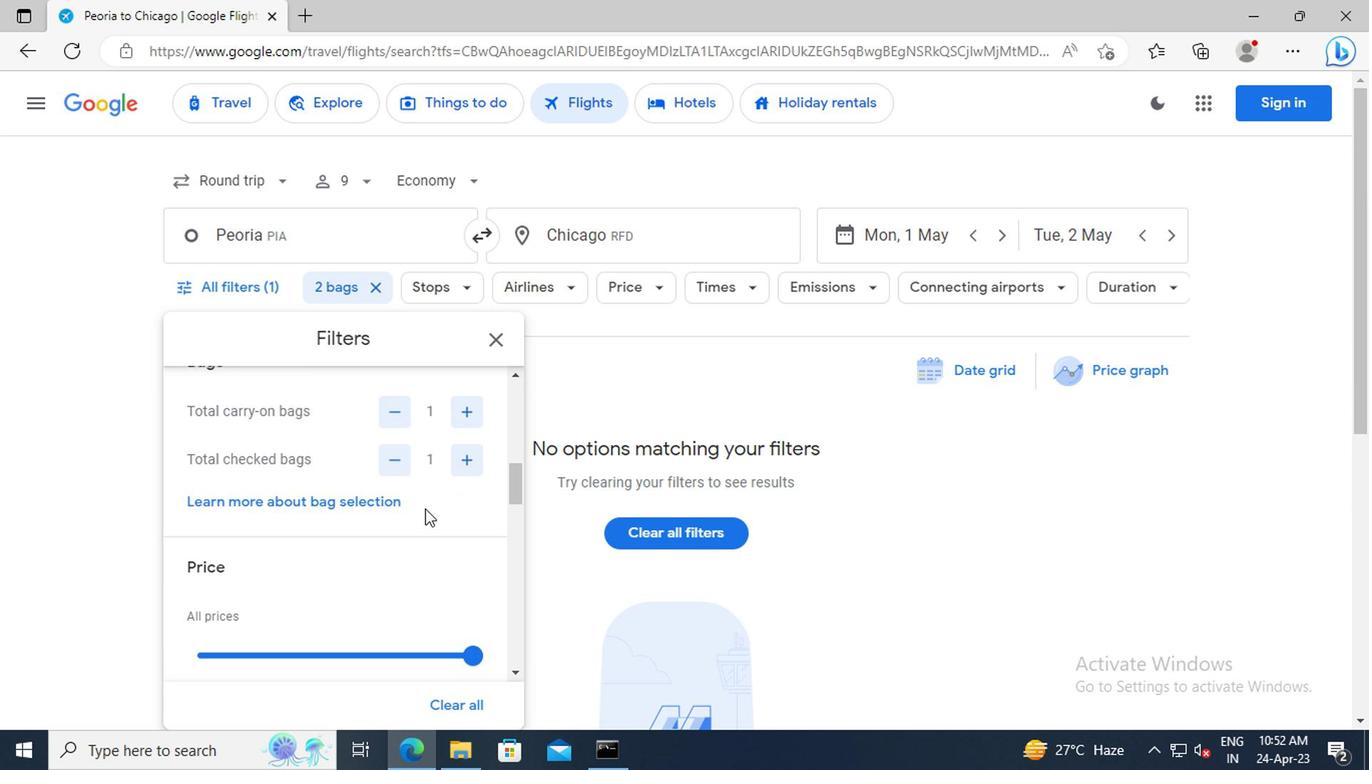 
Action: Mouse scrolled (418, 508) with delta (0, 0)
Screenshot: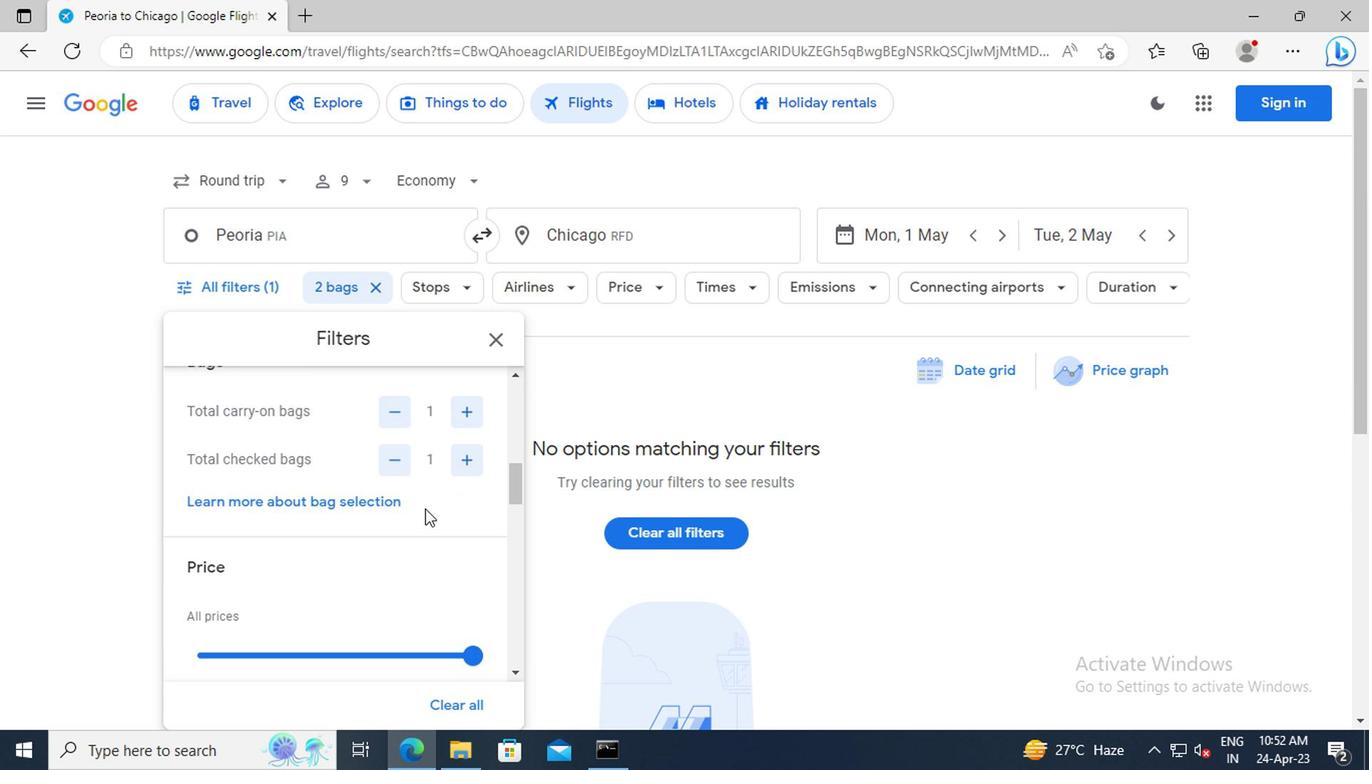 
Action: Mouse moved to (460, 564)
Screenshot: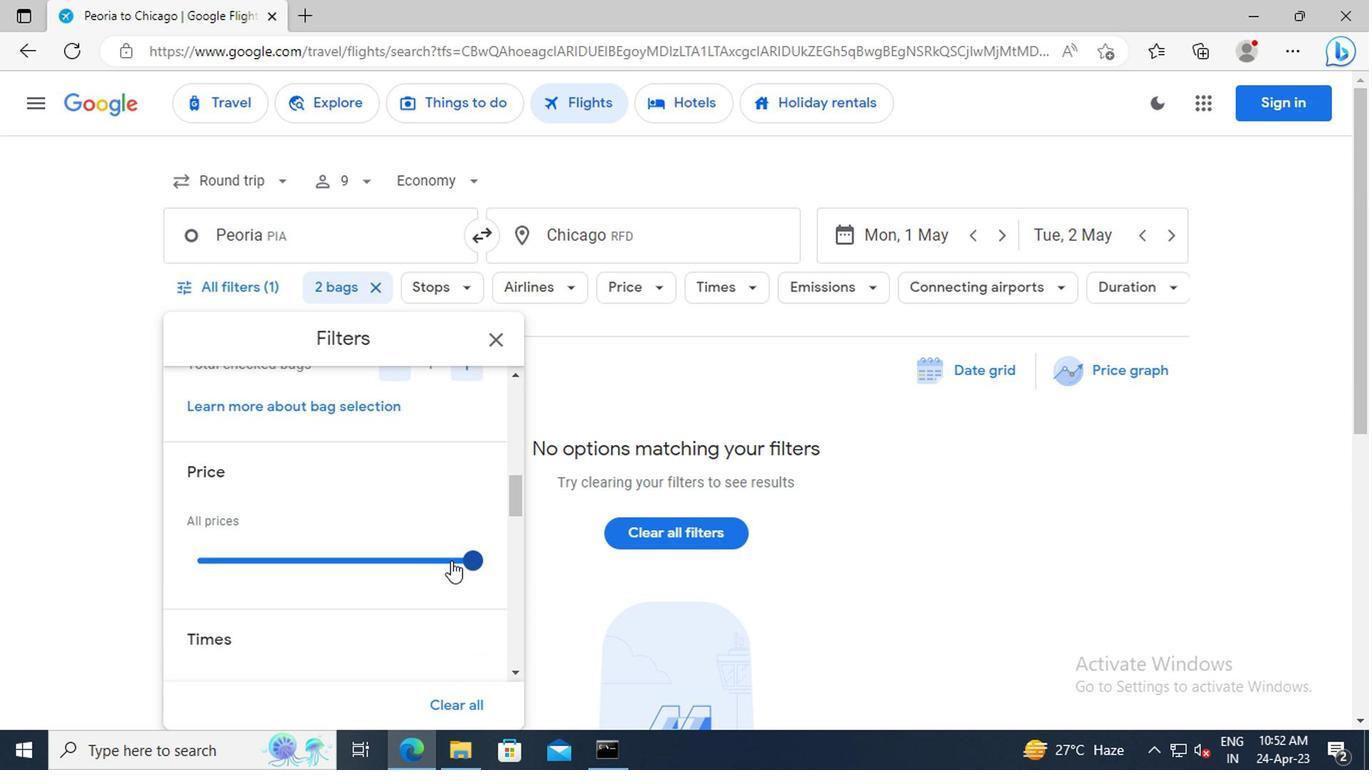 
Action: Mouse pressed left at (460, 564)
Screenshot: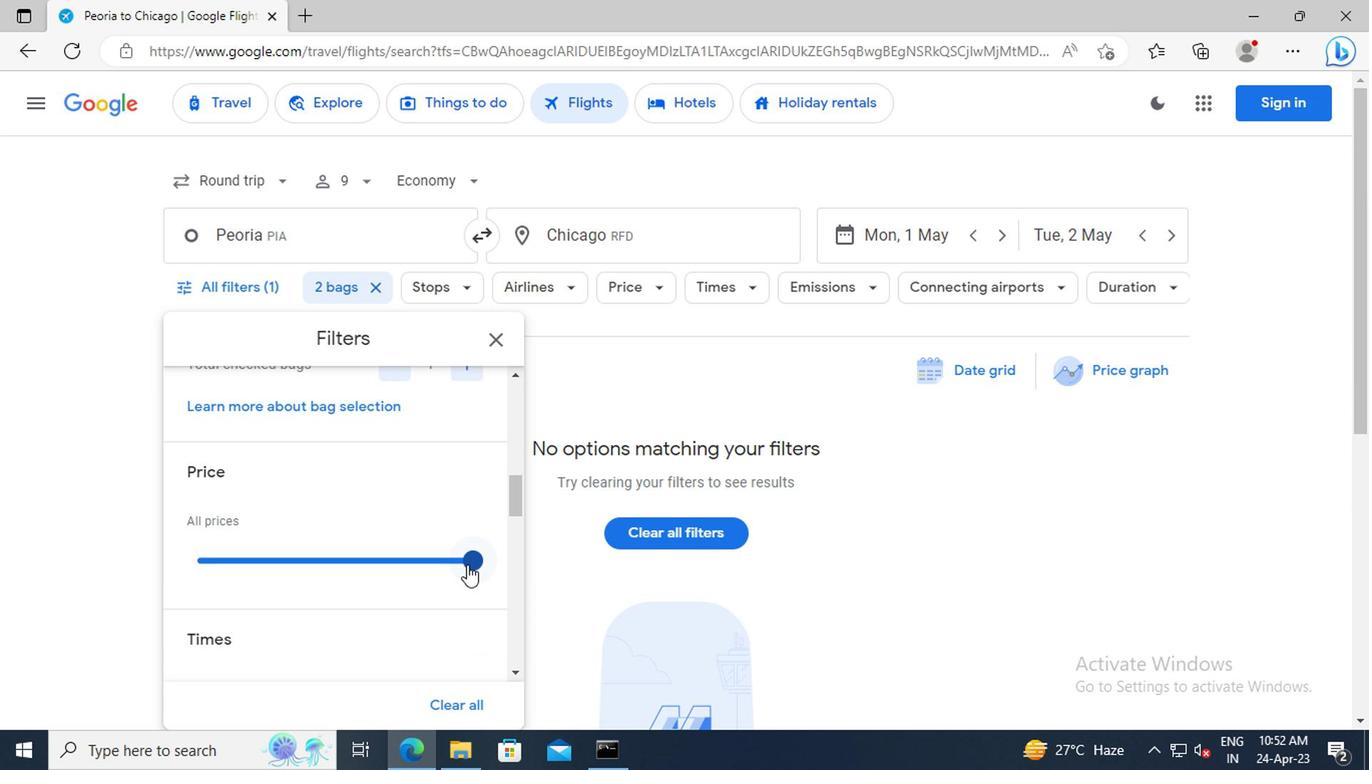 
Action: Mouse moved to (423, 505)
Screenshot: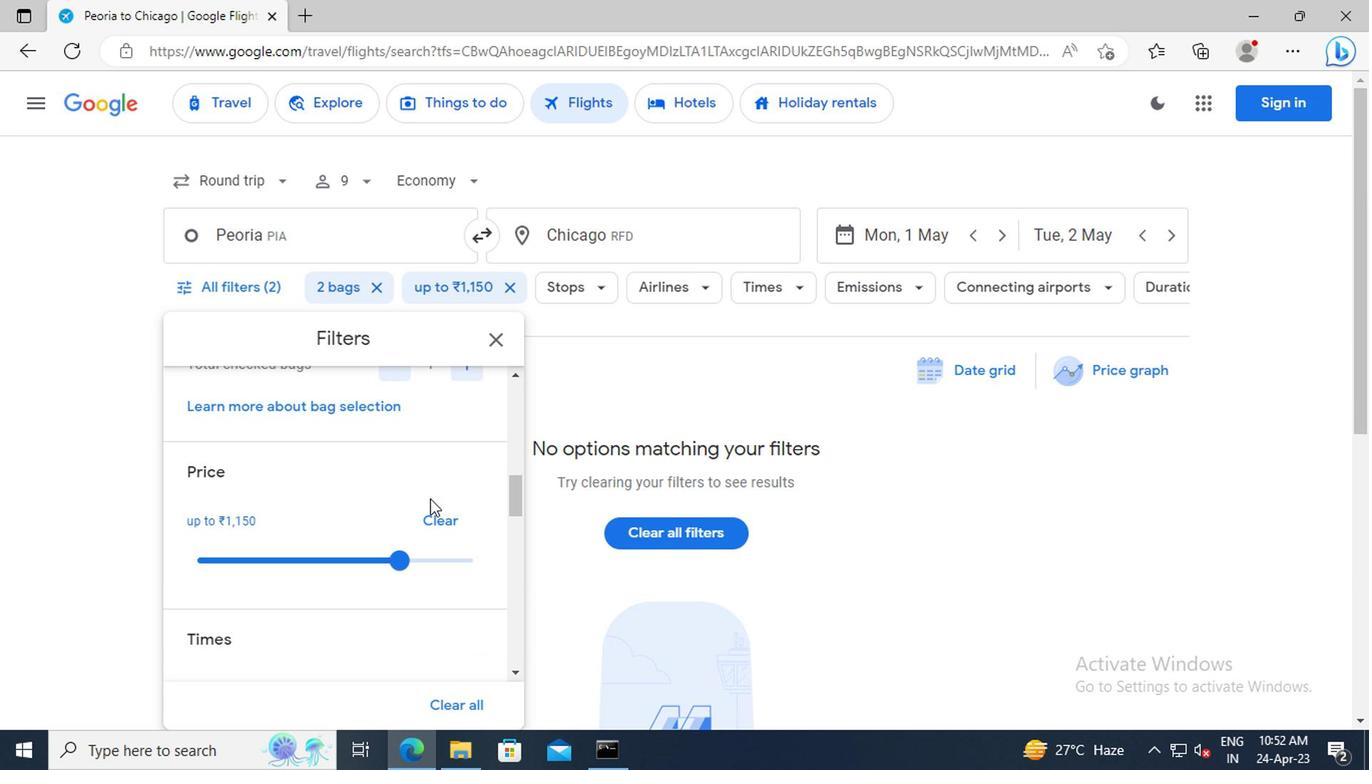 
Action: Mouse scrolled (423, 504) with delta (0, 0)
Screenshot: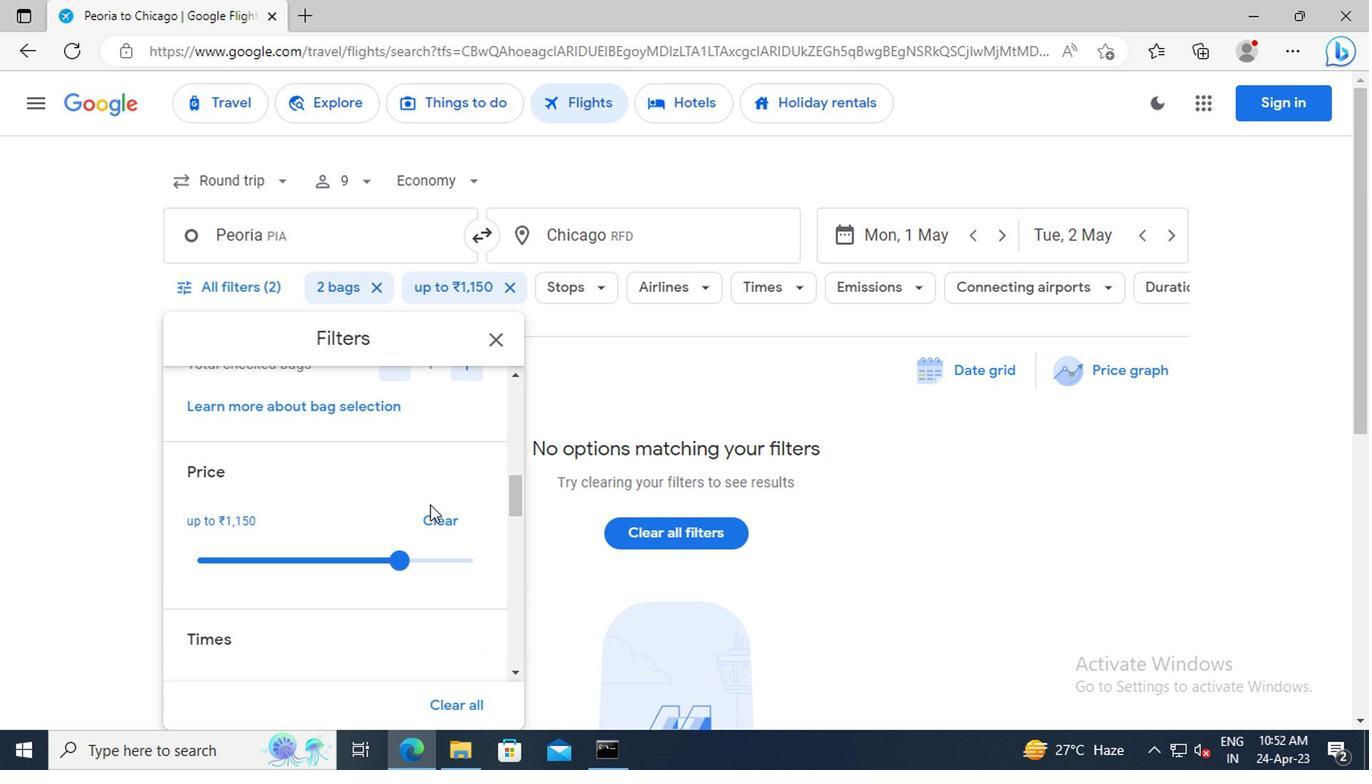 
Action: Mouse scrolled (423, 504) with delta (0, 0)
Screenshot: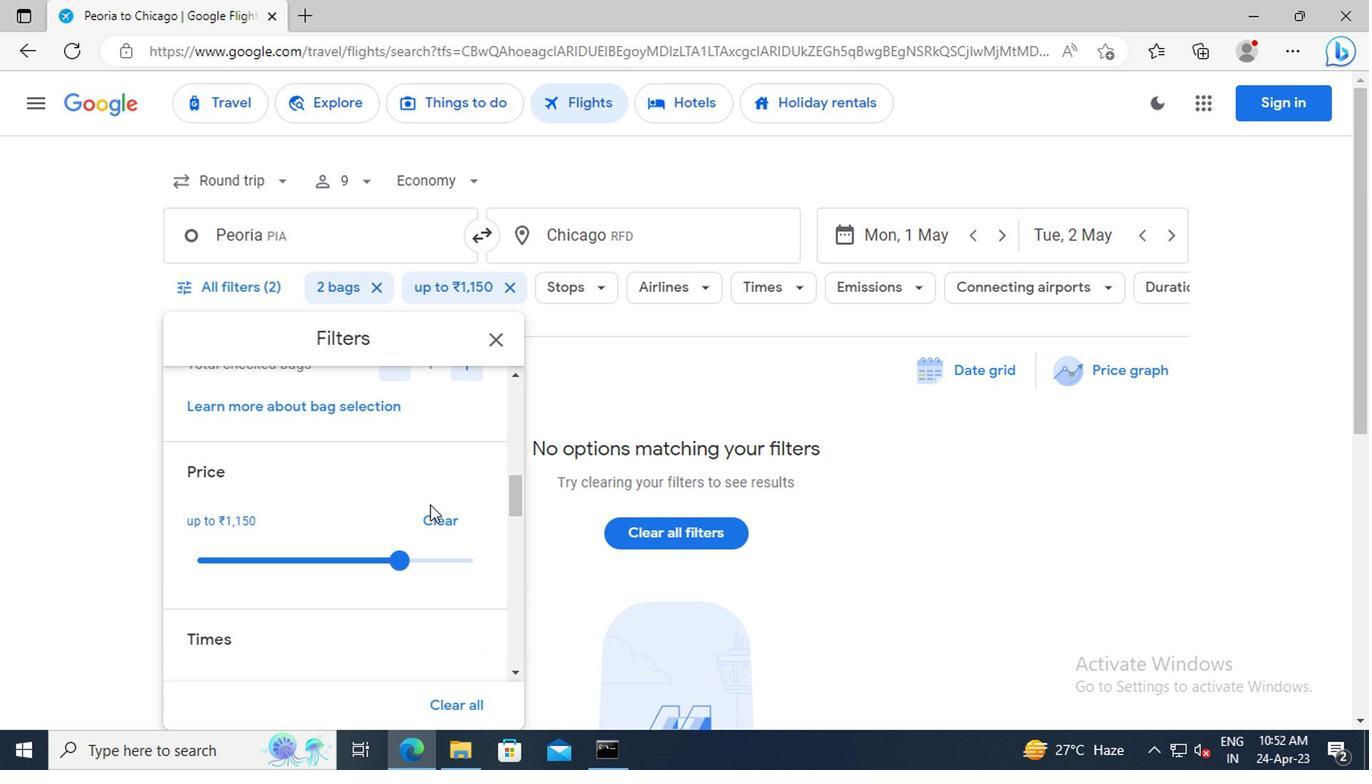 
Action: Mouse scrolled (423, 504) with delta (0, 0)
Screenshot: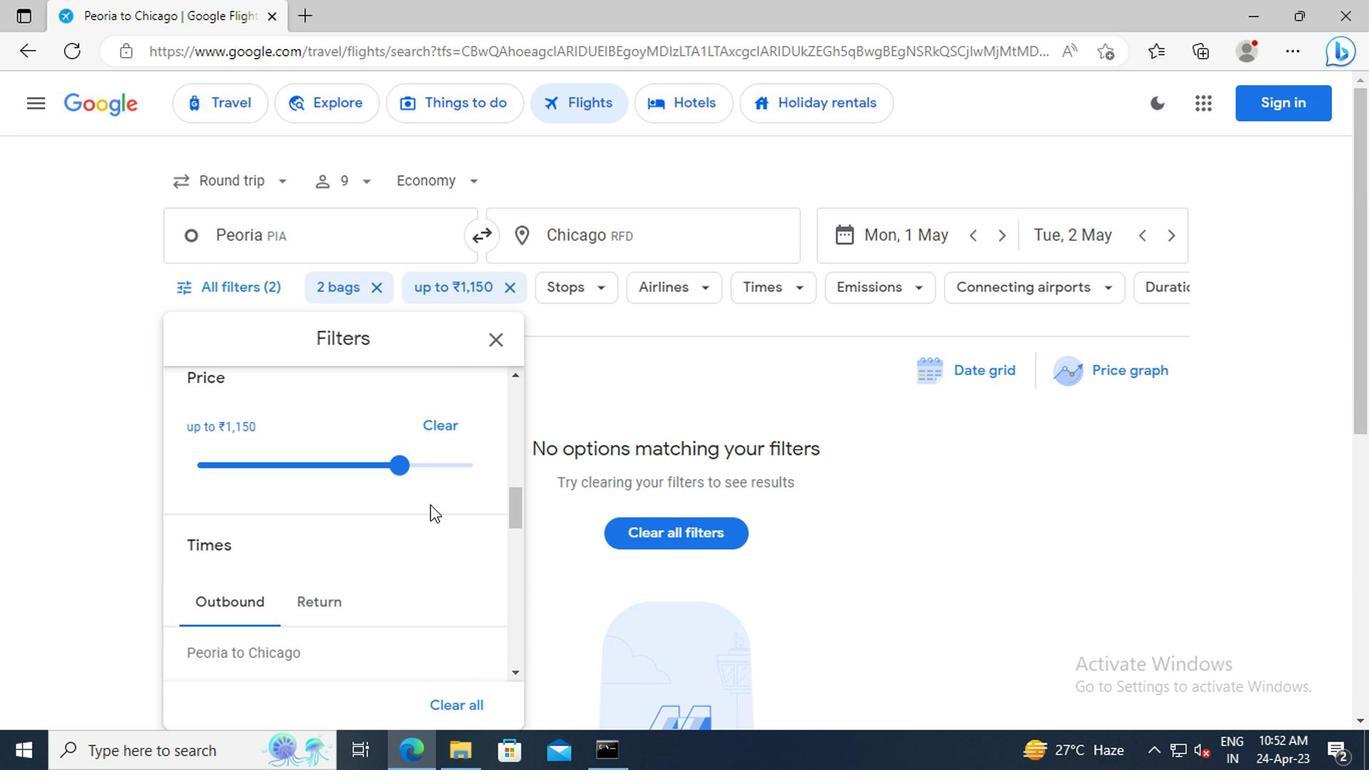 
Action: Mouse scrolled (423, 504) with delta (0, 0)
Screenshot: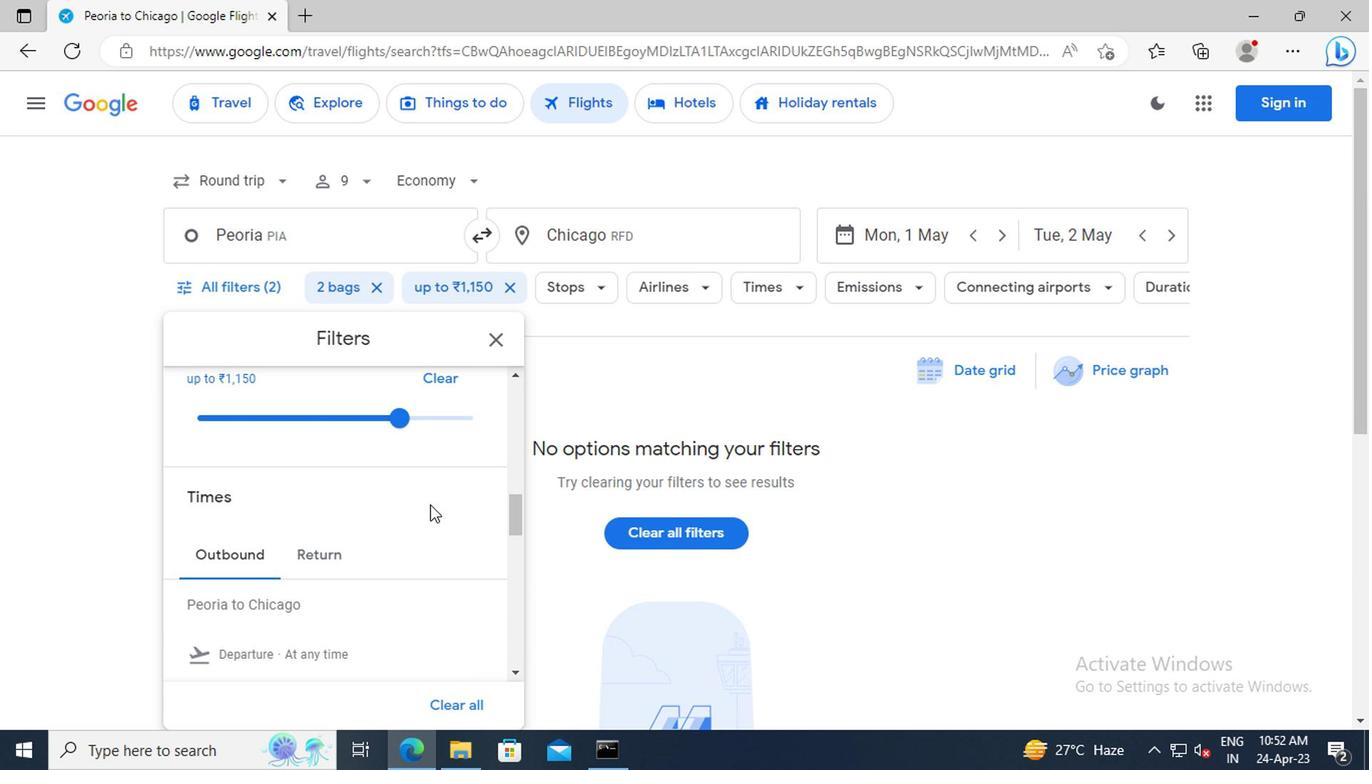 
Action: Mouse scrolled (423, 504) with delta (0, 0)
Screenshot: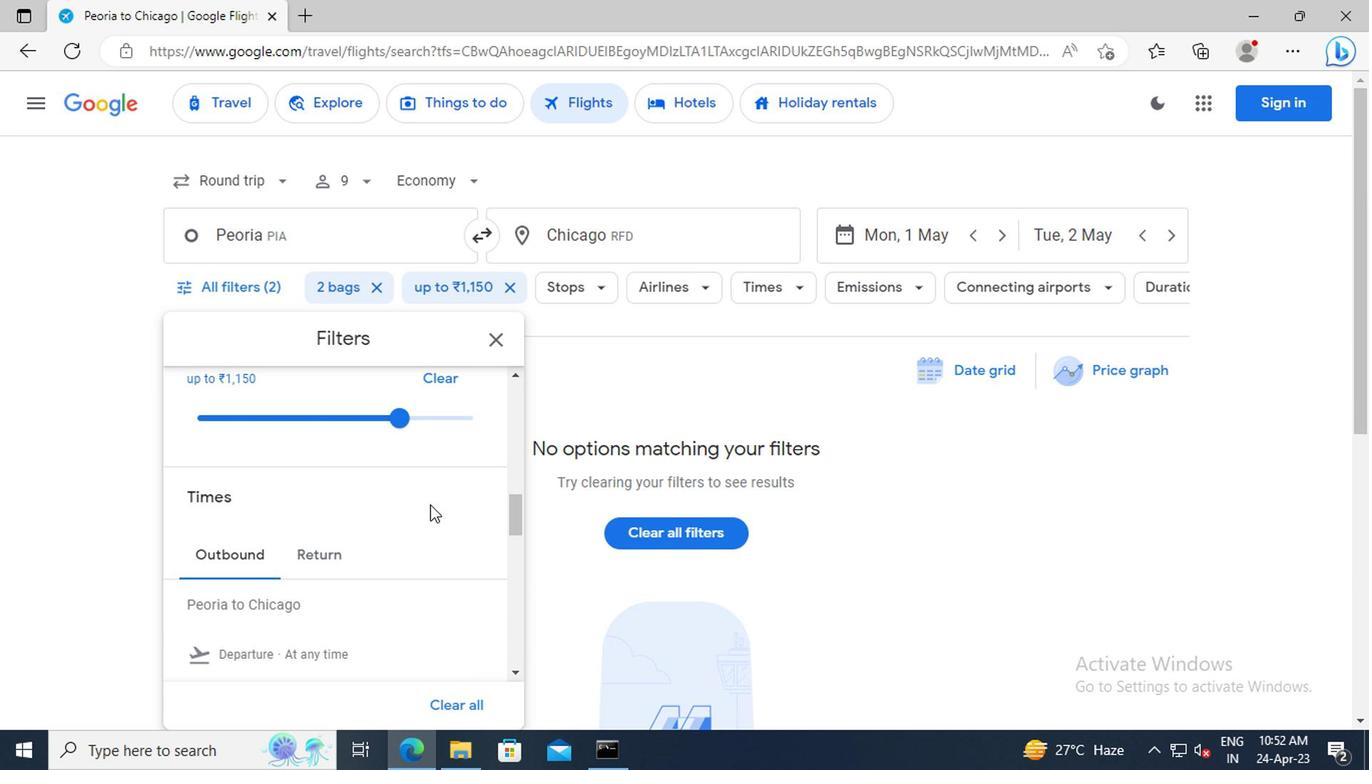 
Action: Mouse scrolled (423, 504) with delta (0, 0)
Screenshot: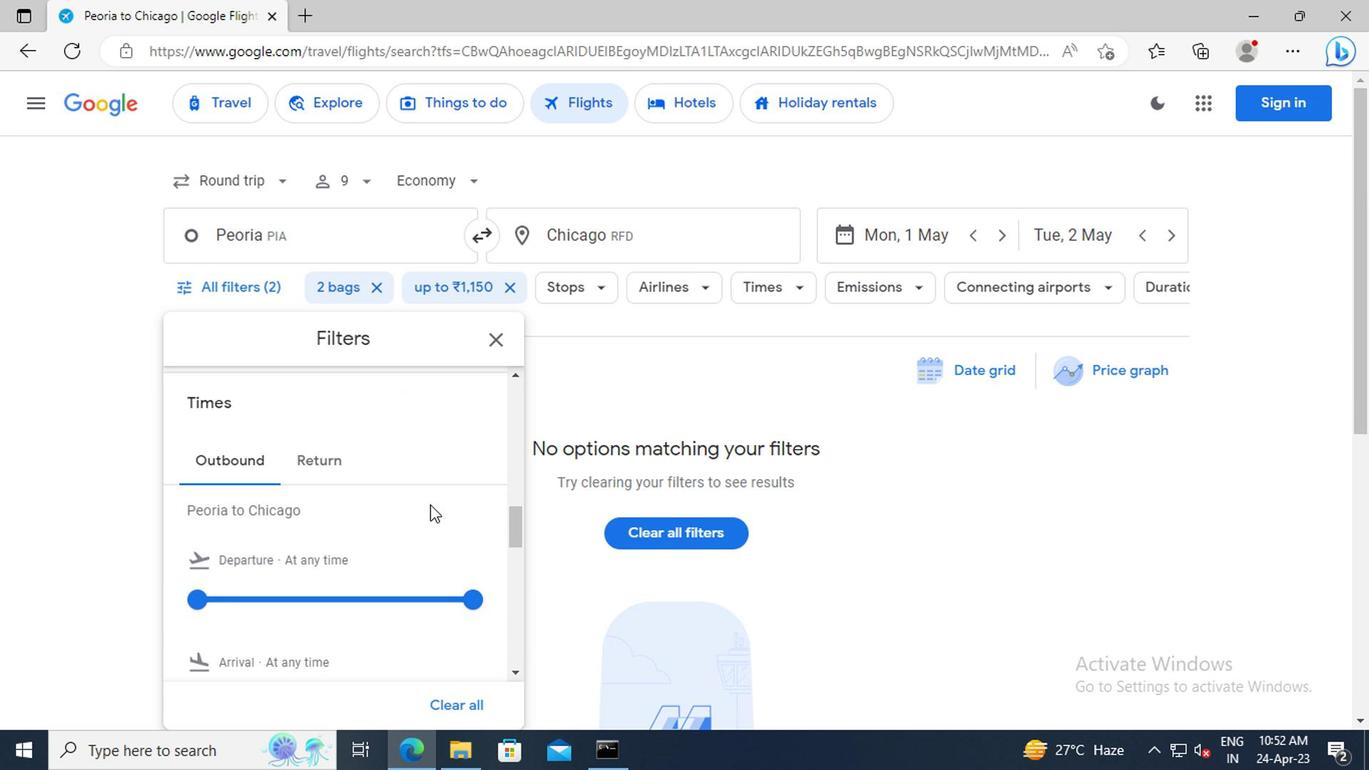 
Action: Mouse scrolled (423, 504) with delta (0, 0)
Screenshot: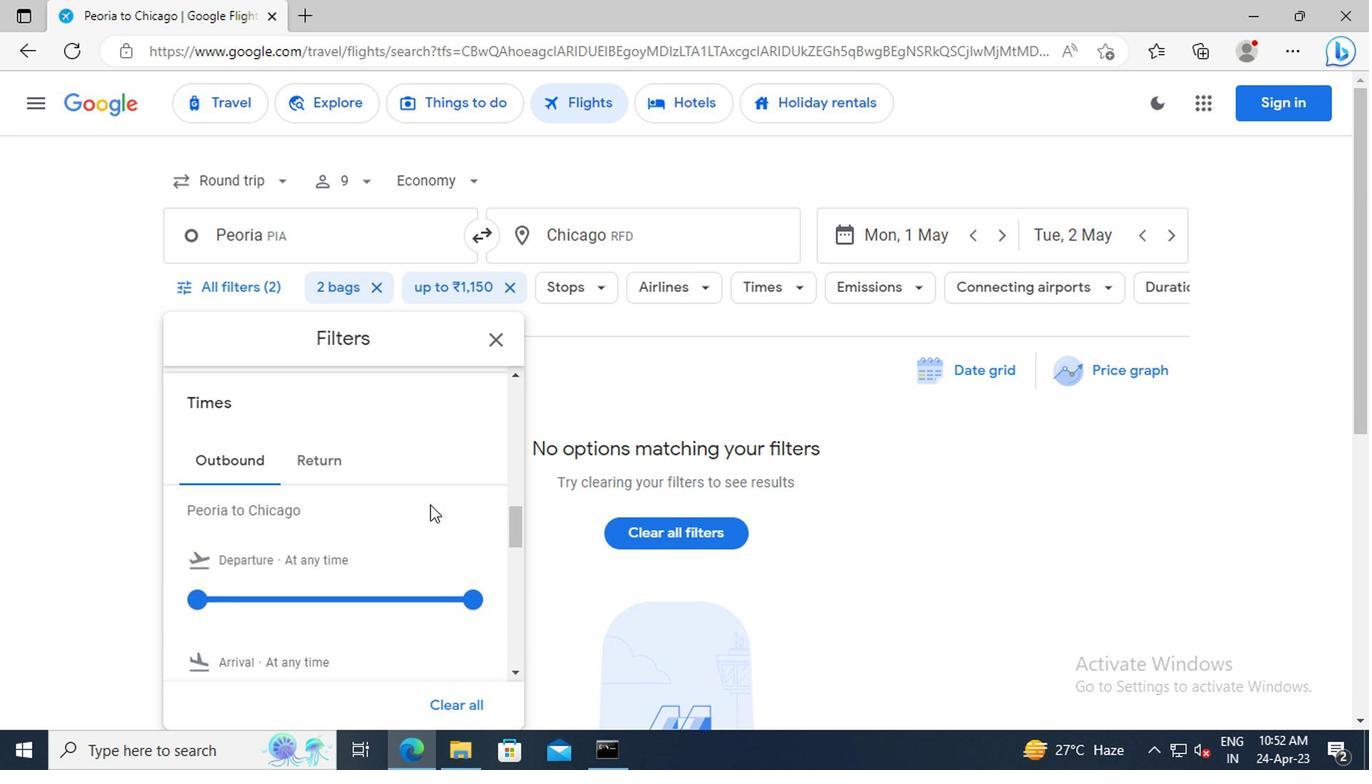 
Action: Mouse moved to (195, 511)
Screenshot: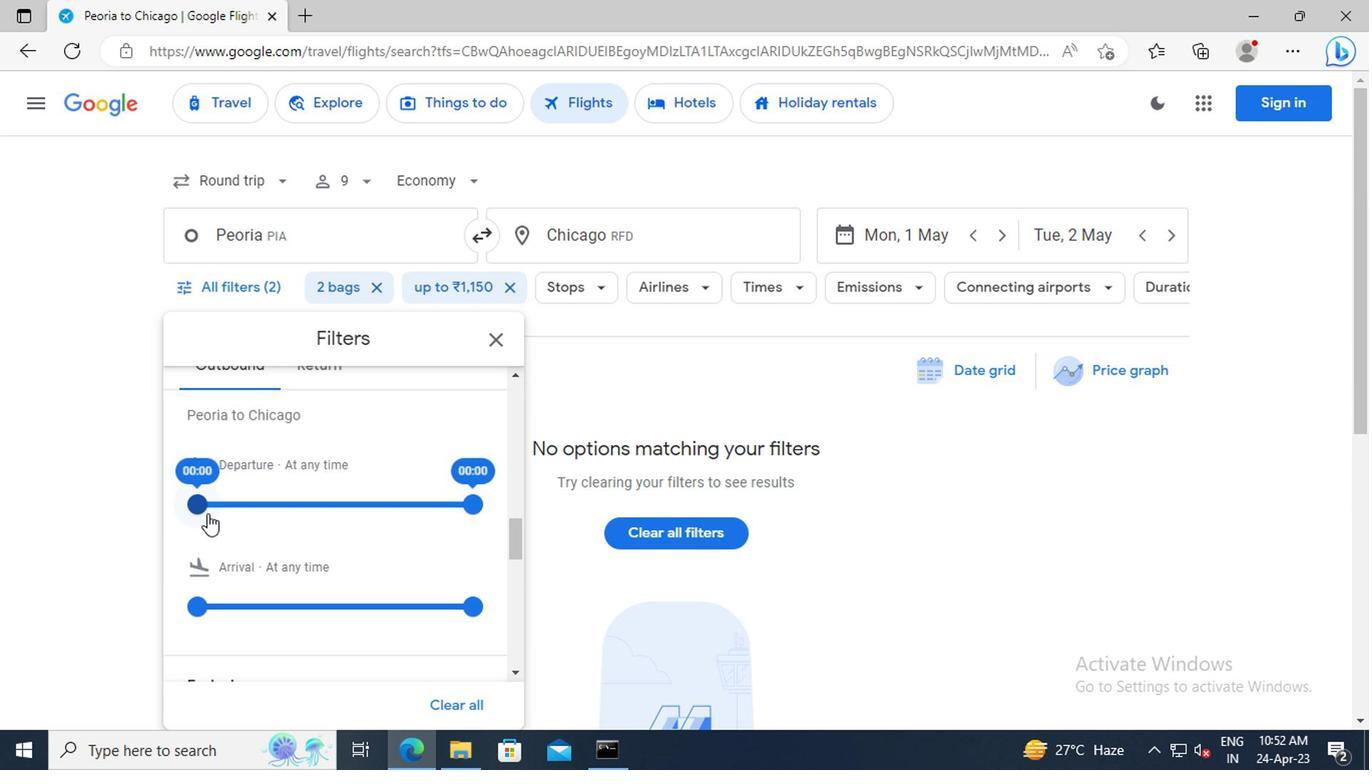 
Action: Mouse pressed left at (195, 511)
Screenshot: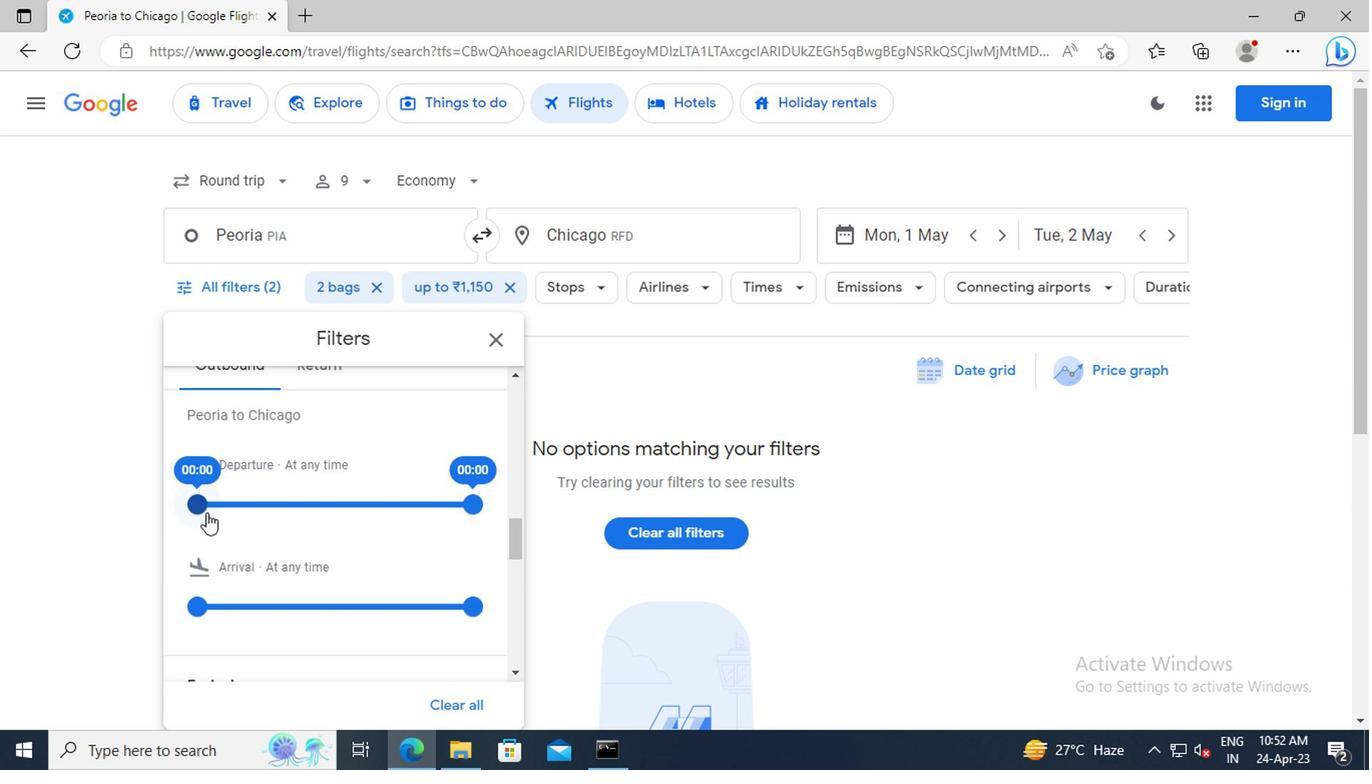 
Action: Mouse moved to (462, 505)
Screenshot: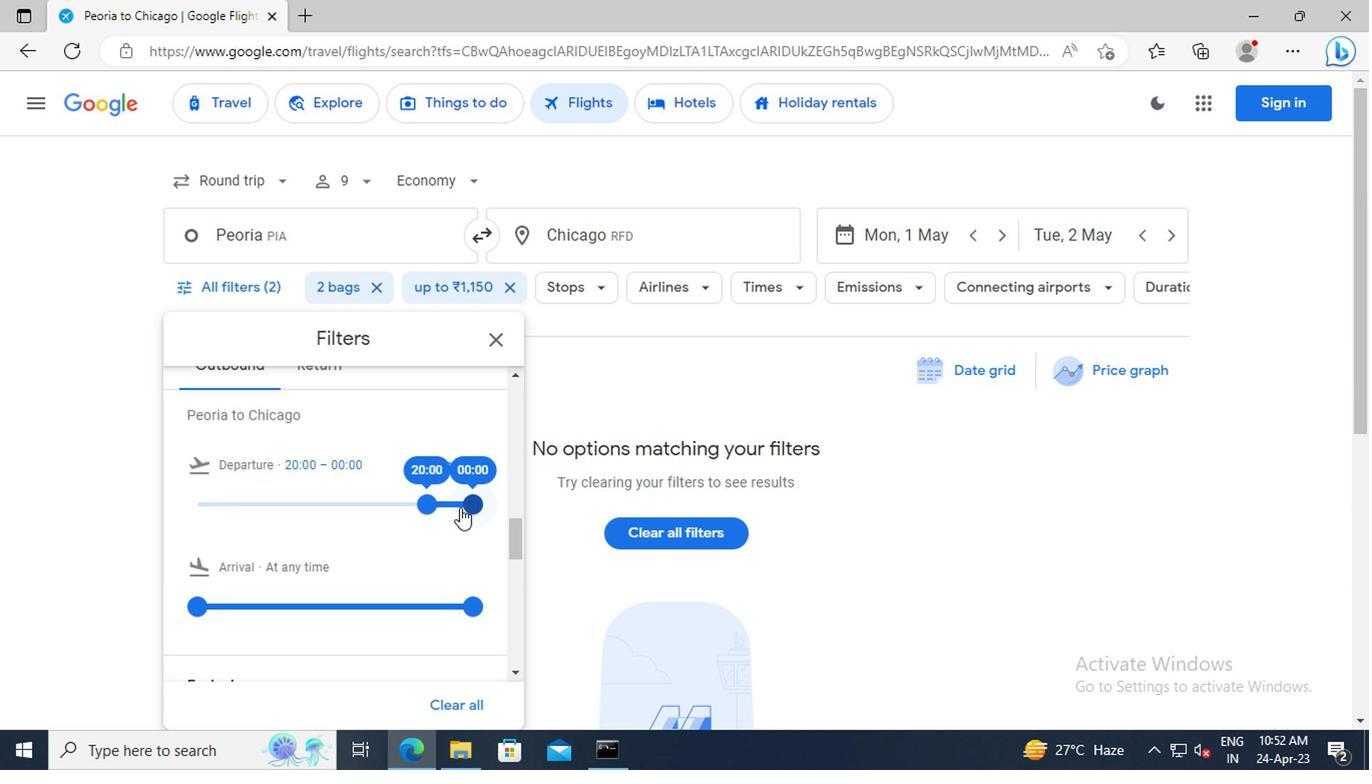 
Action: Mouse pressed left at (462, 505)
Screenshot: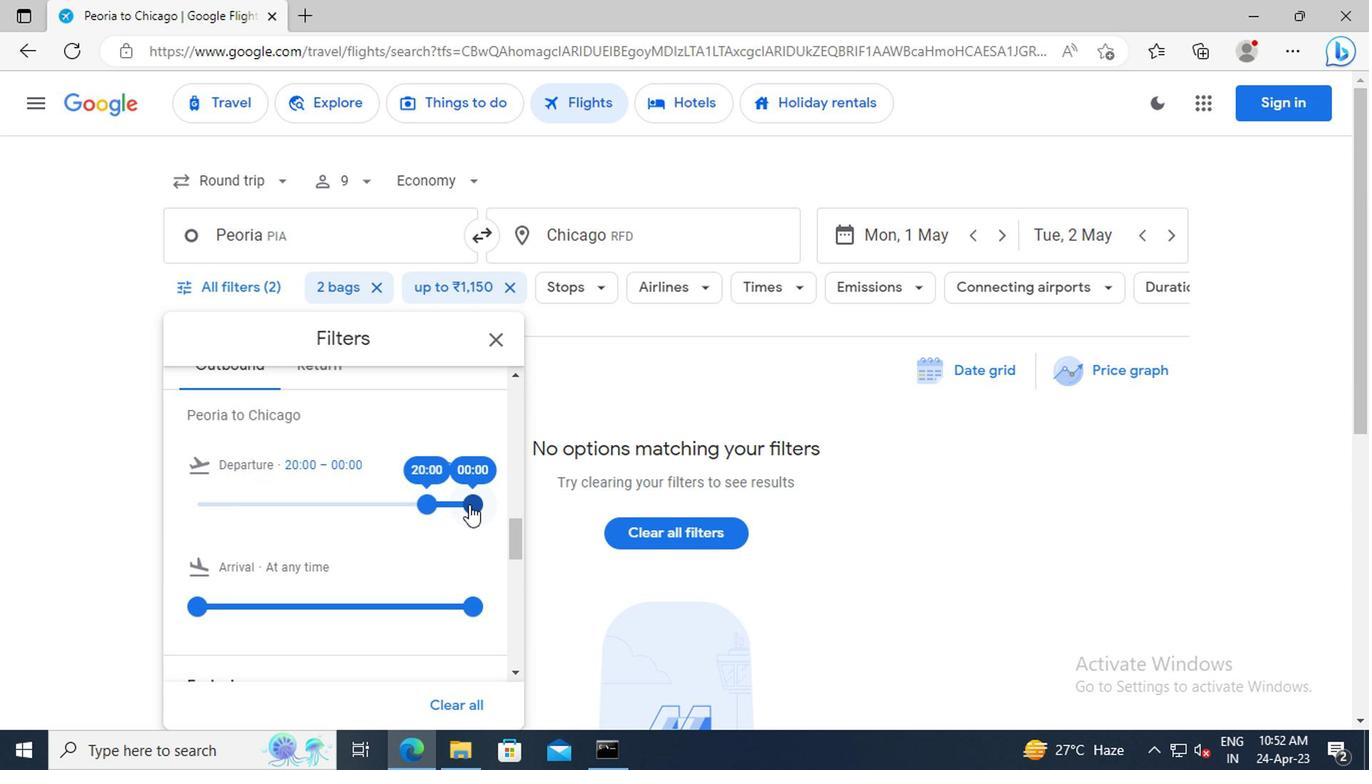 
Action: Mouse moved to (328, 478)
Screenshot: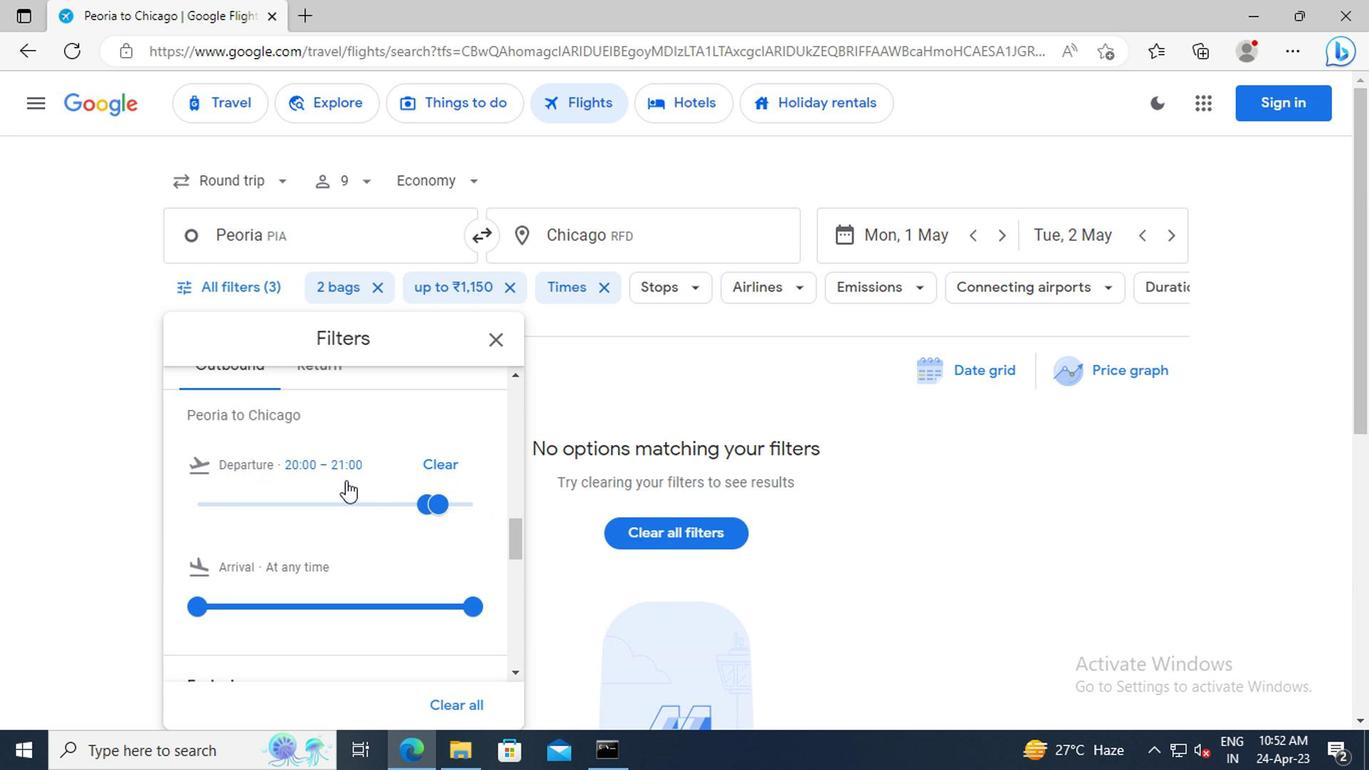 
Action: Mouse scrolled (328, 479) with delta (0, 0)
Screenshot: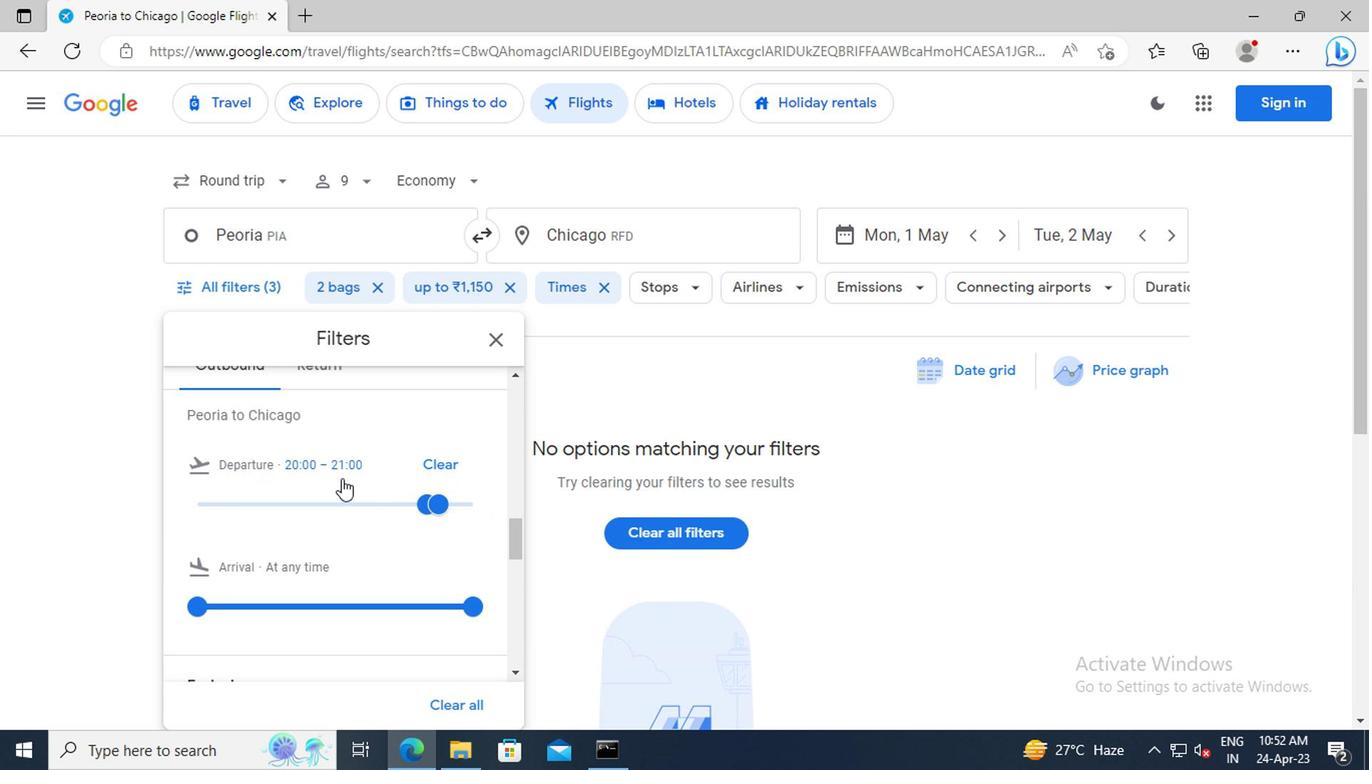 
Action: Mouse moved to (310, 417)
Screenshot: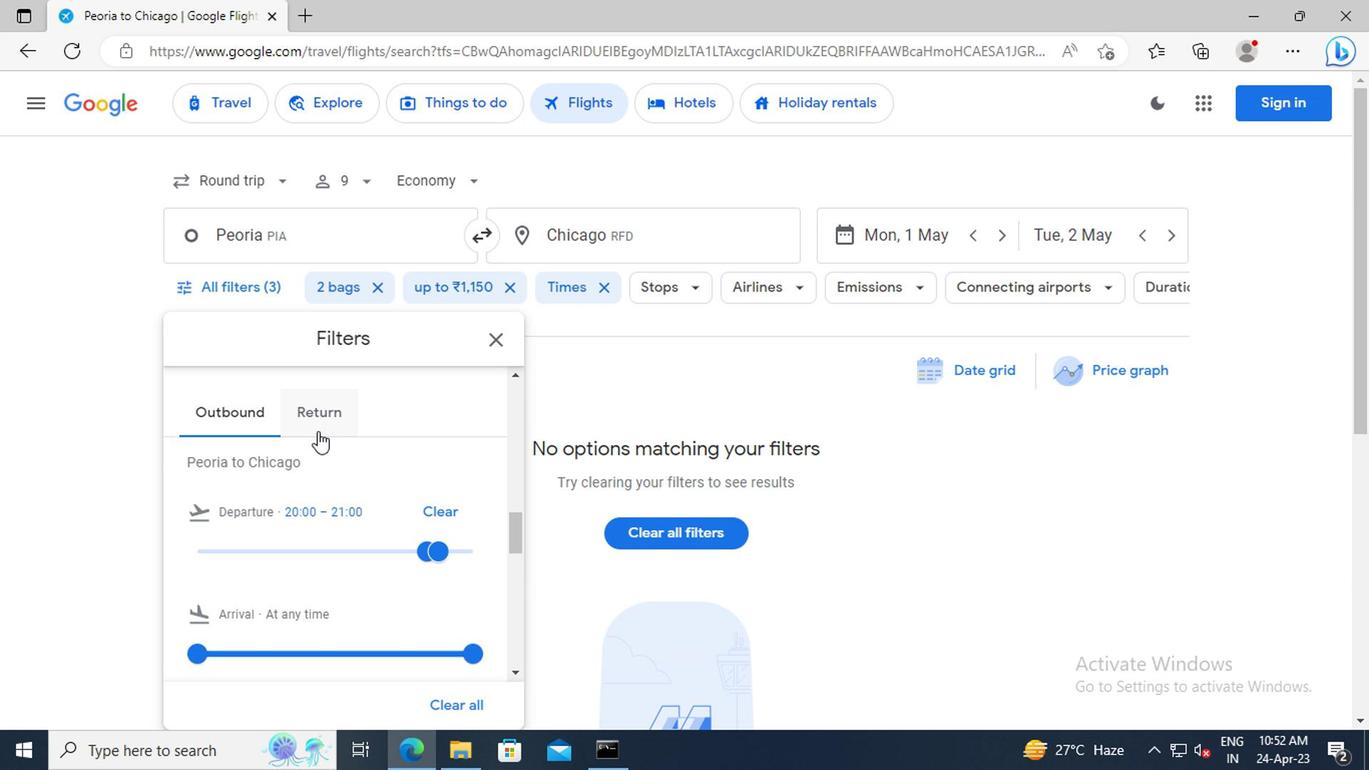 
Action: Mouse pressed left at (310, 417)
Screenshot: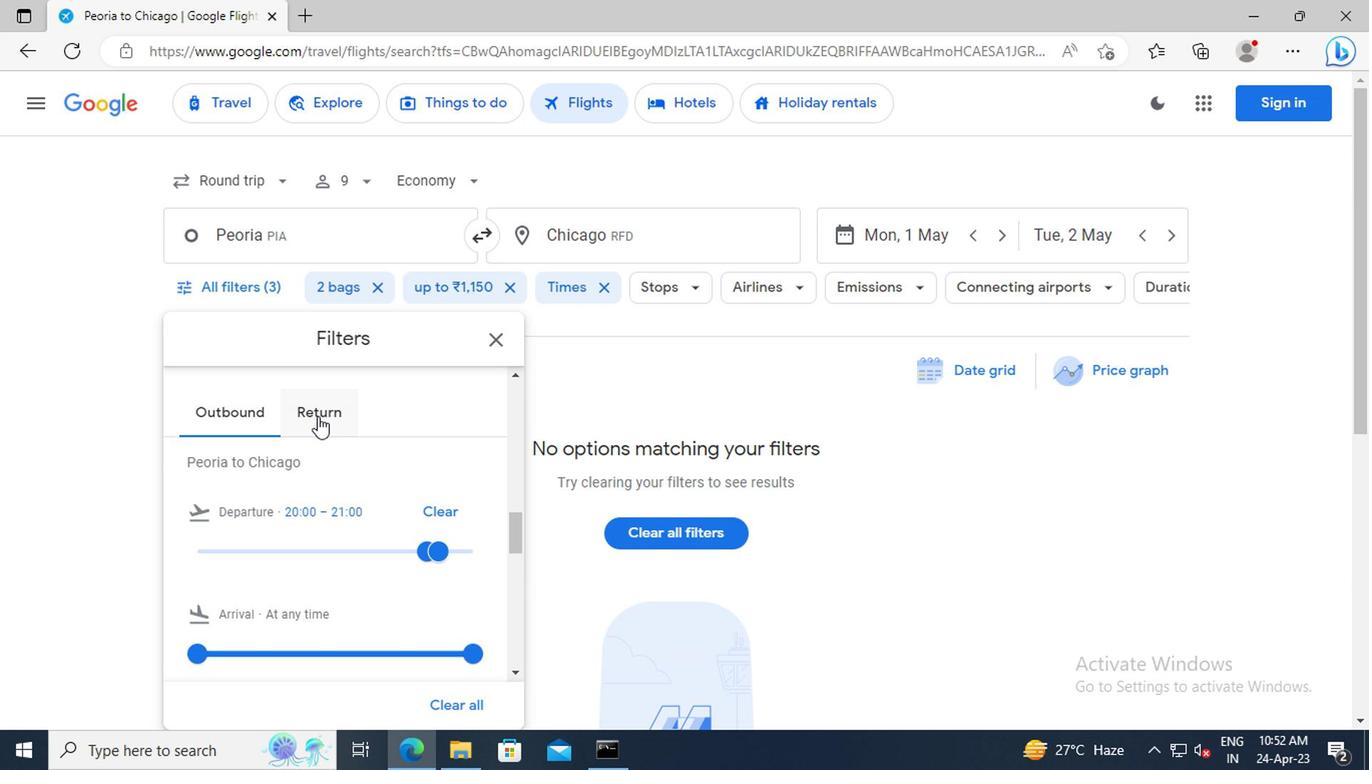 
Action: Mouse moved to (375, 510)
Screenshot: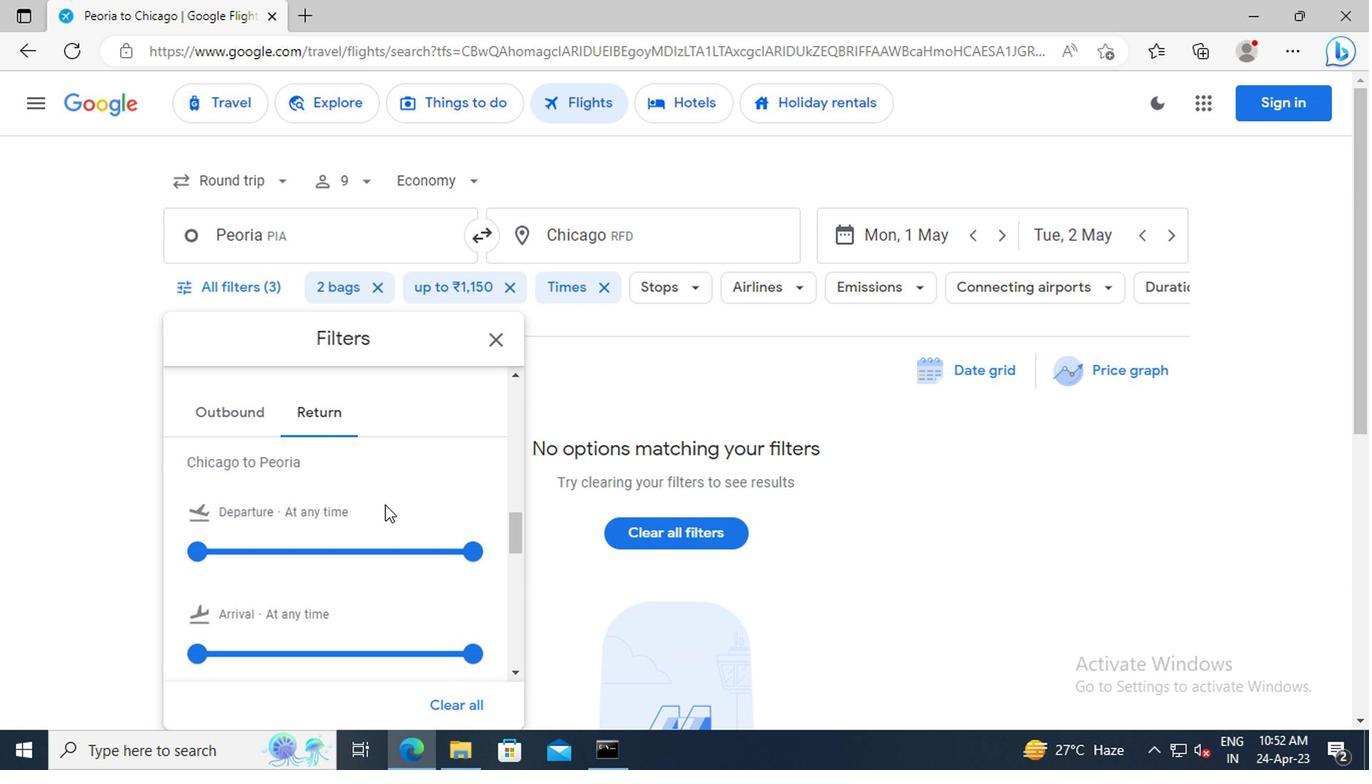 
Action: Mouse scrolled (375, 509) with delta (0, 0)
Screenshot: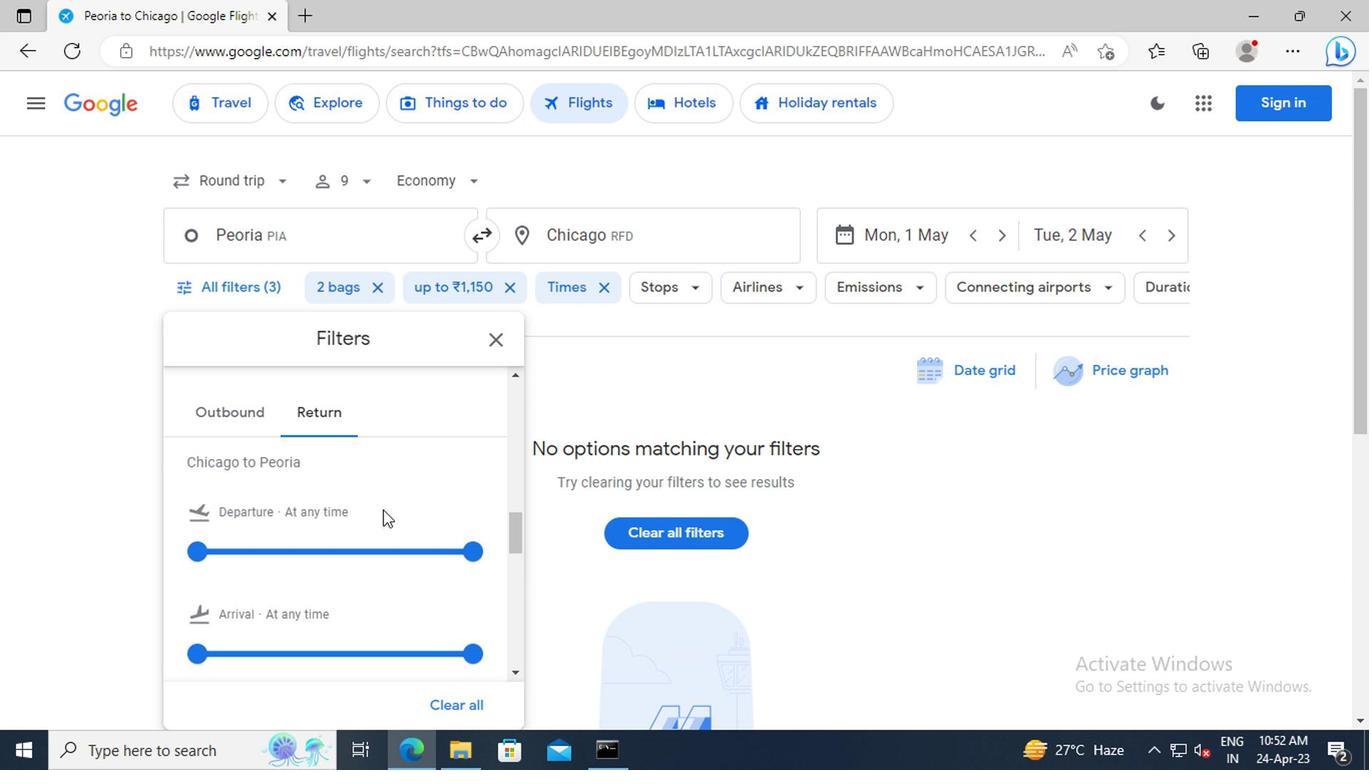 
Action: Mouse moved to (194, 502)
Screenshot: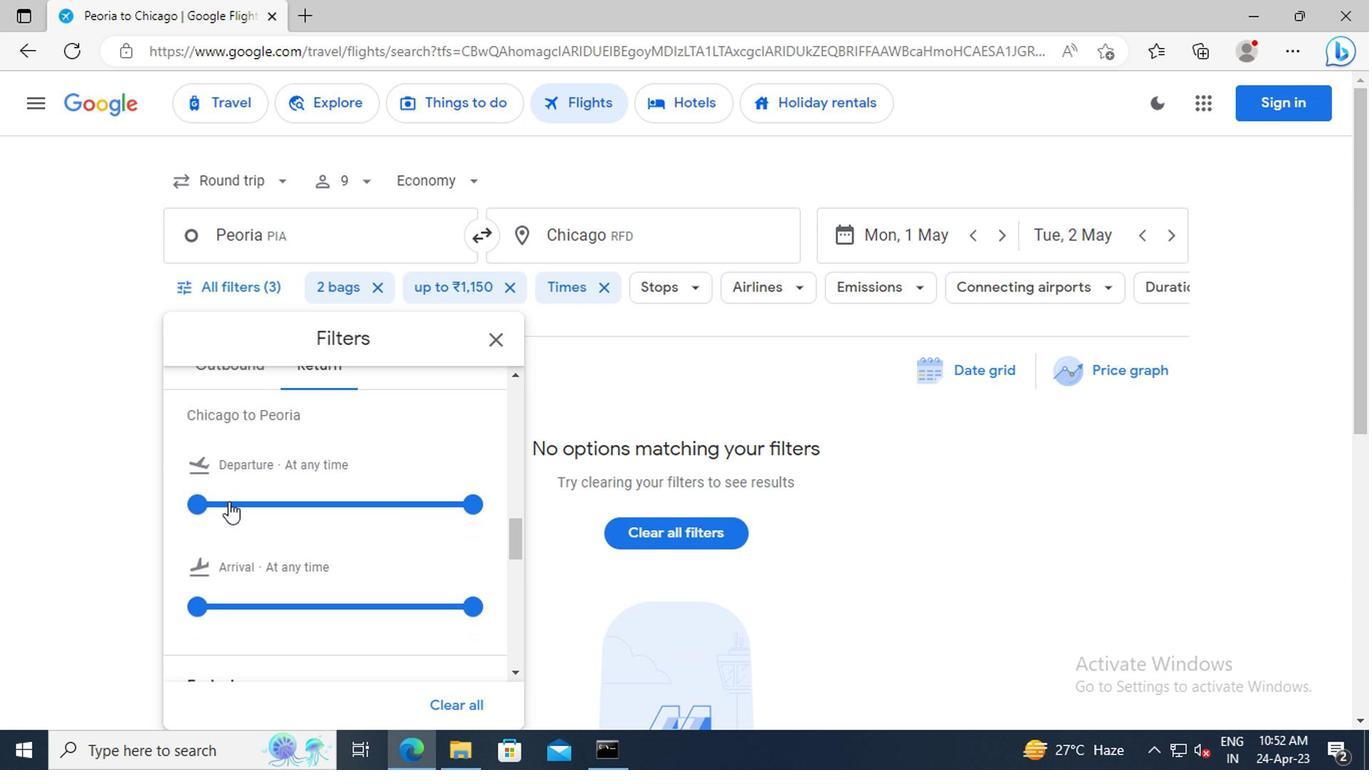 
Action: Mouse pressed left at (194, 502)
Screenshot: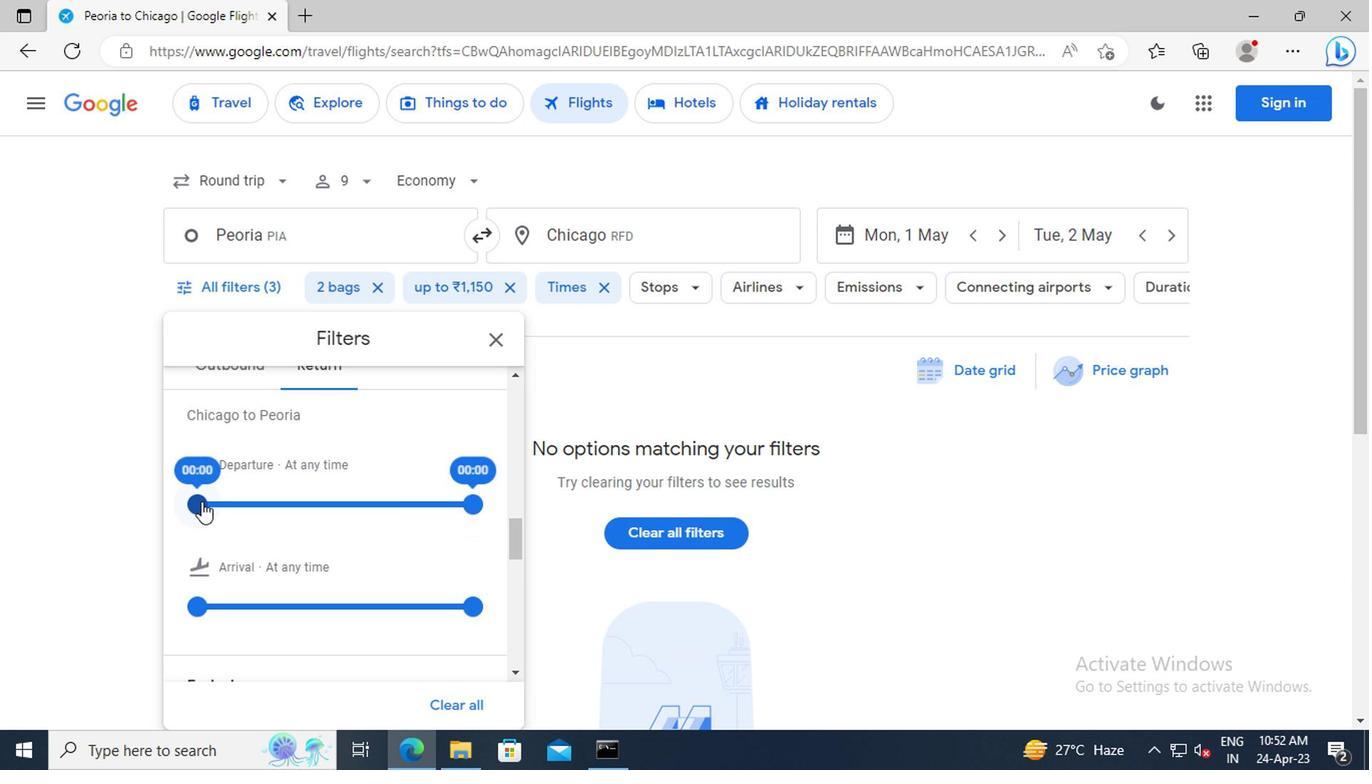 
Action: Mouse moved to (468, 505)
Screenshot: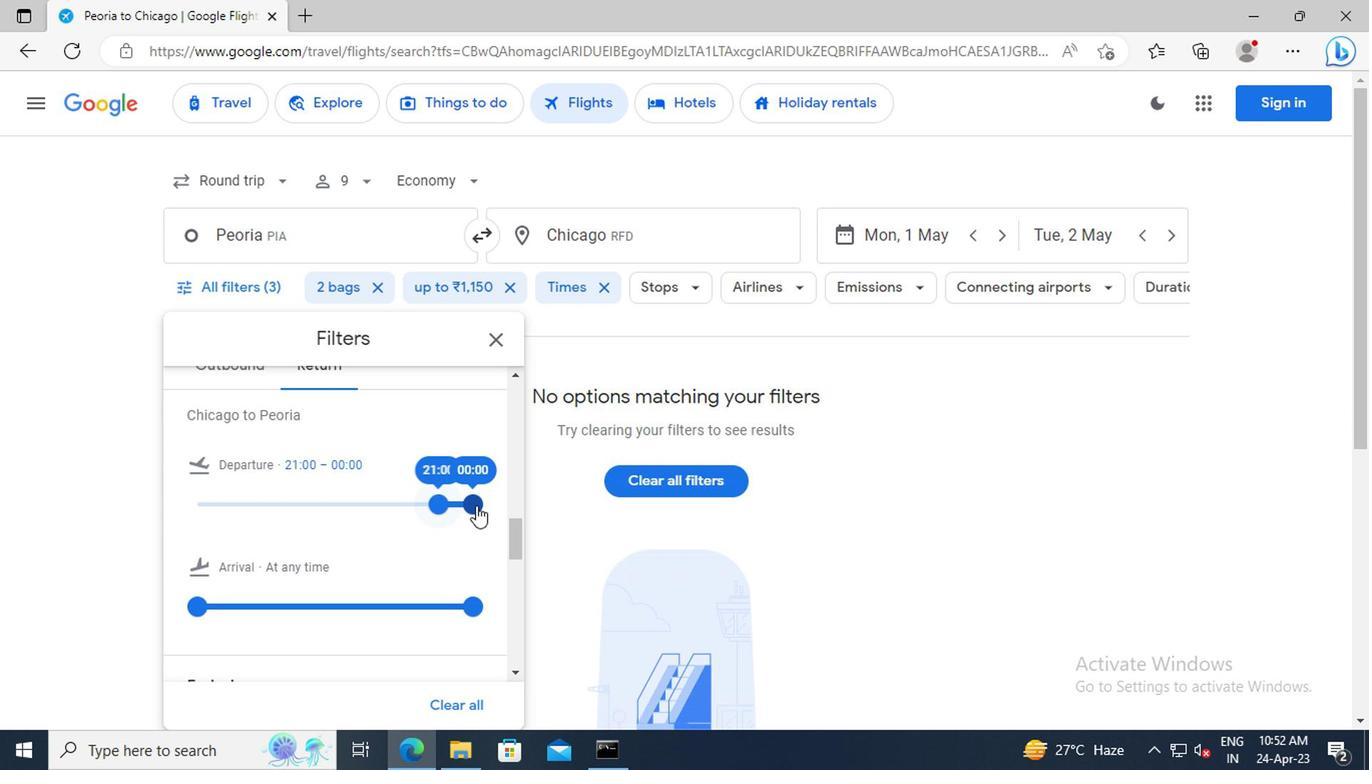 
Action: Mouse pressed left at (468, 505)
Screenshot: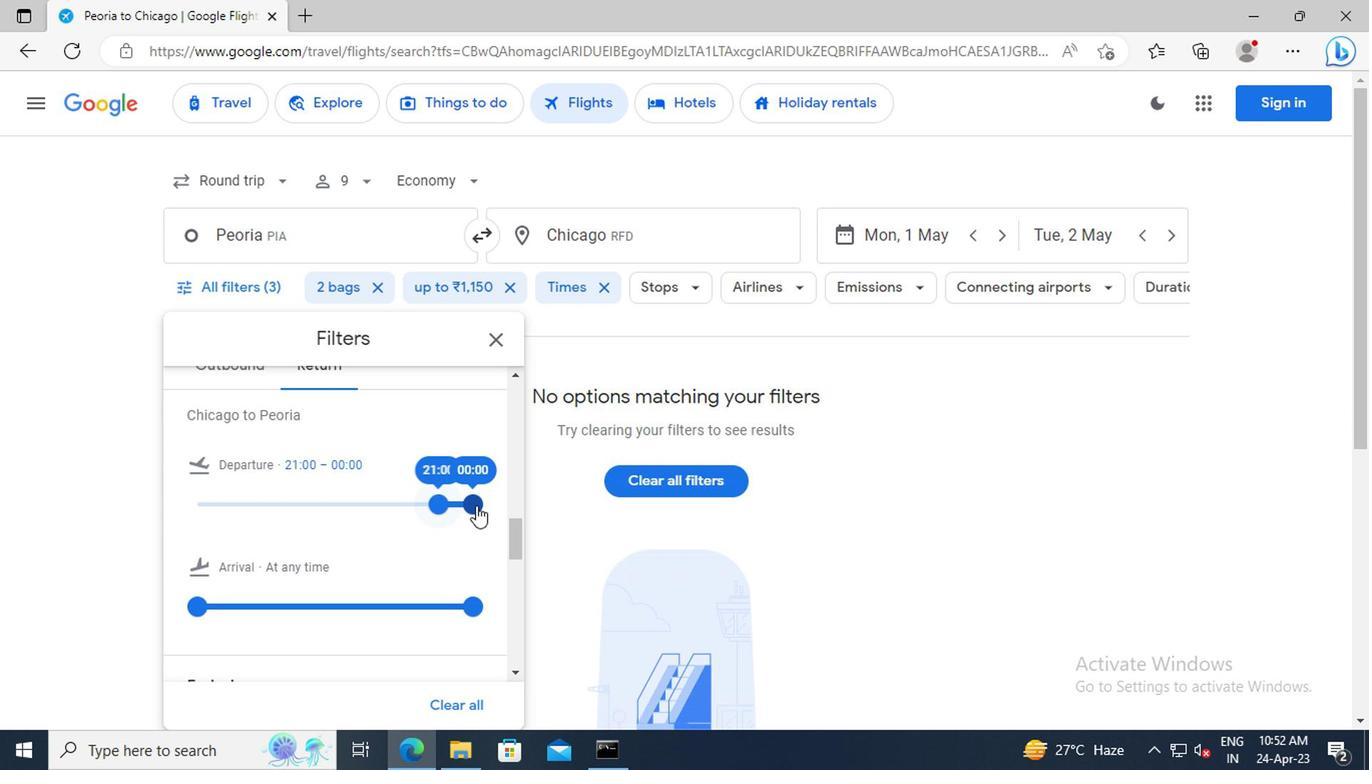 
Action: Mouse moved to (428, 539)
Screenshot: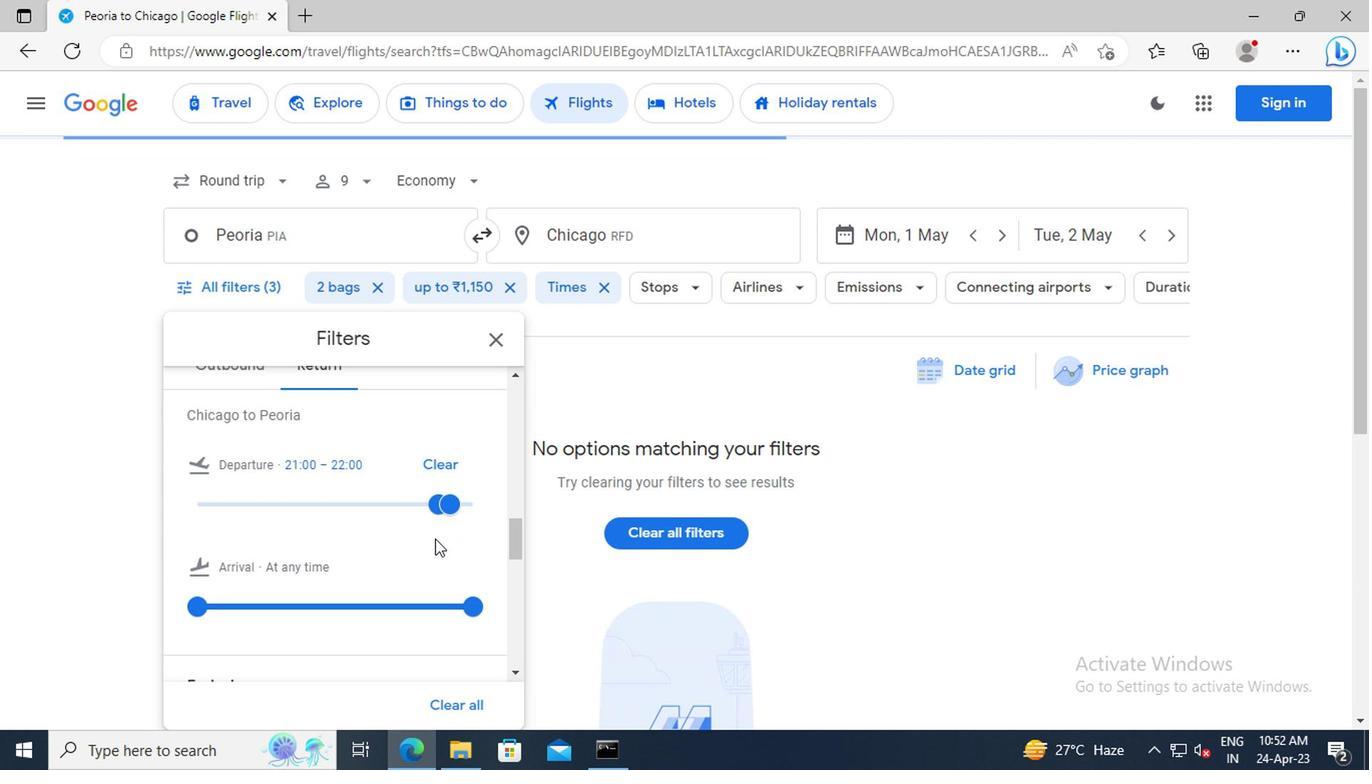 
Action: Mouse scrolled (428, 539) with delta (0, 0)
Screenshot: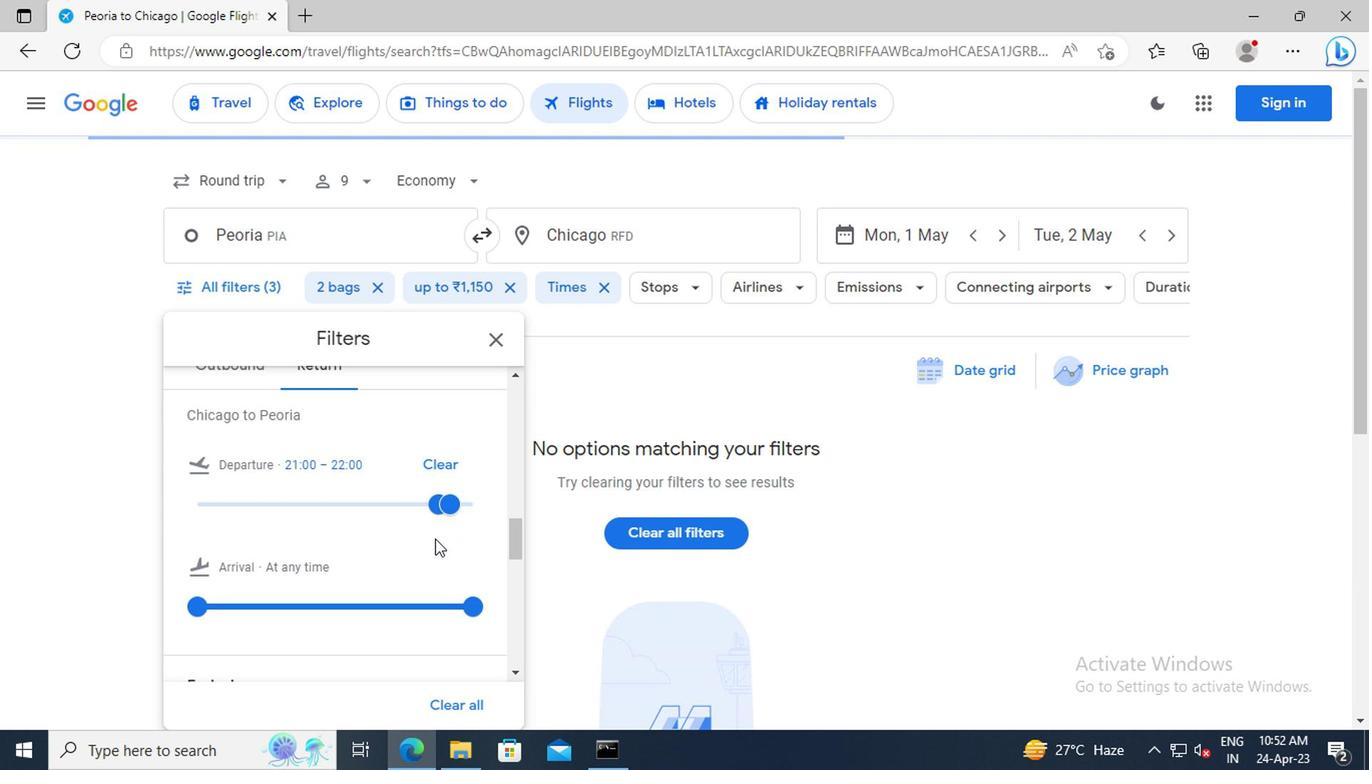 
Action: Mouse scrolled (428, 539) with delta (0, 0)
Screenshot: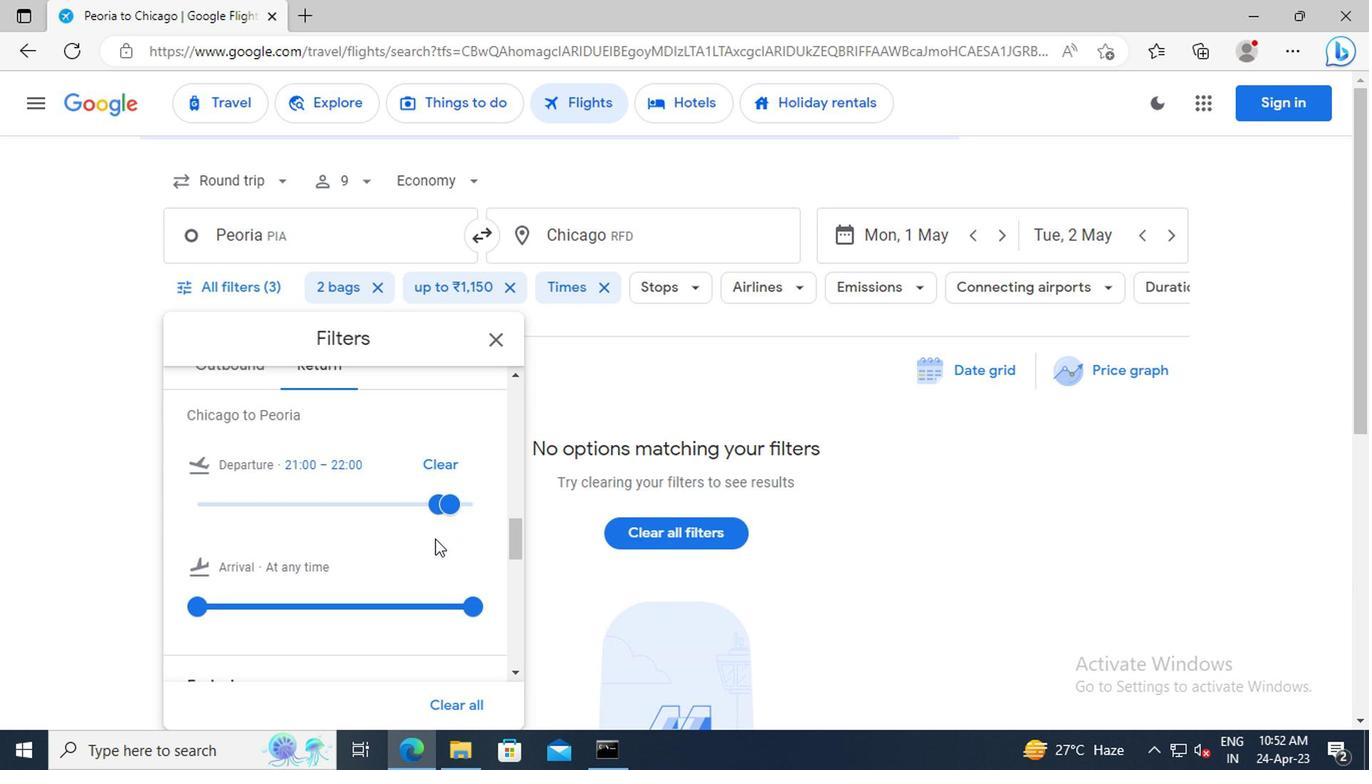 
Action: Mouse scrolled (428, 539) with delta (0, 0)
Screenshot: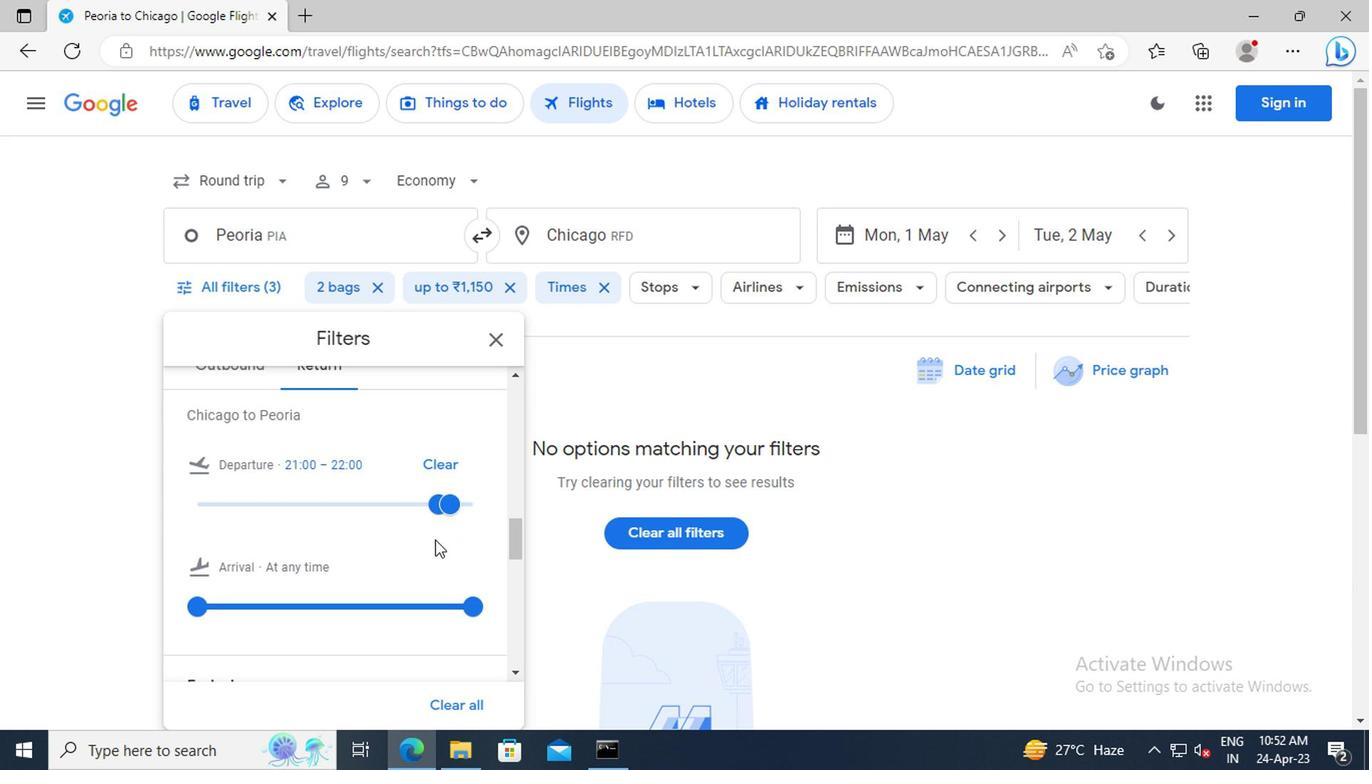 
Action: Mouse scrolled (428, 539) with delta (0, 0)
Screenshot: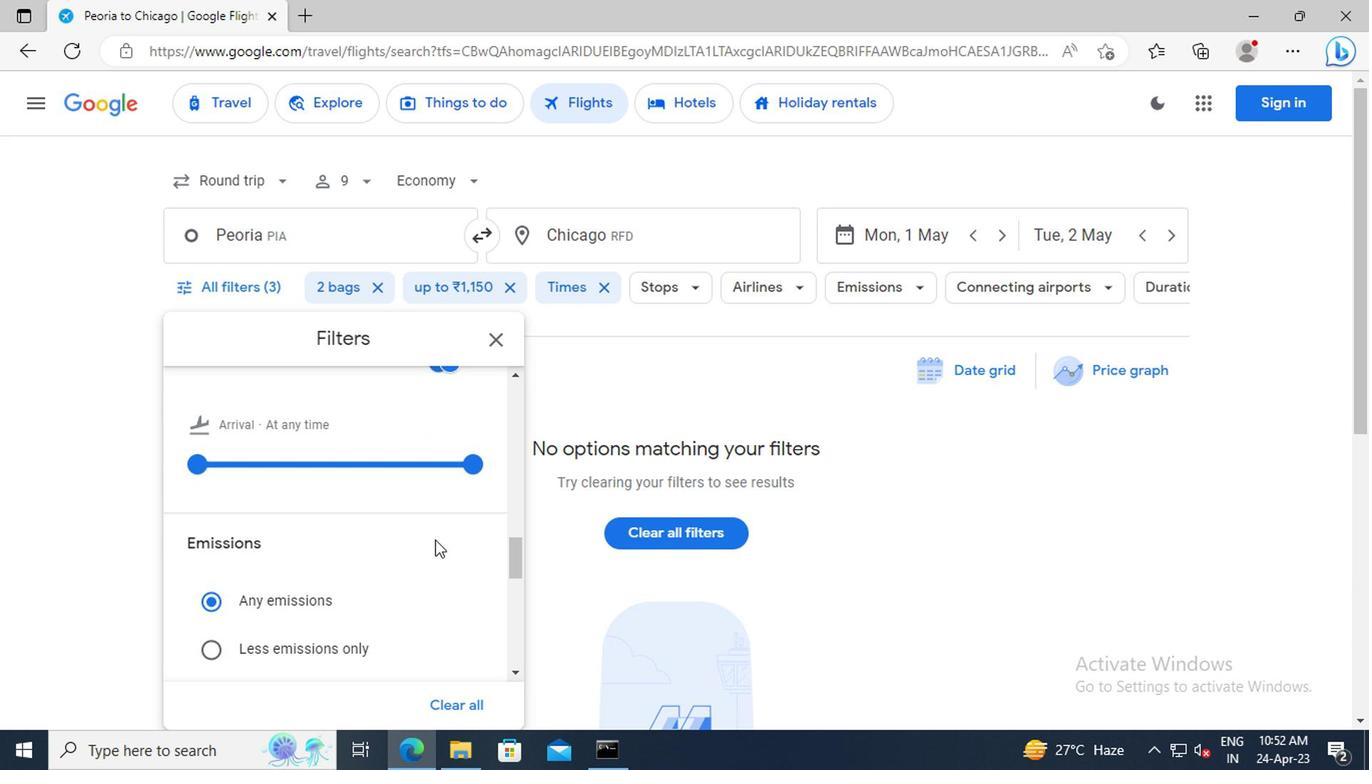 
Action: Mouse scrolled (428, 539) with delta (0, 0)
Screenshot: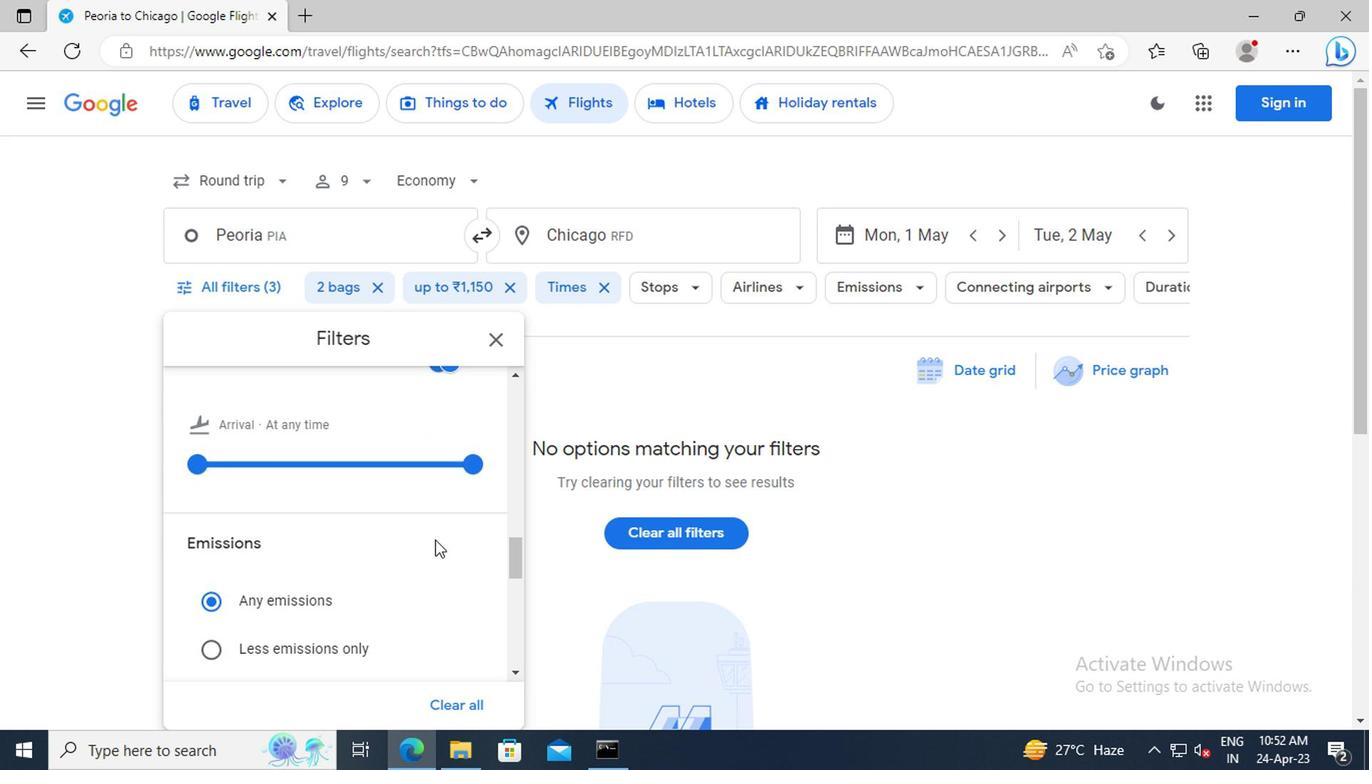 
Action: Mouse scrolled (428, 539) with delta (0, 0)
Screenshot: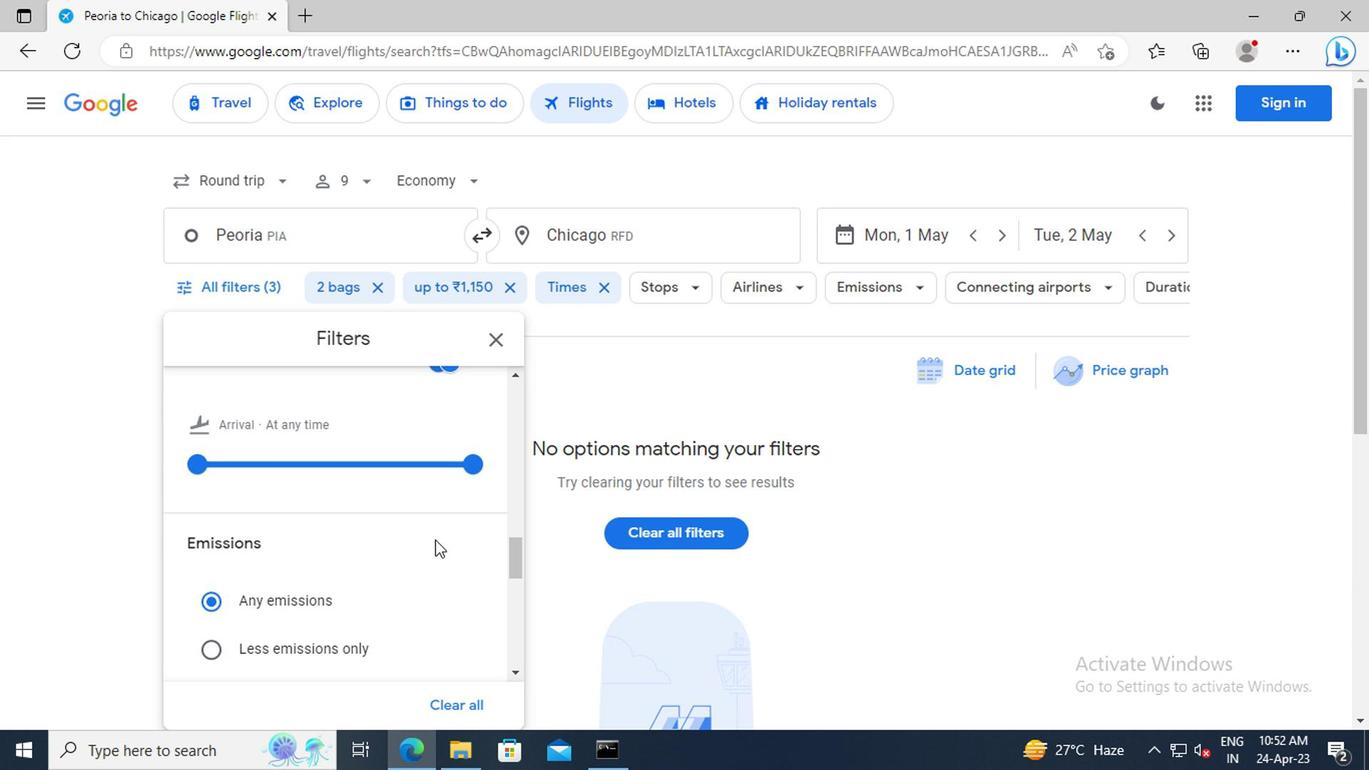 
Action: Mouse scrolled (428, 539) with delta (0, 0)
Screenshot: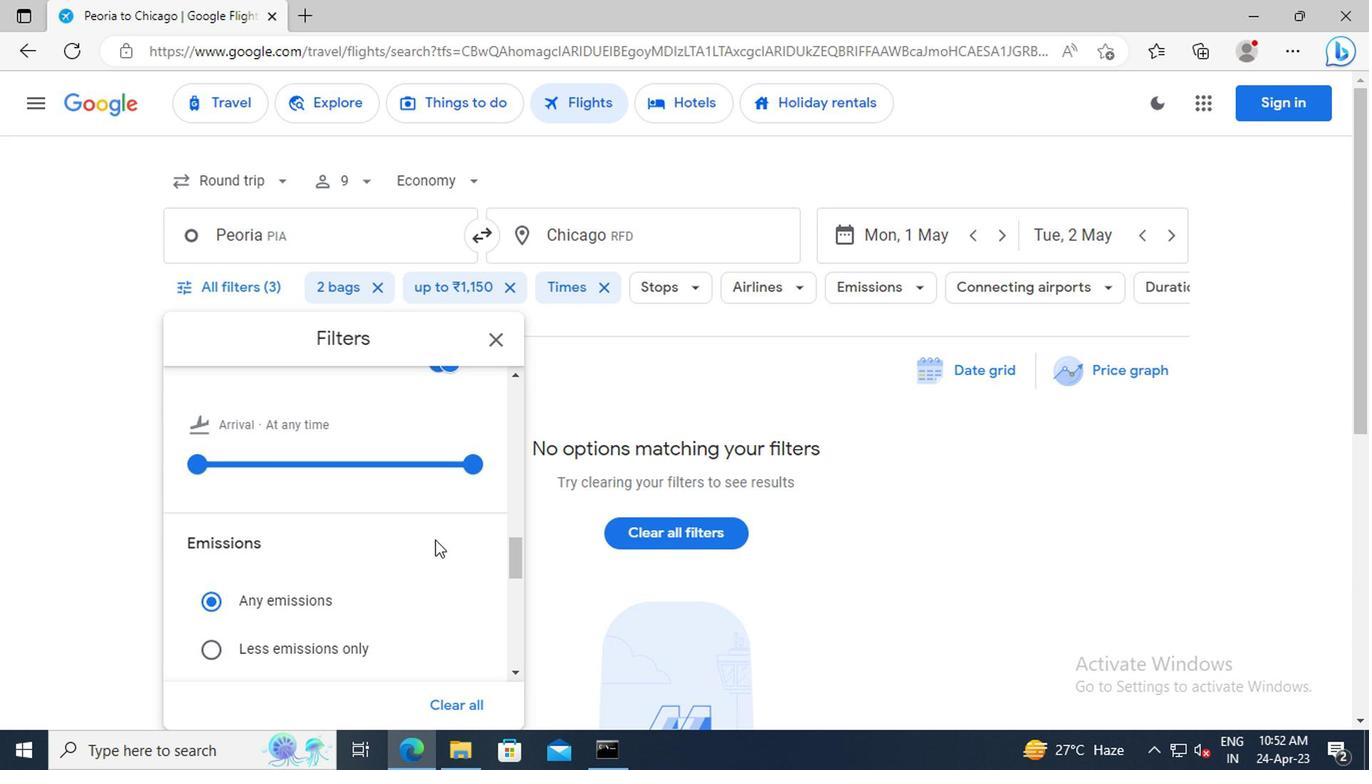 
Action: Mouse scrolled (428, 539) with delta (0, 0)
Screenshot: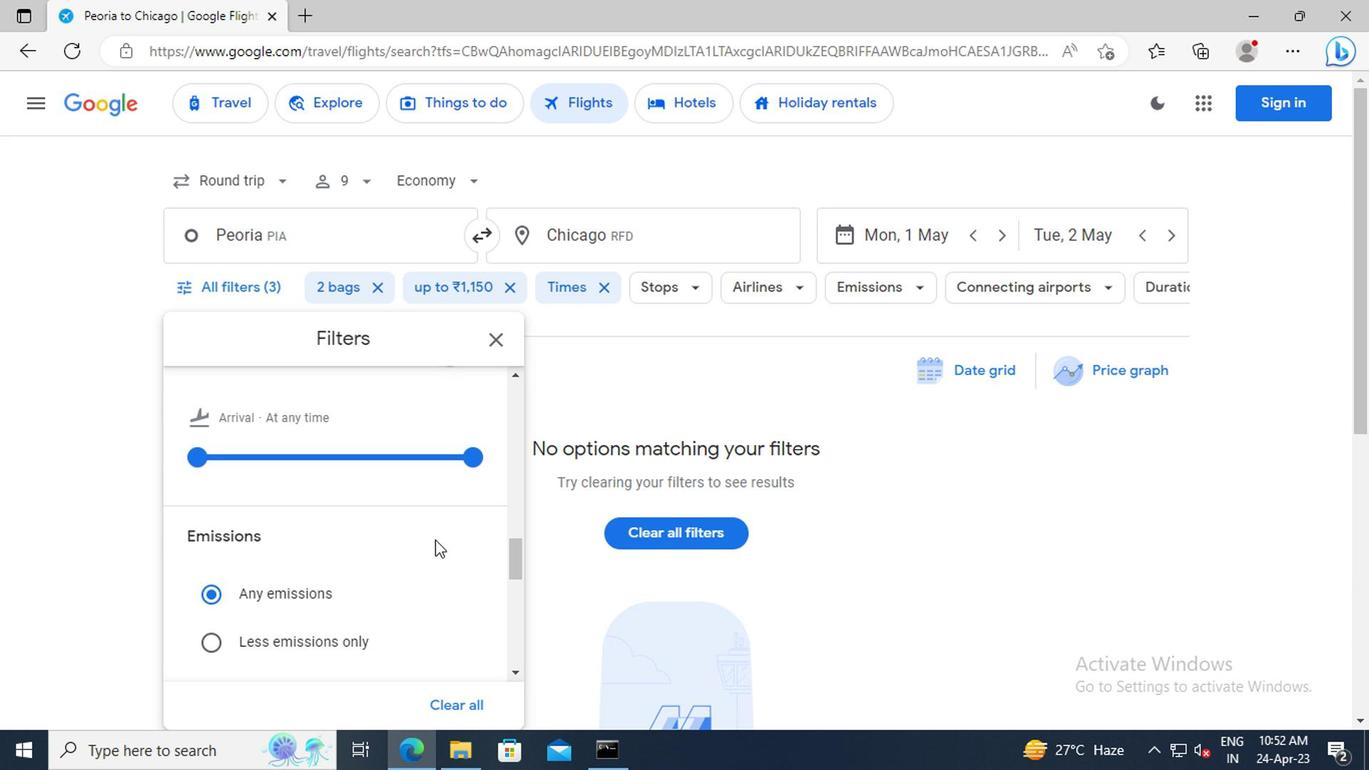 
Action: Mouse scrolled (428, 539) with delta (0, 0)
Screenshot: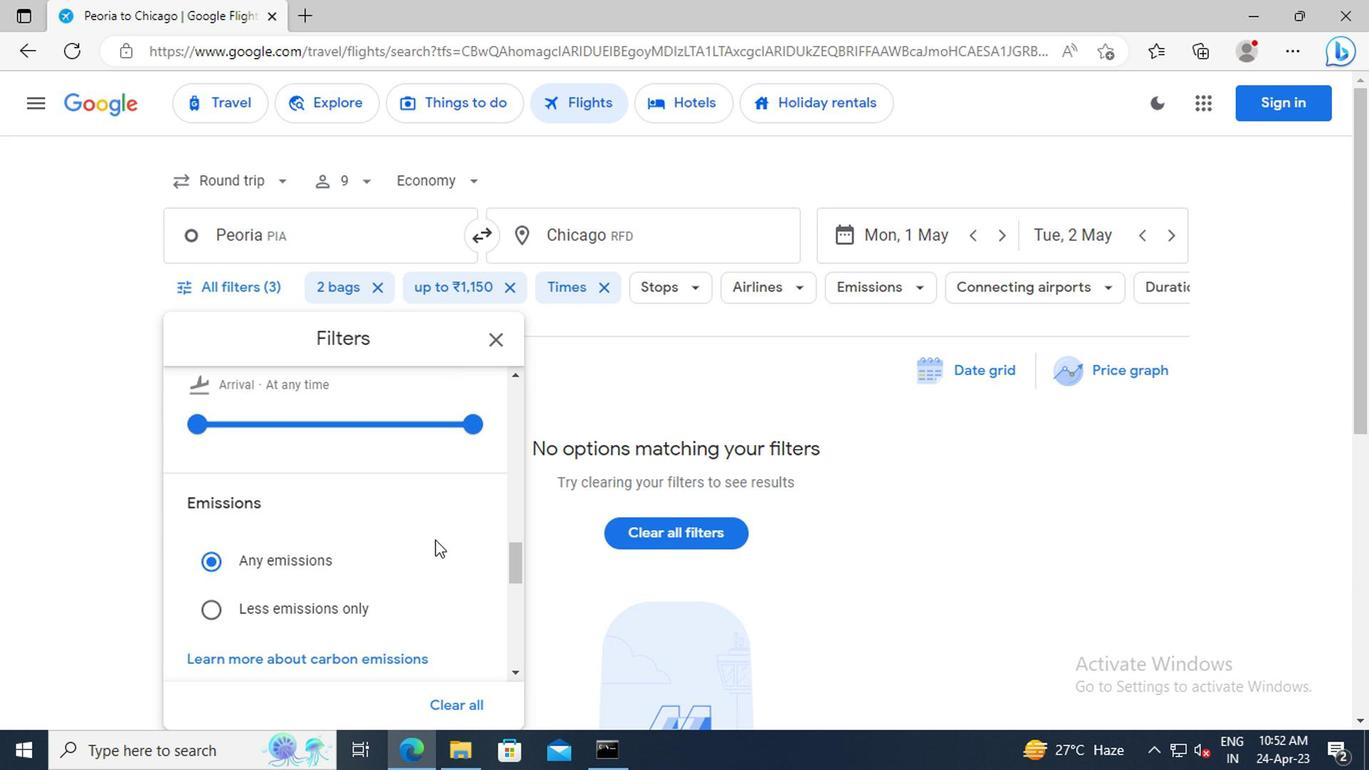 
Action: Mouse scrolled (428, 539) with delta (0, 0)
Screenshot: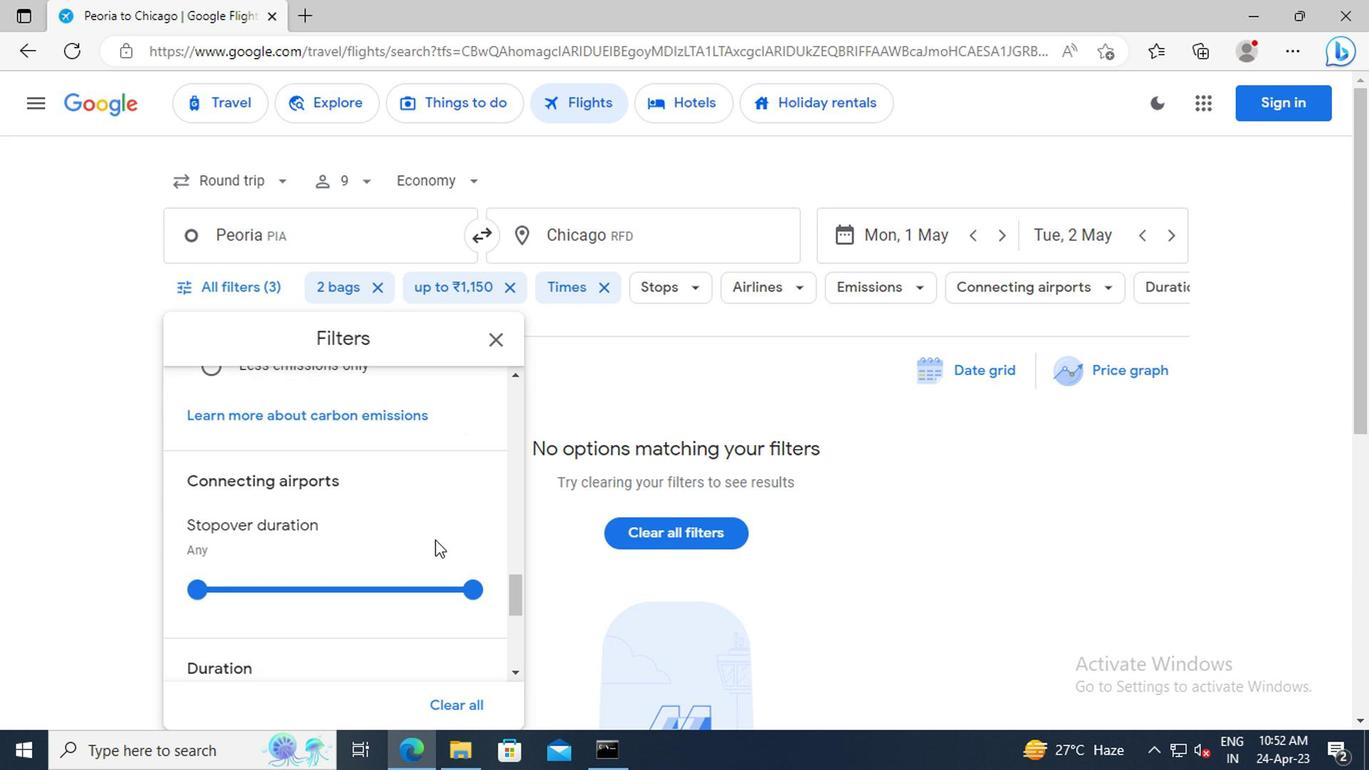 
Action: Mouse scrolled (428, 539) with delta (0, 0)
Screenshot: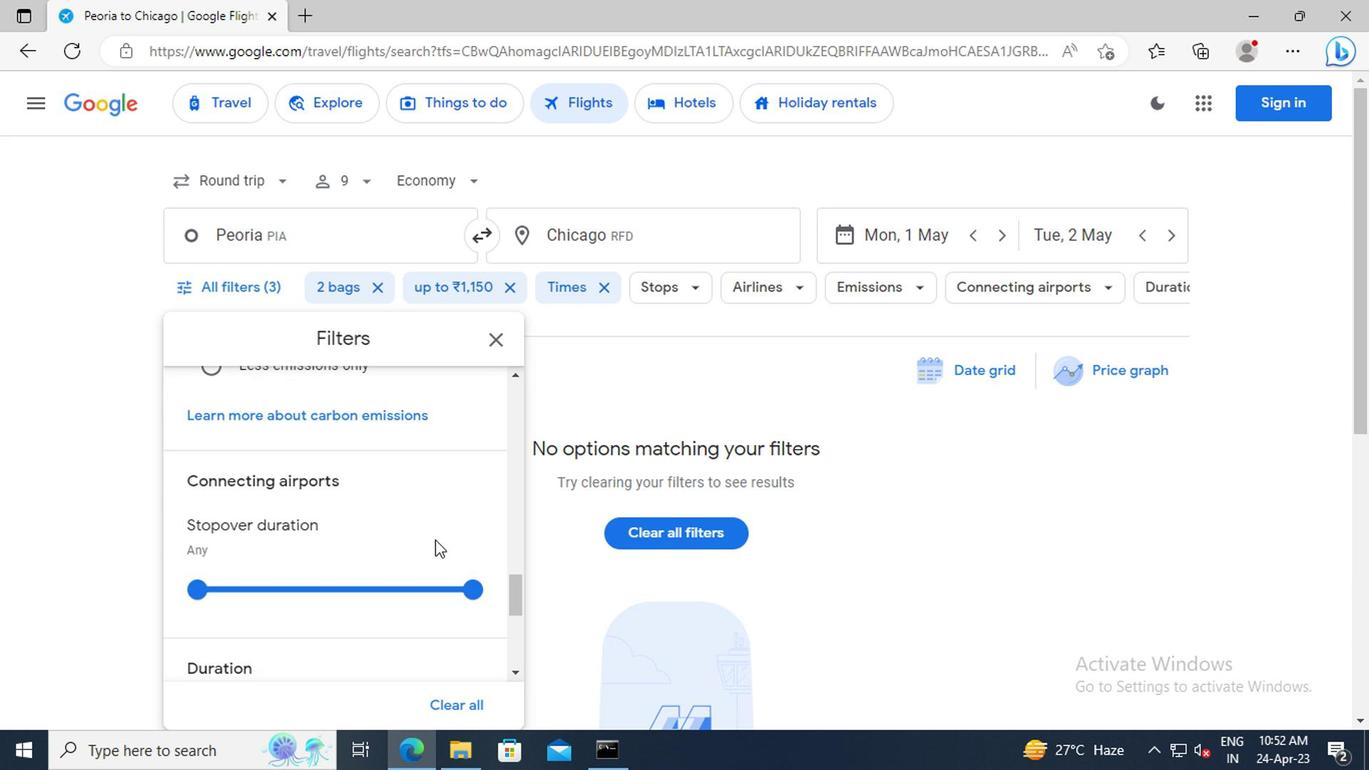 
Action: Mouse scrolled (428, 539) with delta (0, 0)
Screenshot: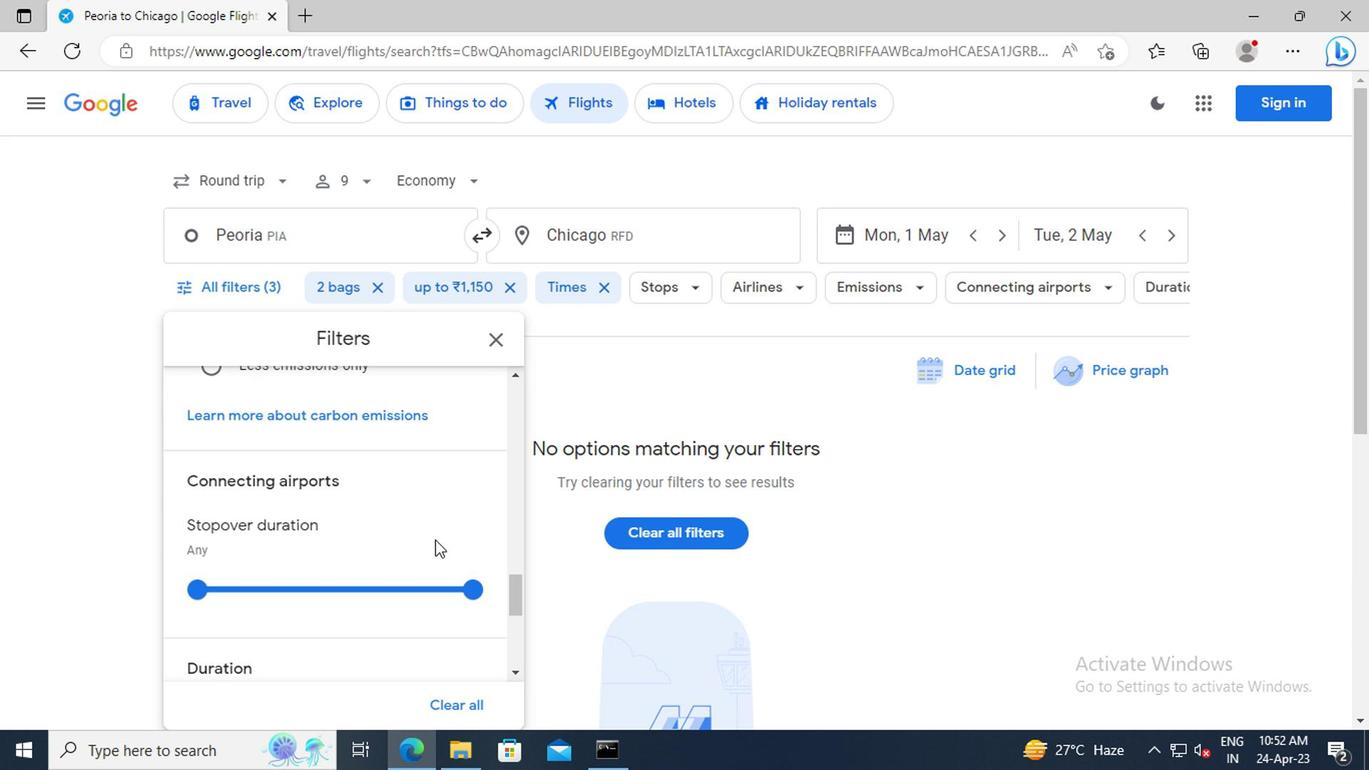 
Action: Mouse scrolled (428, 539) with delta (0, 0)
Screenshot: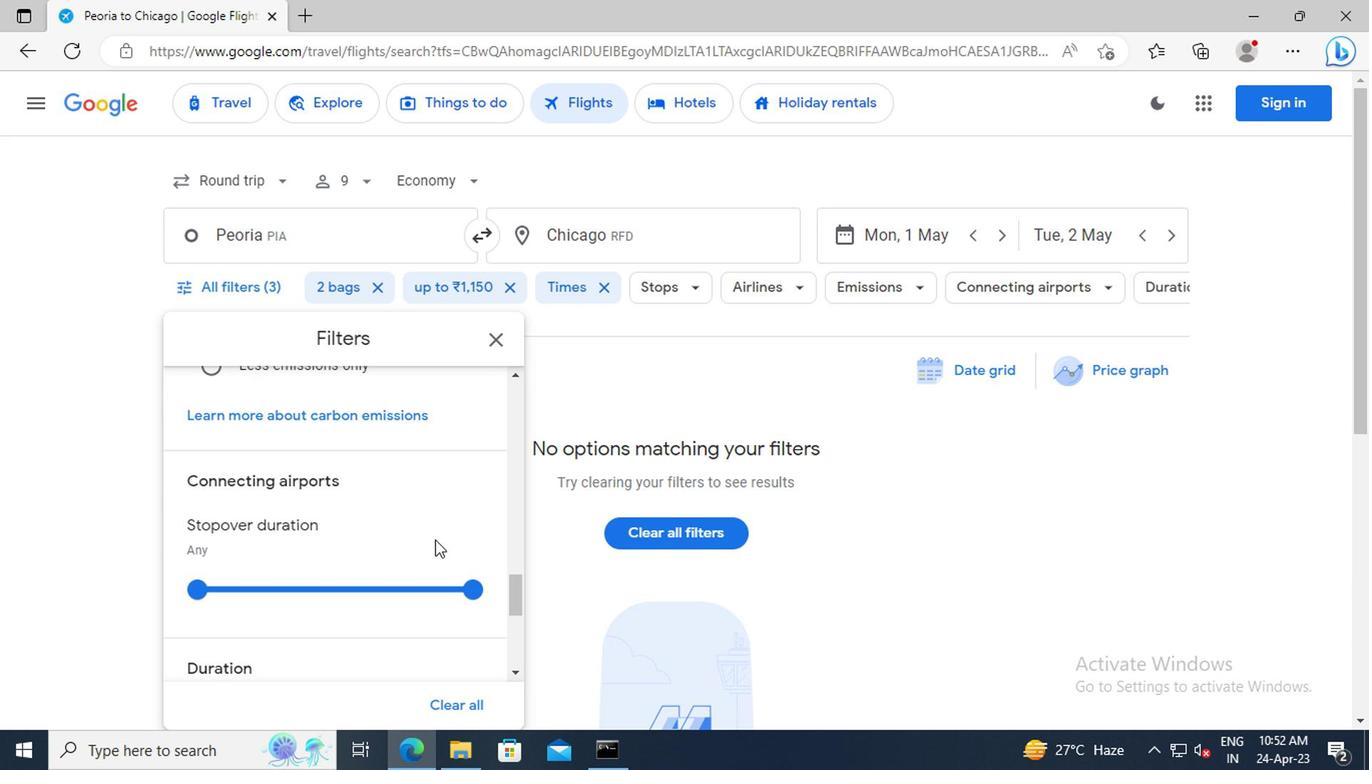 
Action: Mouse scrolled (428, 539) with delta (0, 0)
Screenshot: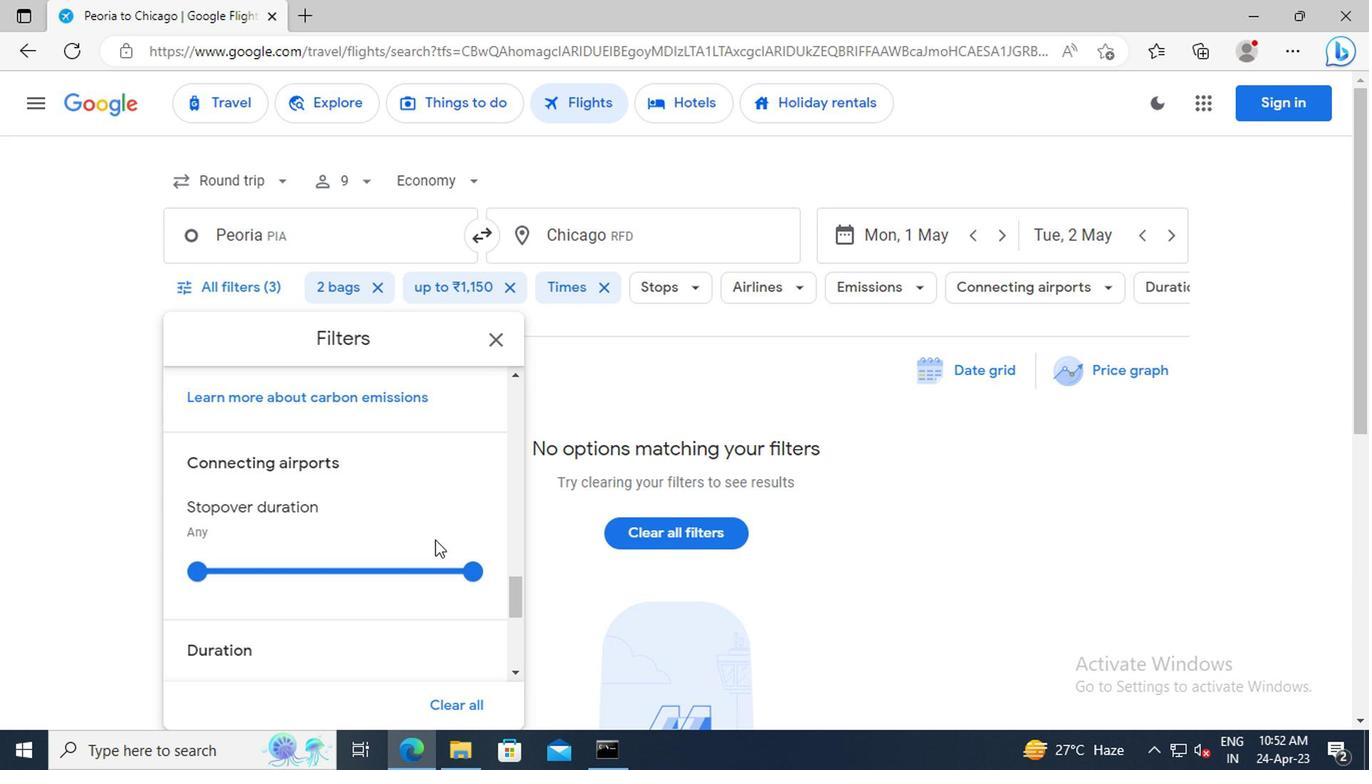 
Action: Mouse scrolled (428, 539) with delta (0, 0)
Screenshot: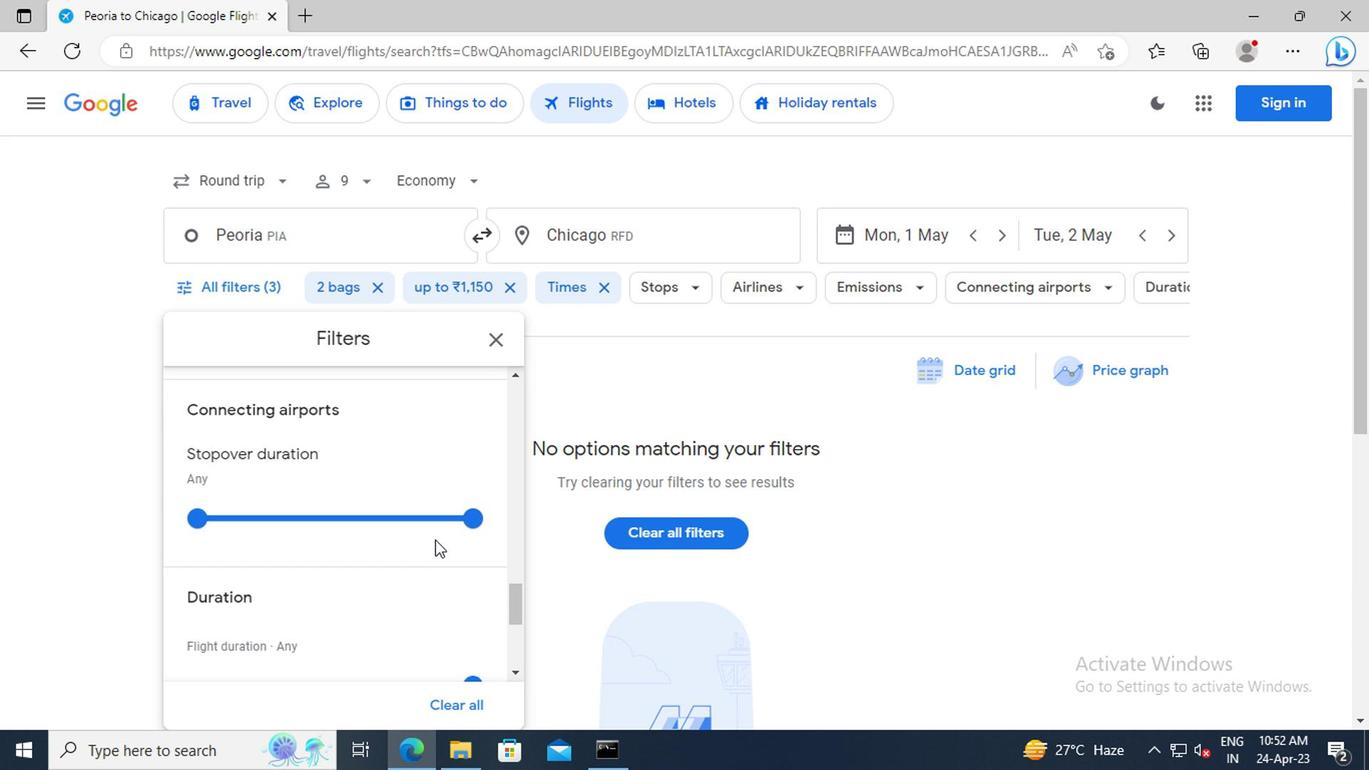 
Action: Mouse scrolled (428, 539) with delta (0, 0)
Screenshot: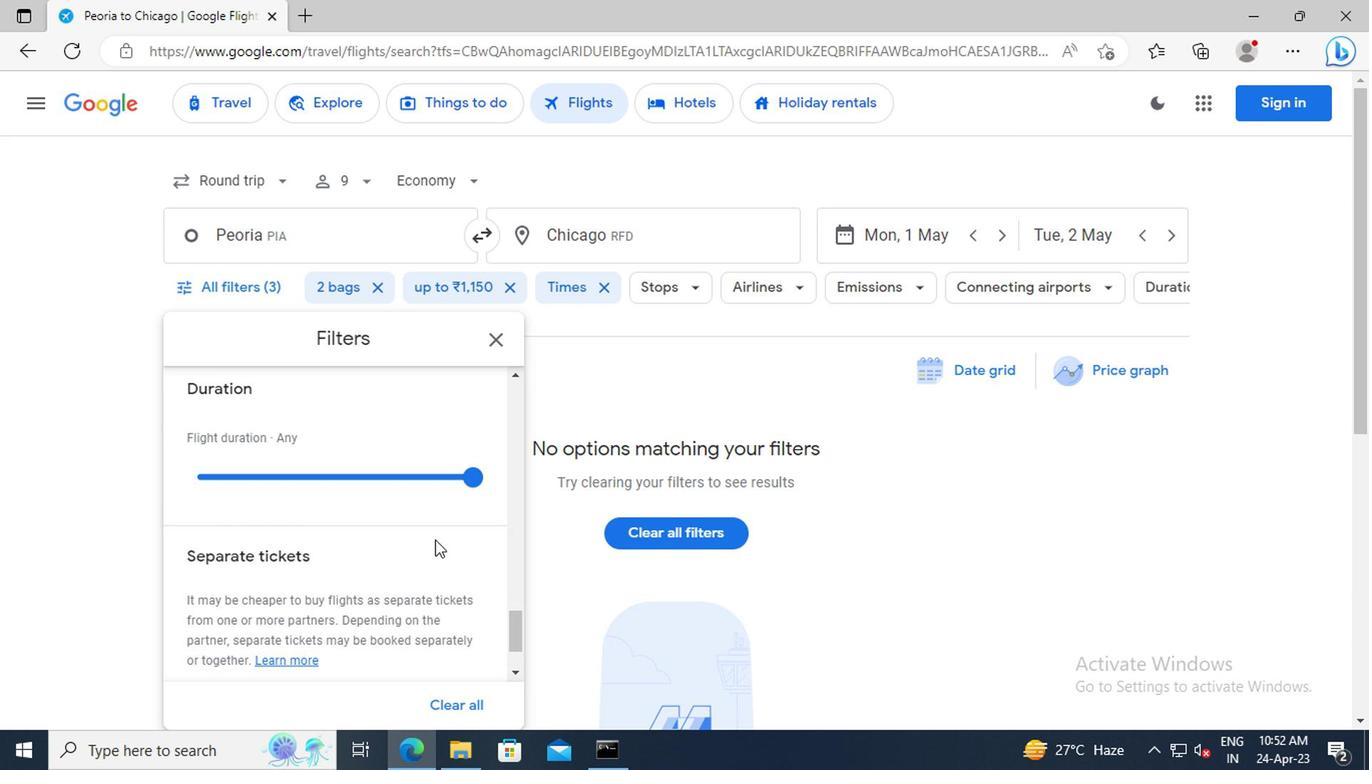 
Action: Mouse scrolled (428, 539) with delta (0, 0)
Screenshot: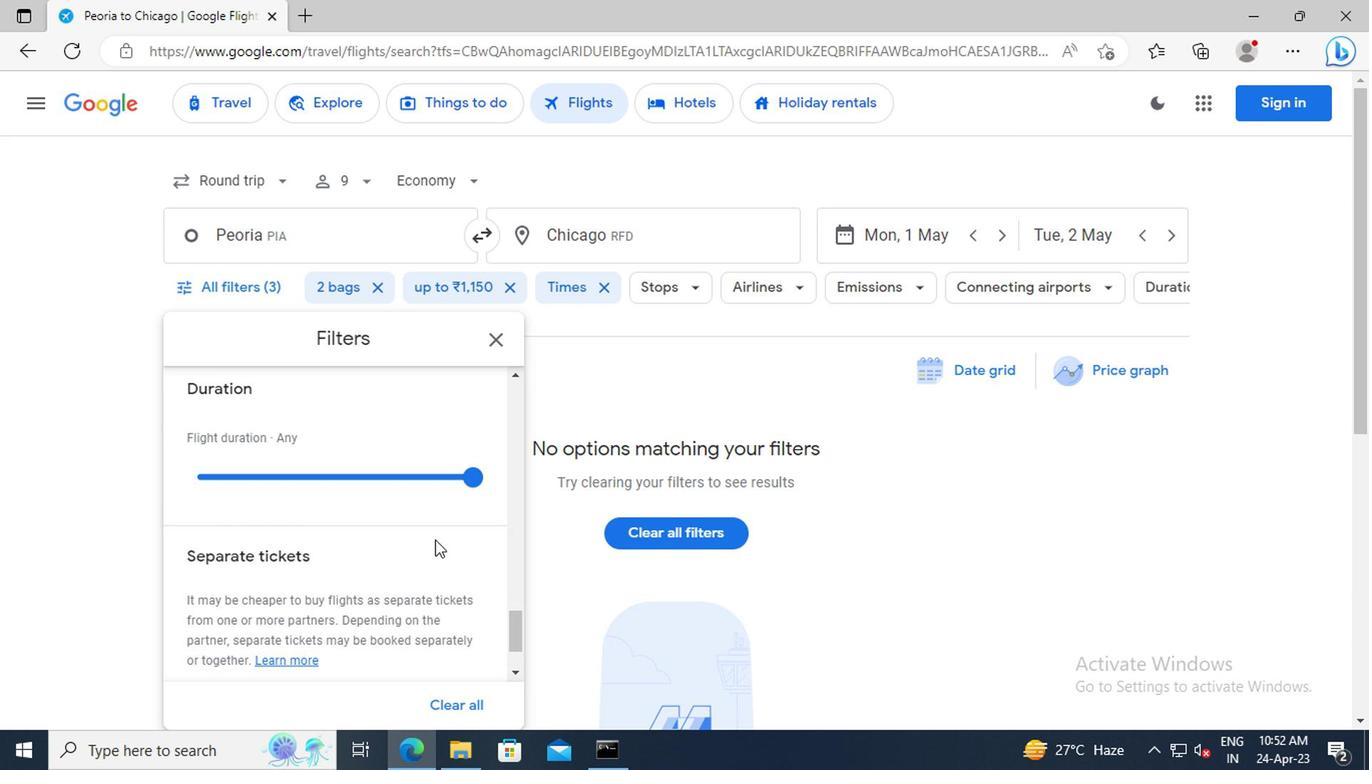 
Action: Mouse scrolled (428, 539) with delta (0, 0)
Screenshot: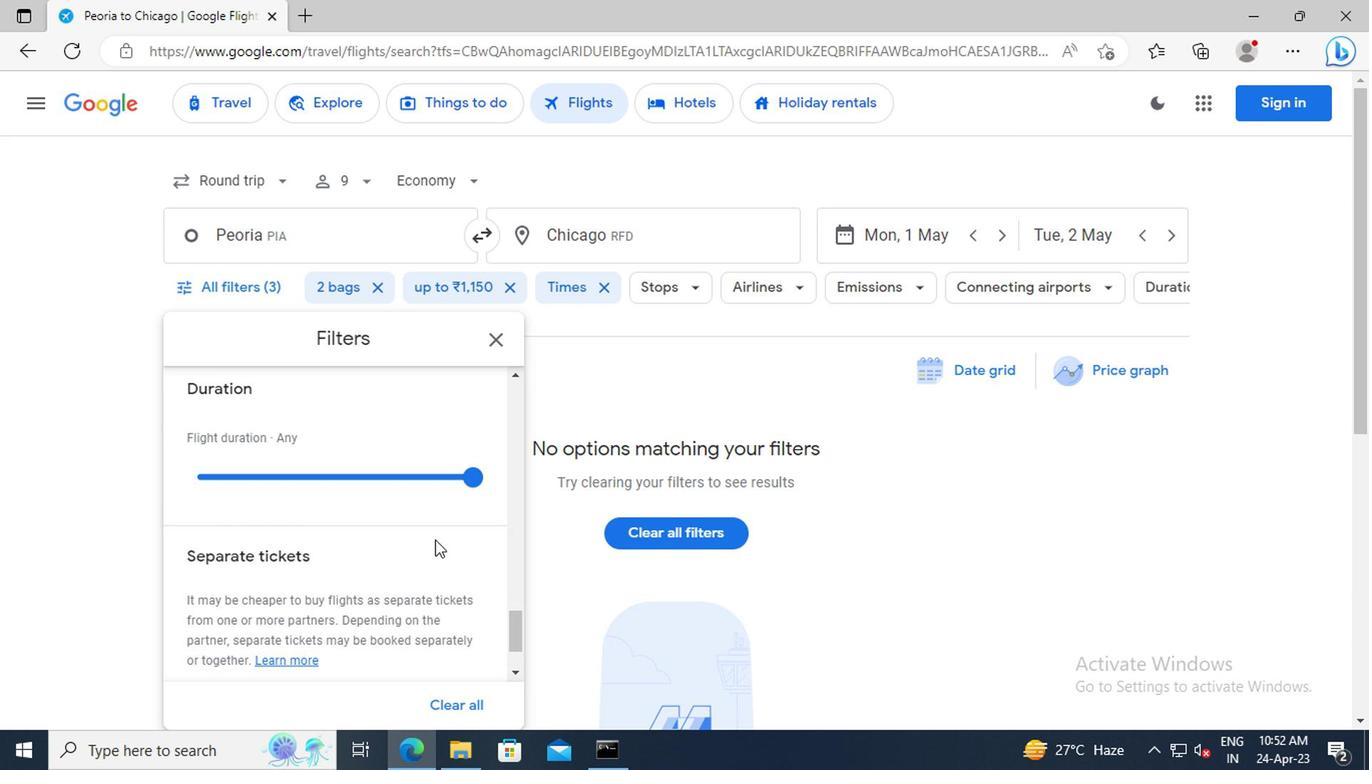 
Action: Mouse scrolled (428, 539) with delta (0, 0)
Screenshot: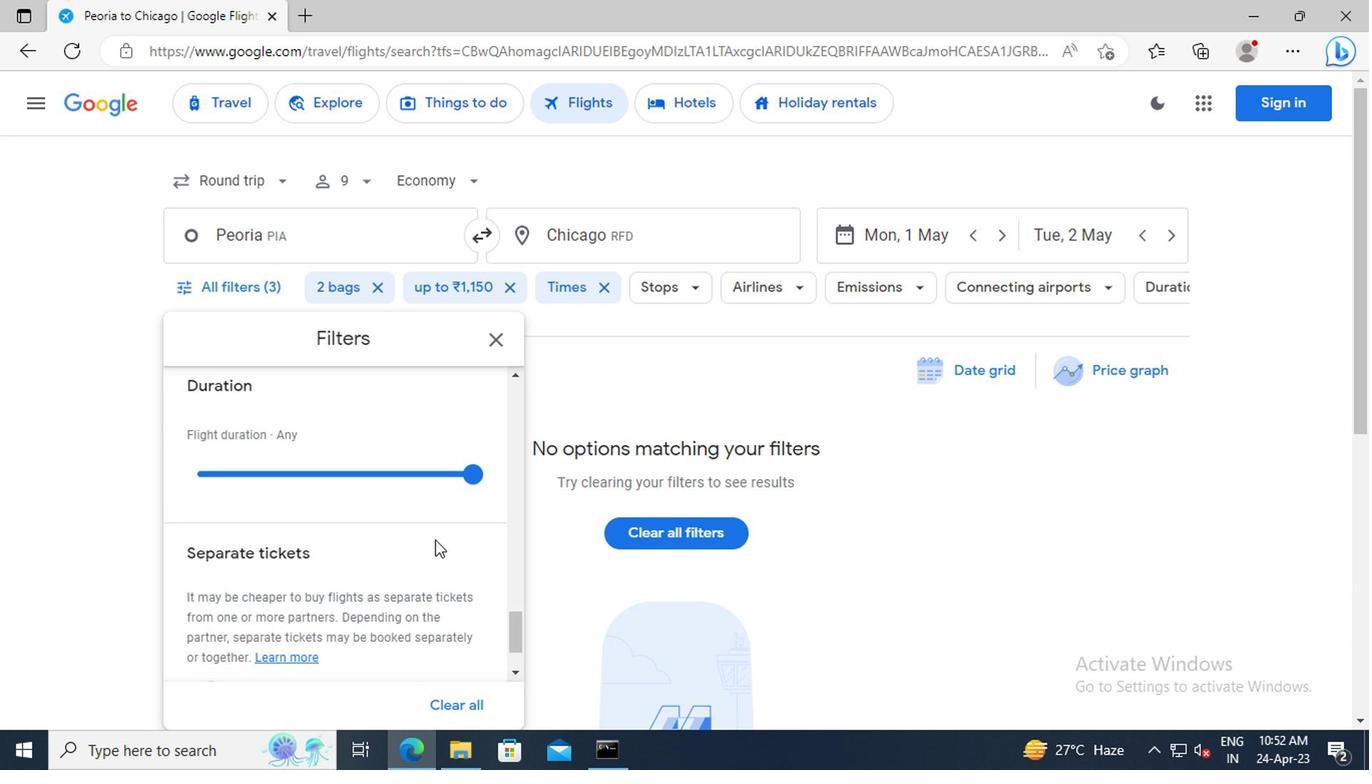 
Action: Mouse scrolled (428, 539) with delta (0, 0)
Screenshot: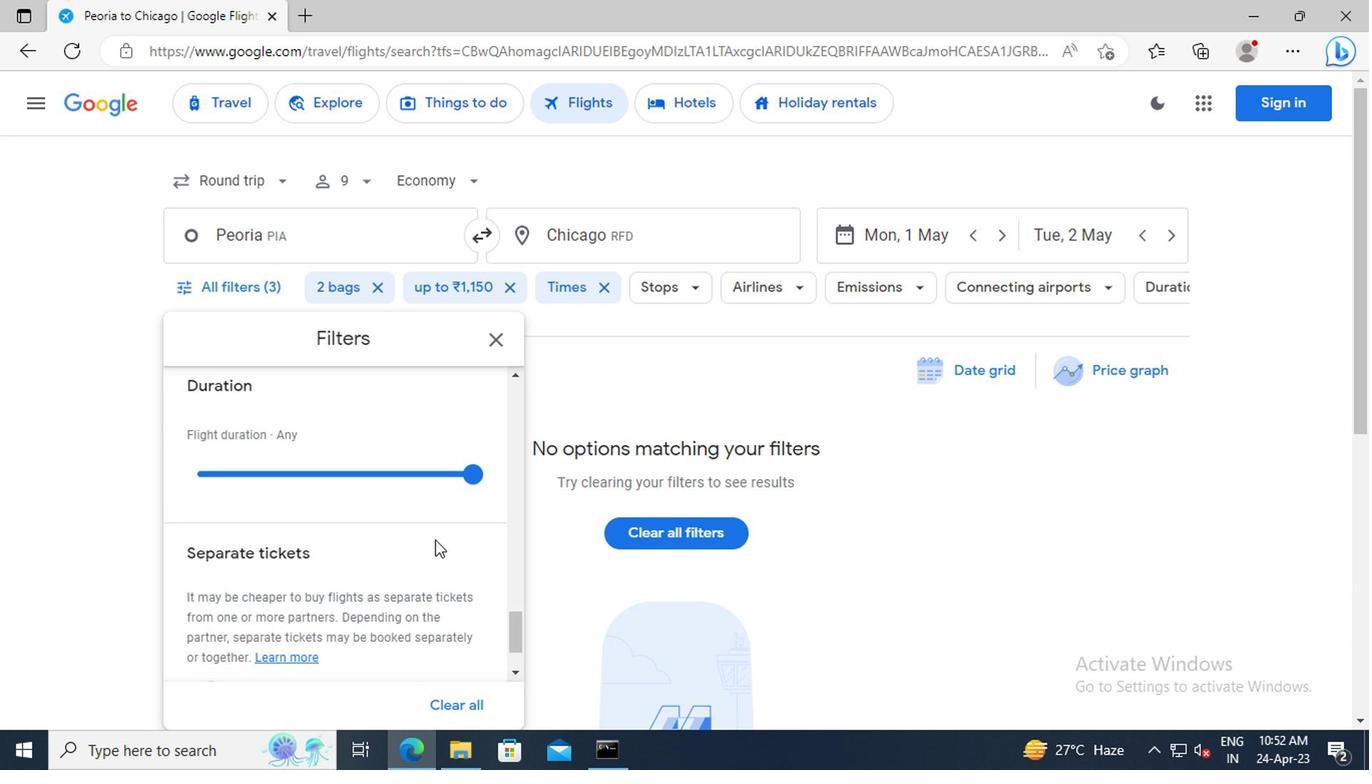 
Action: Mouse scrolled (428, 539) with delta (0, 0)
Screenshot: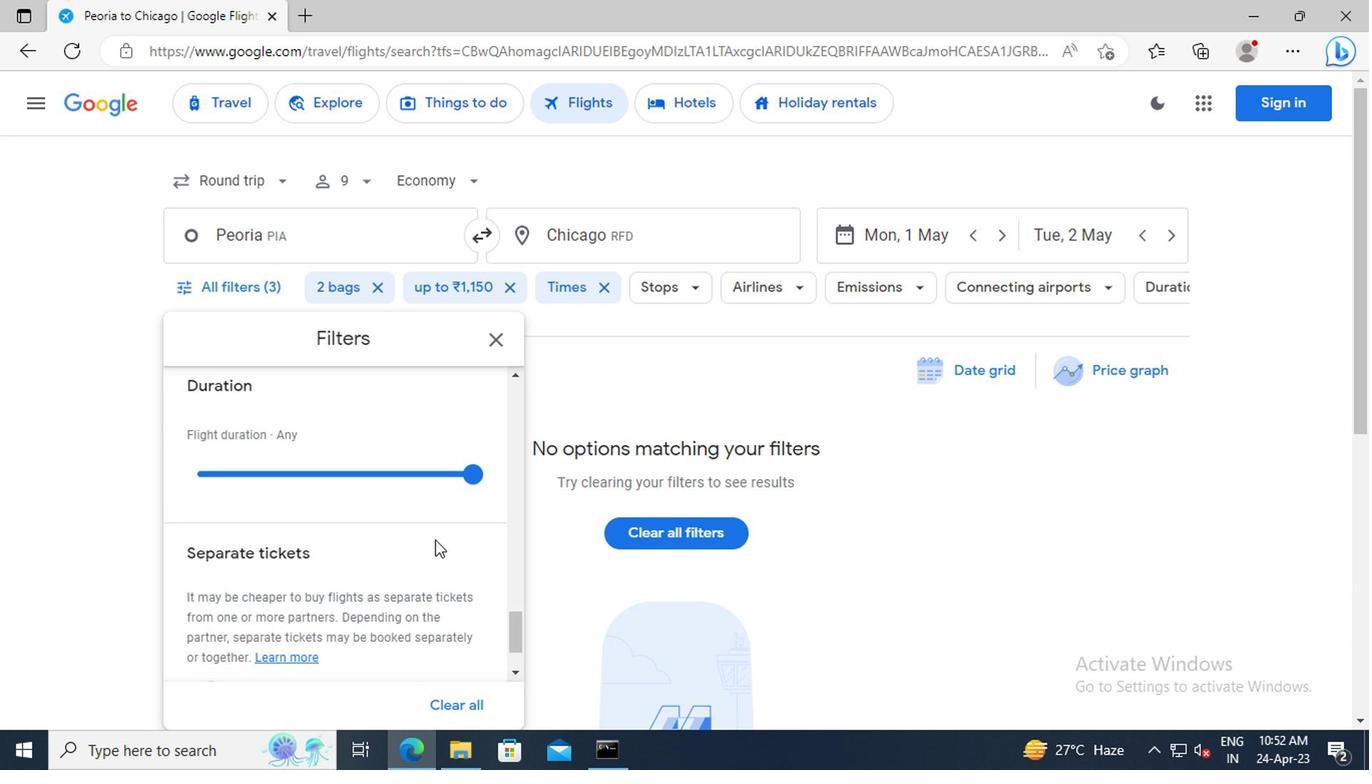 
Action: Mouse scrolled (428, 539) with delta (0, 0)
Screenshot: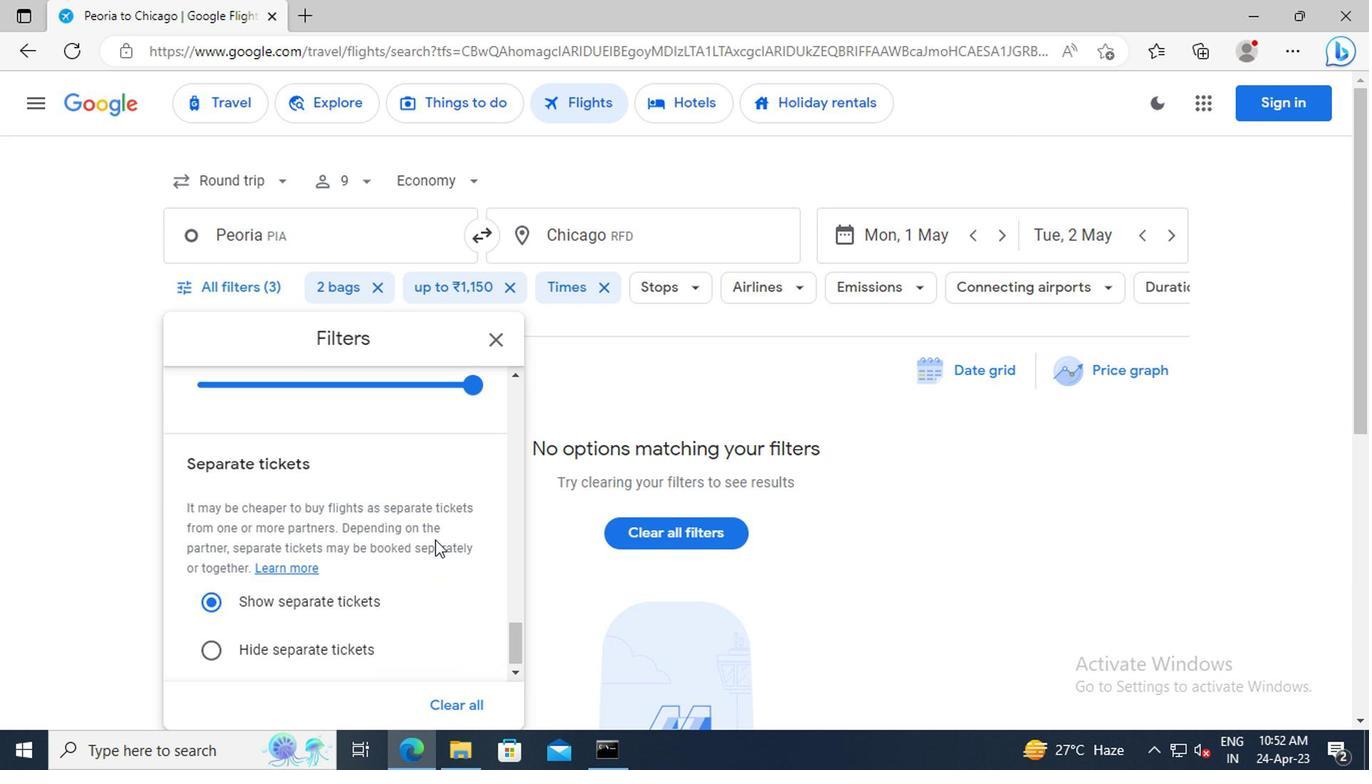
Action: Mouse scrolled (428, 539) with delta (0, 0)
Screenshot: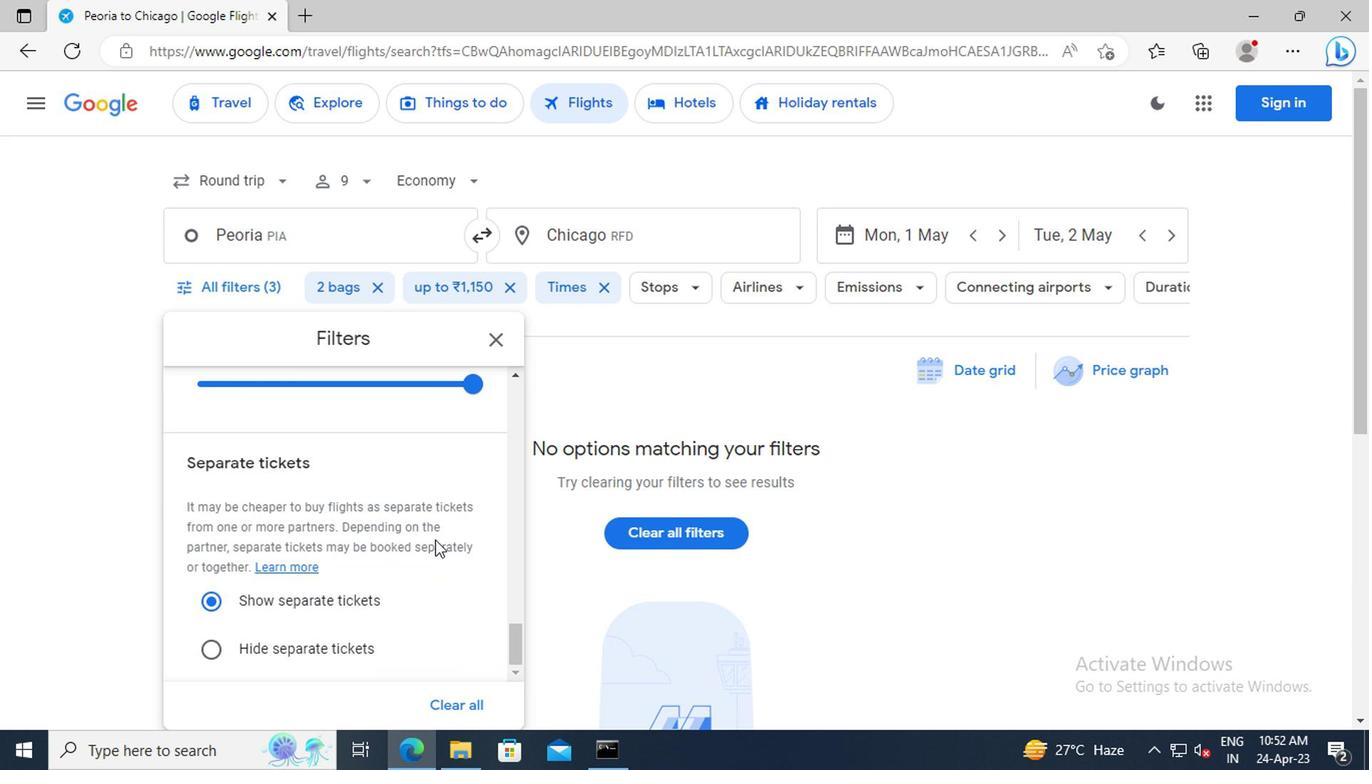 
Action: Mouse scrolled (428, 539) with delta (0, 0)
Screenshot: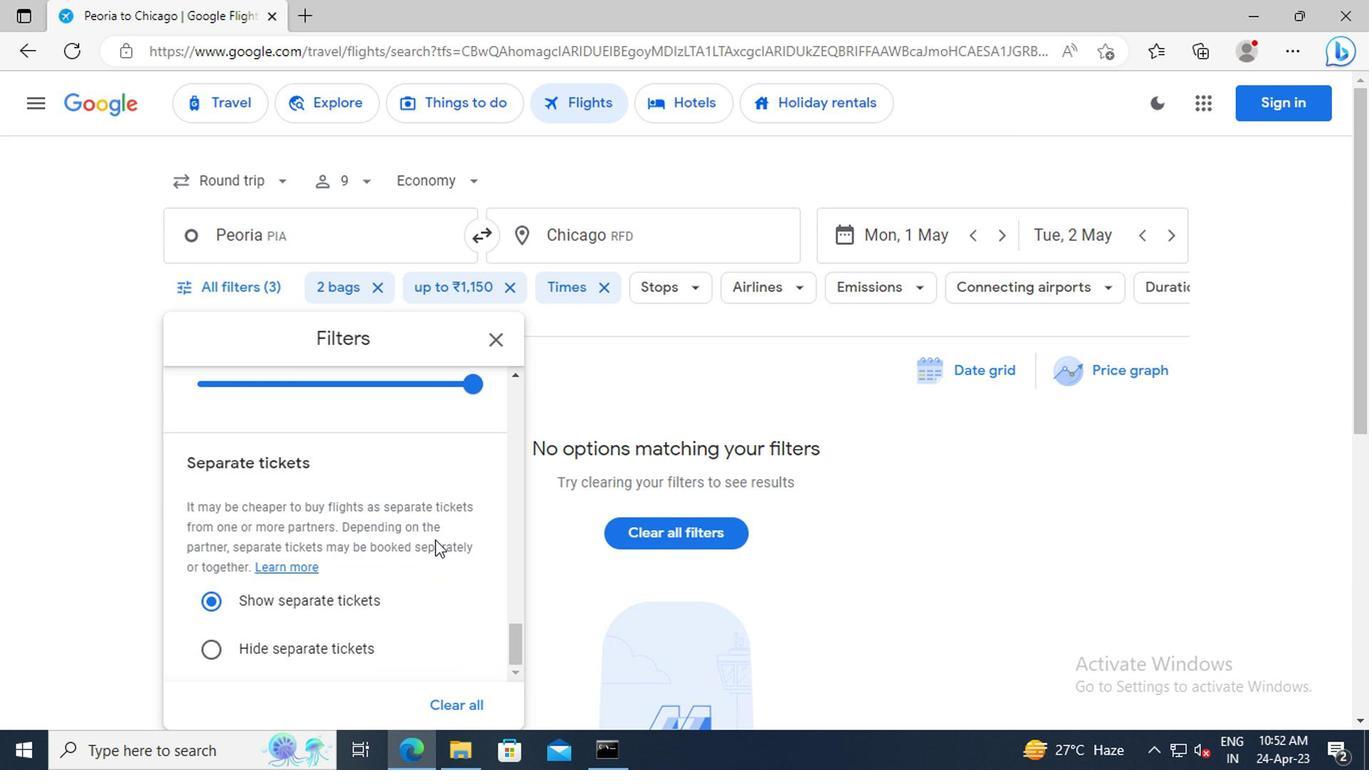 
Action: Mouse scrolled (428, 539) with delta (0, 0)
Screenshot: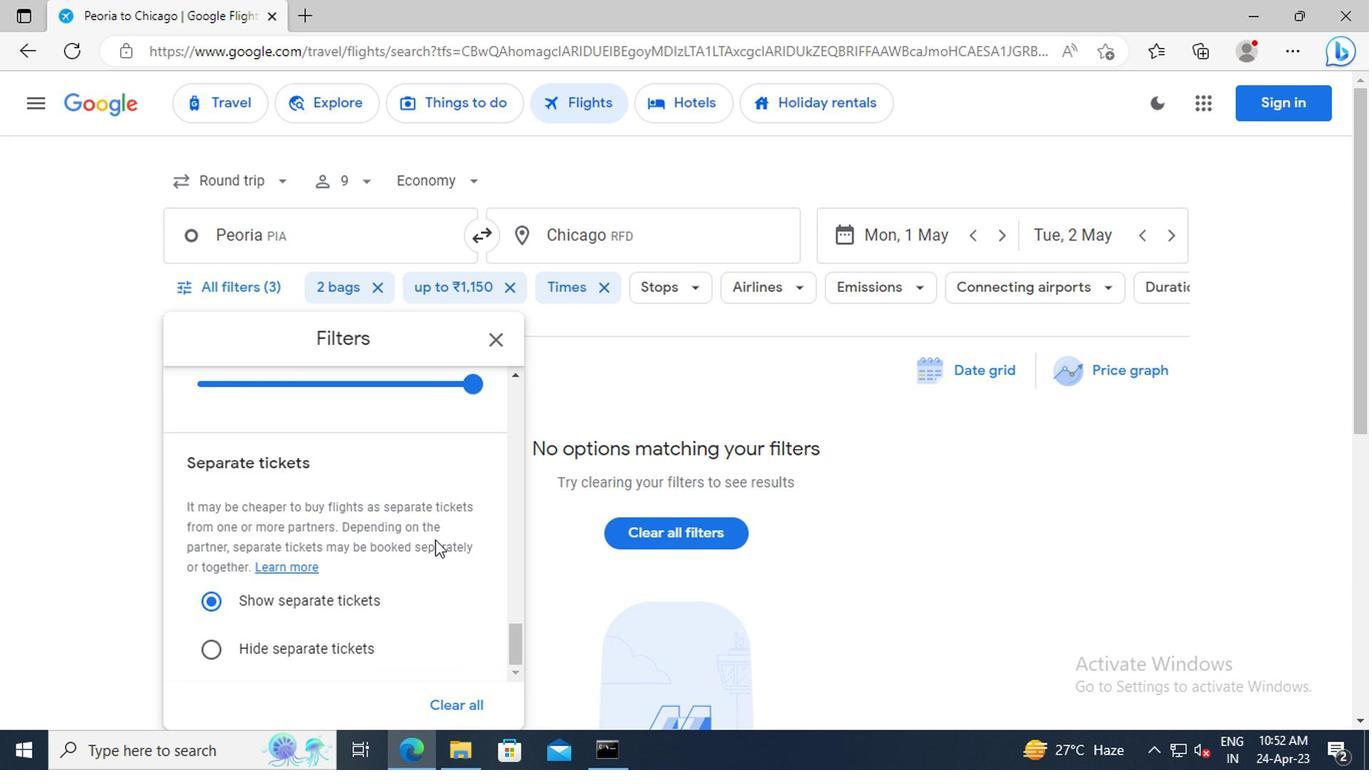 
Action: Mouse scrolled (428, 539) with delta (0, 0)
Screenshot: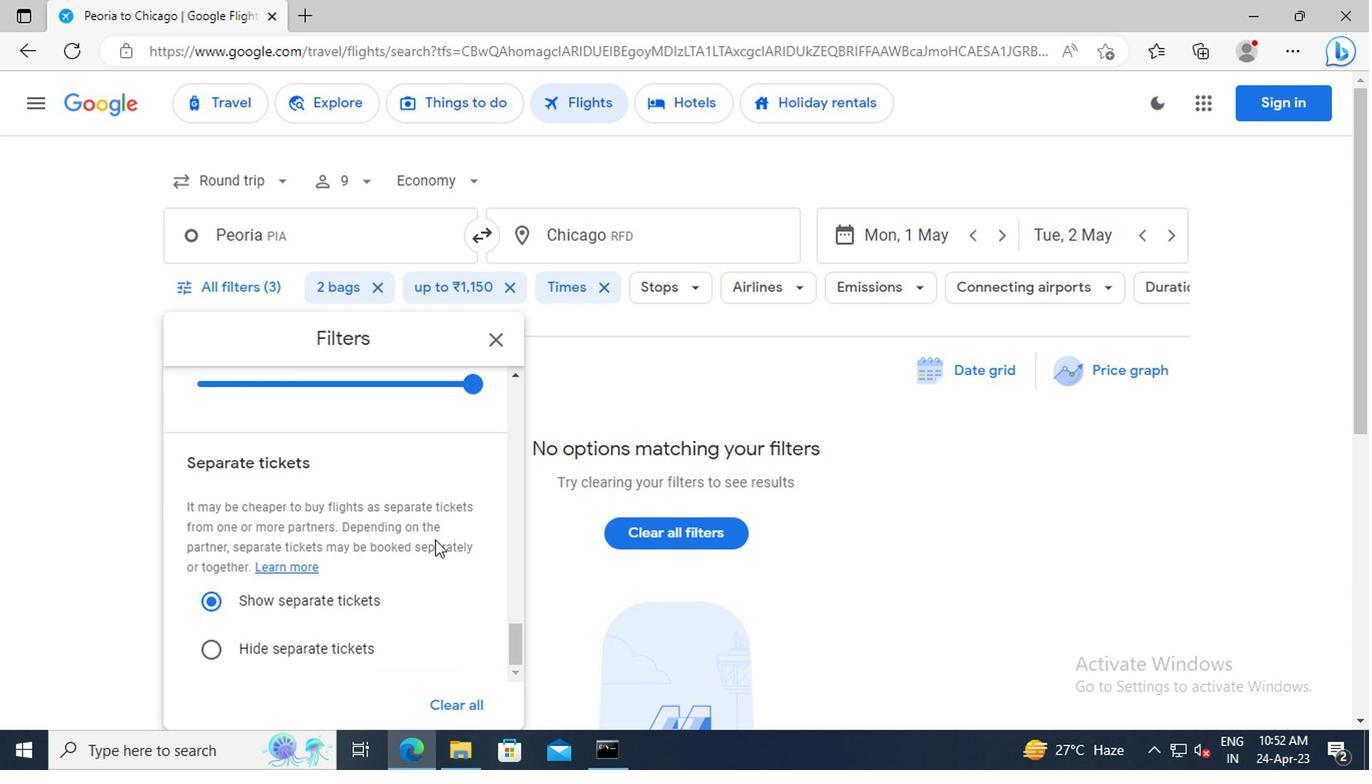 
Action: Mouse moved to (582, 569)
Screenshot: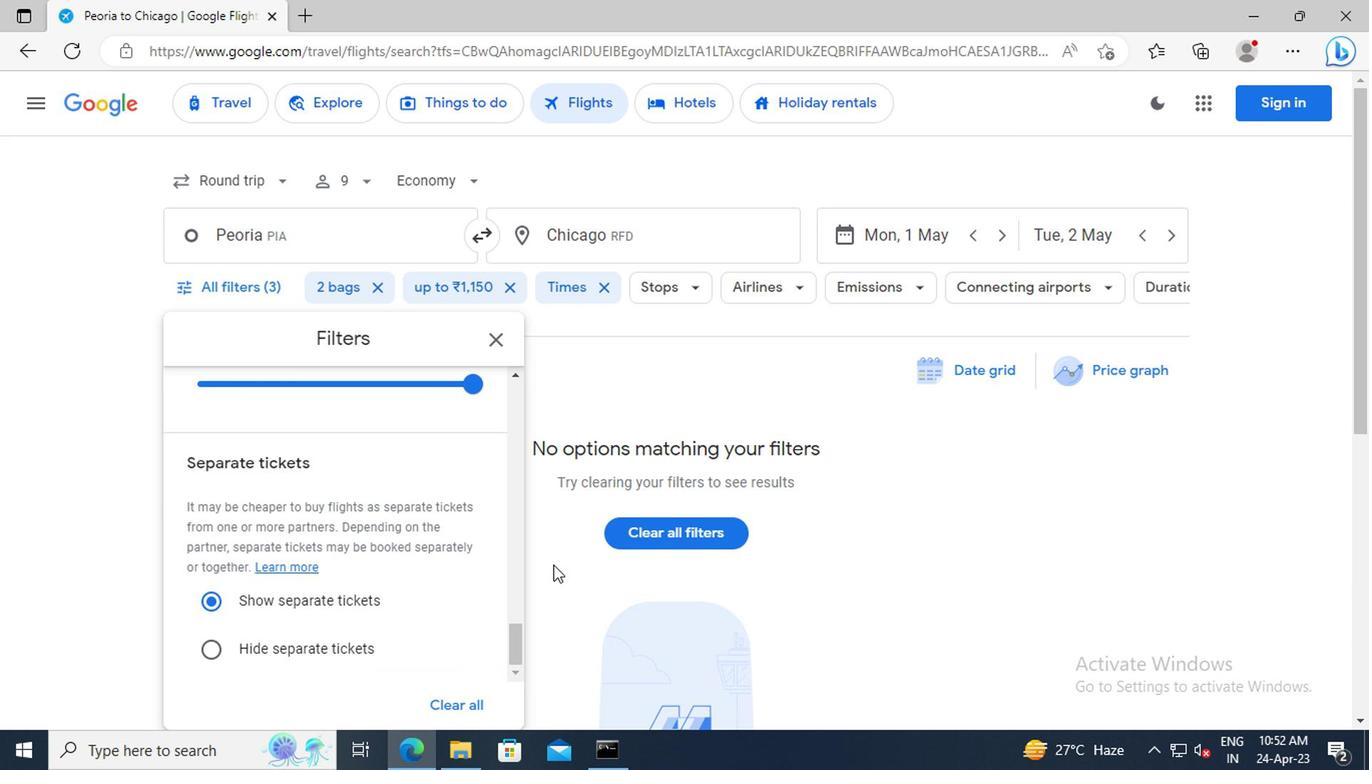 
Action: Mouse pressed left at (582, 569)
Screenshot: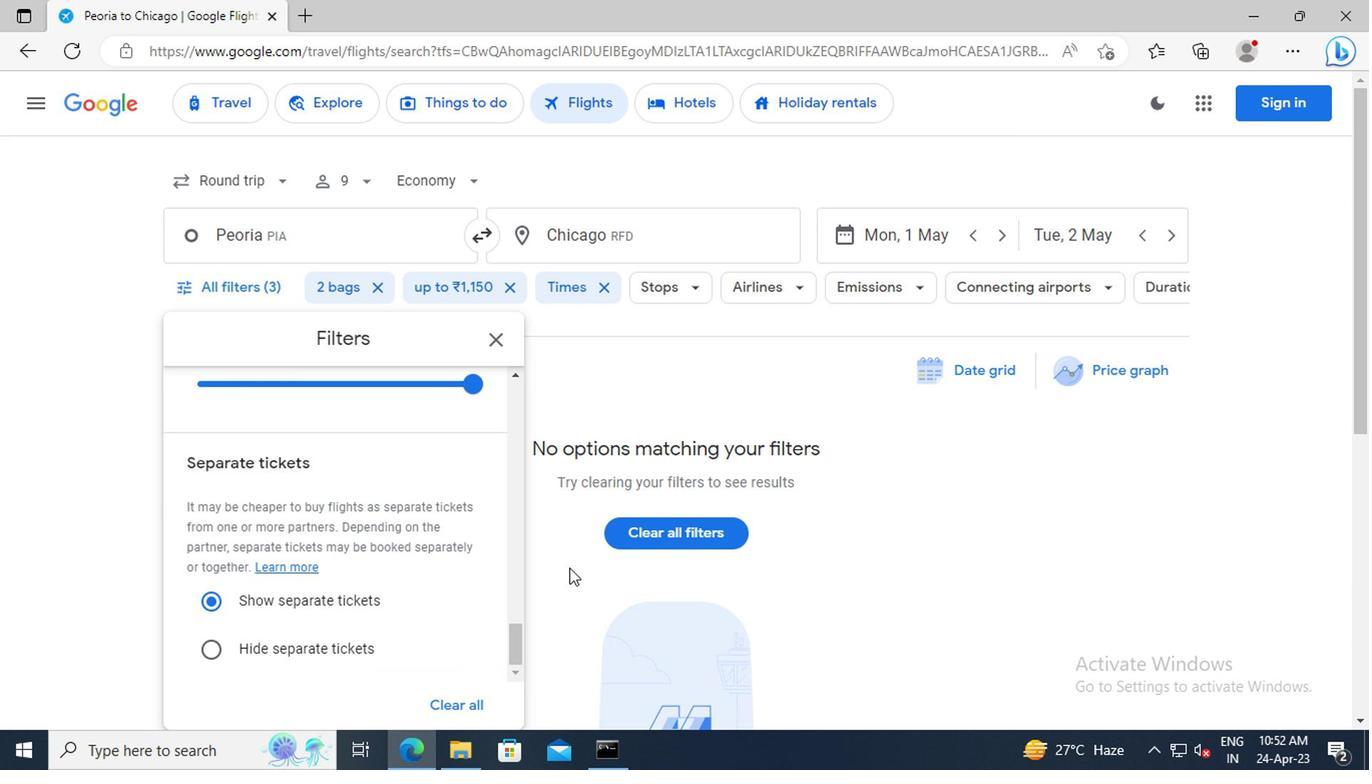 
Action: Mouse moved to (584, 571)
Screenshot: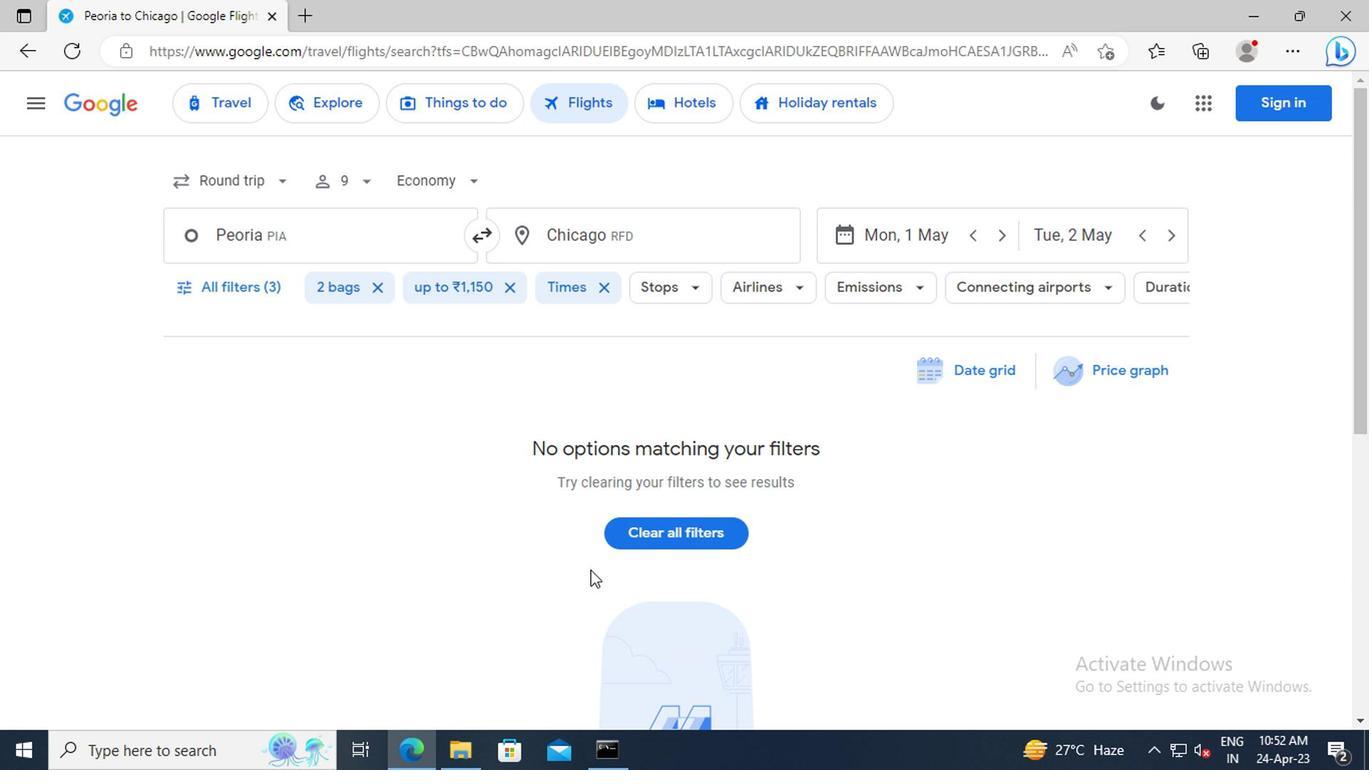 
